 Task: Find connections with filter location Maghull with filter topic #communitywith filter profile language Potuguese with filter current company Pharma & Life Sciences Jobs with filter school Thiruvalluvar University, Vellore with filter industry Beverage Manufacturing with filter service category Life Insurance with filter keywords title Director of Maintenance
Action: Mouse moved to (602, 91)
Screenshot: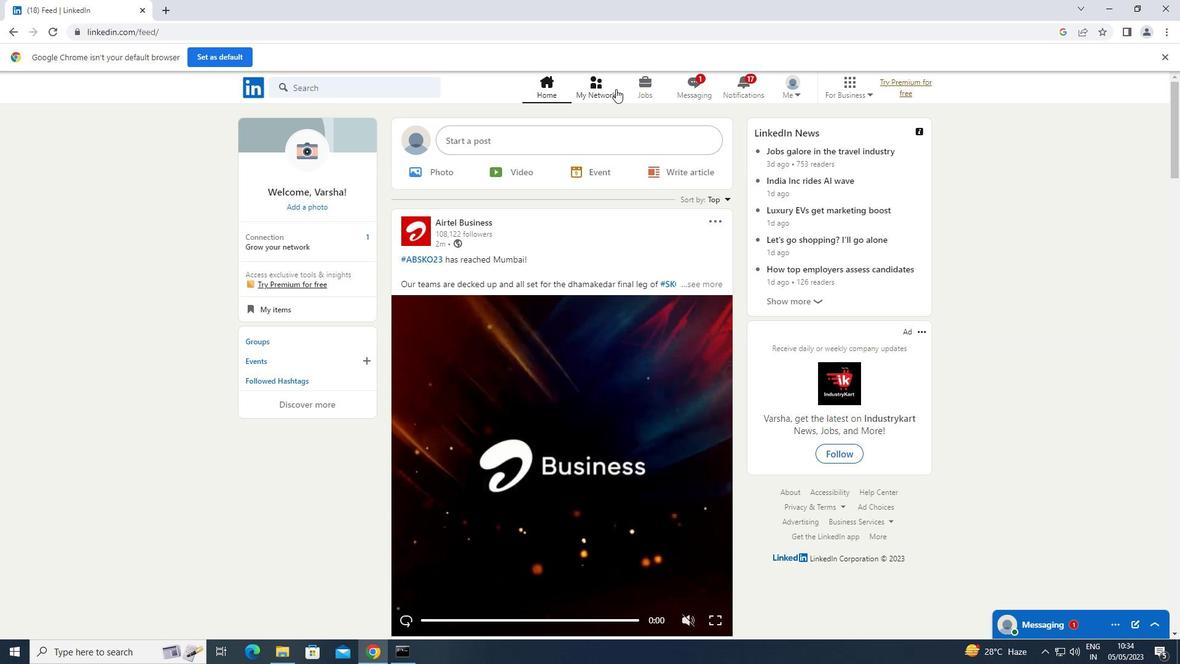 
Action: Mouse pressed left at (602, 91)
Screenshot: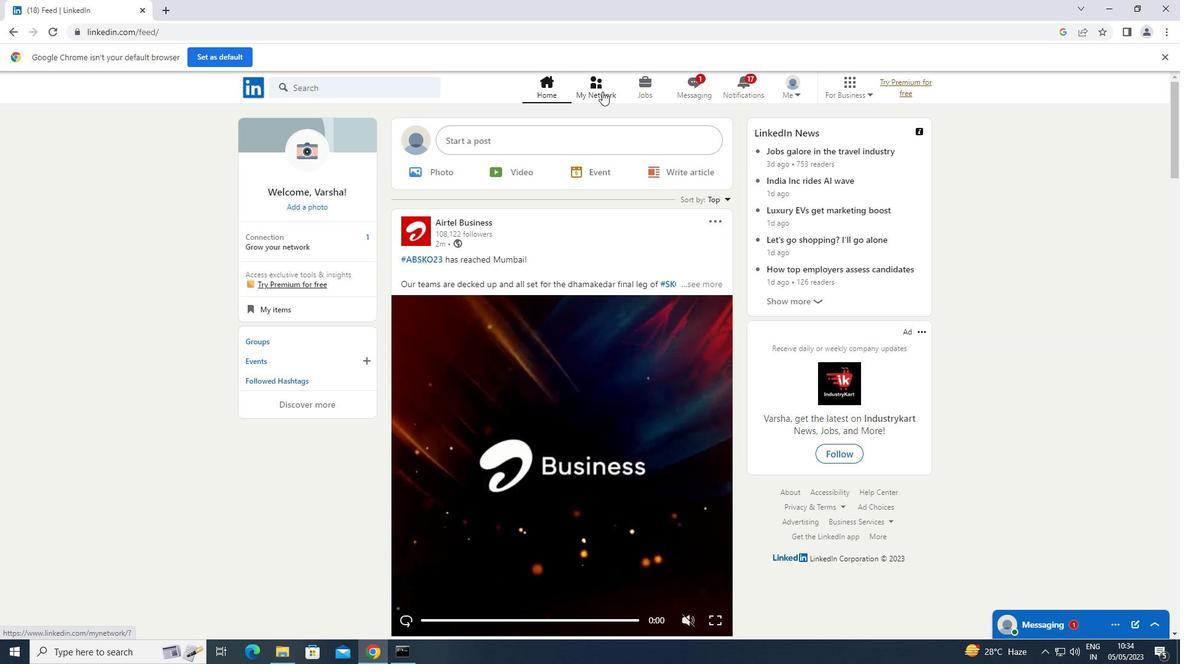 
Action: Mouse moved to (287, 144)
Screenshot: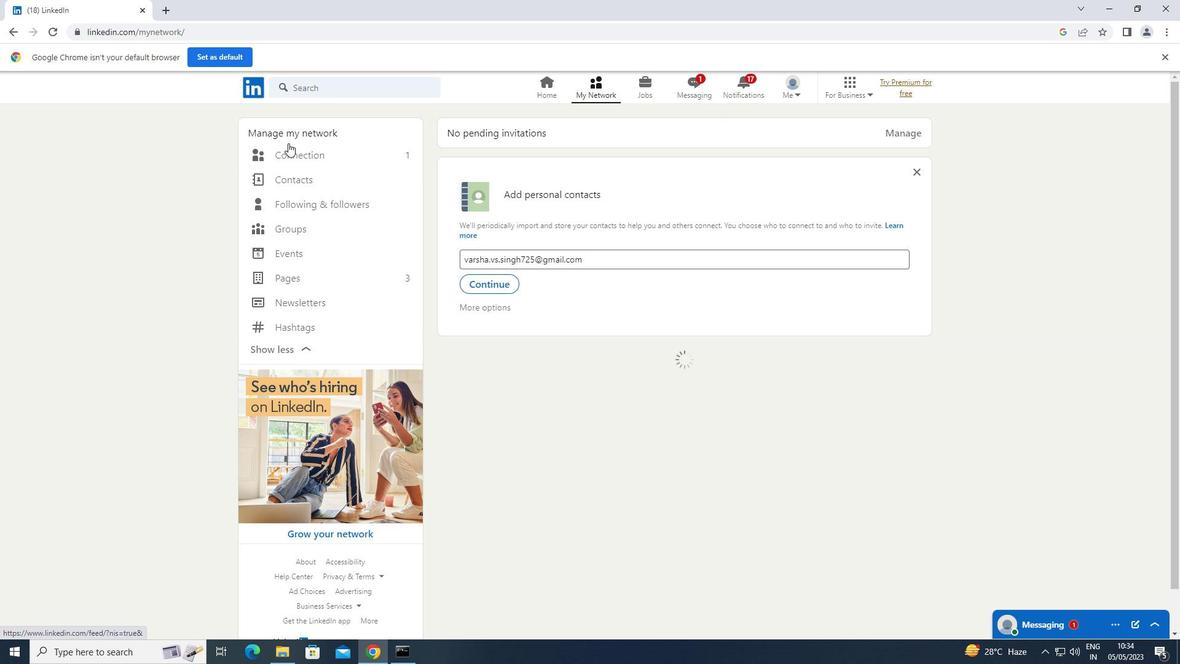 
Action: Mouse pressed left at (287, 144)
Screenshot: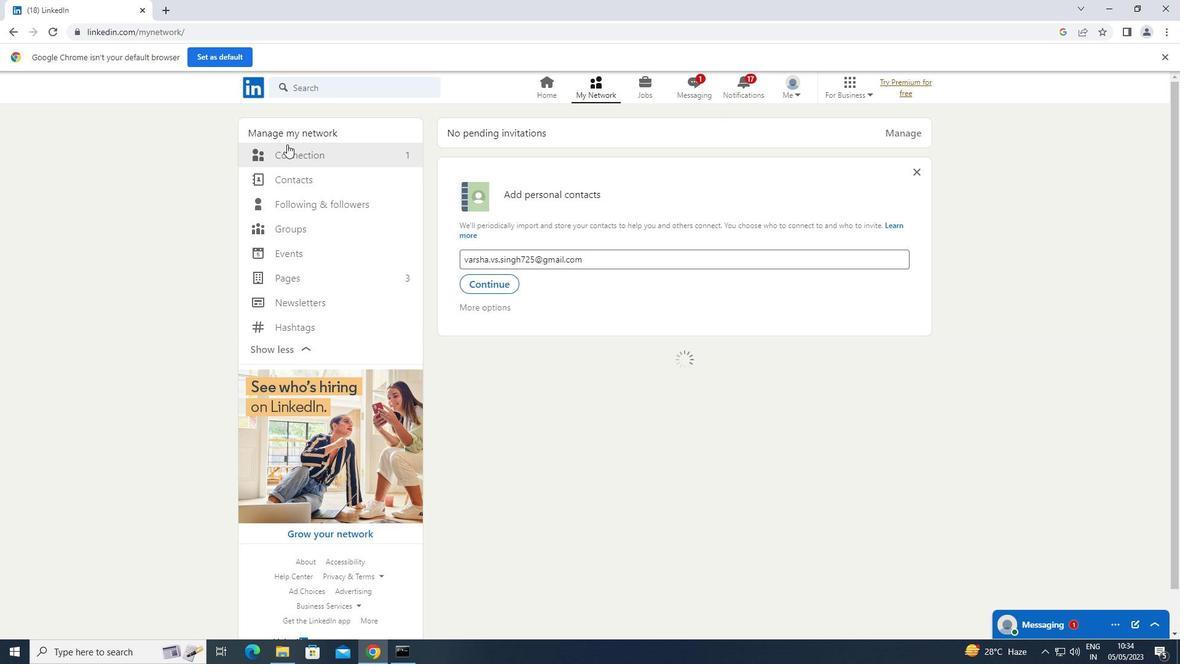 
Action: Mouse moved to (287, 150)
Screenshot: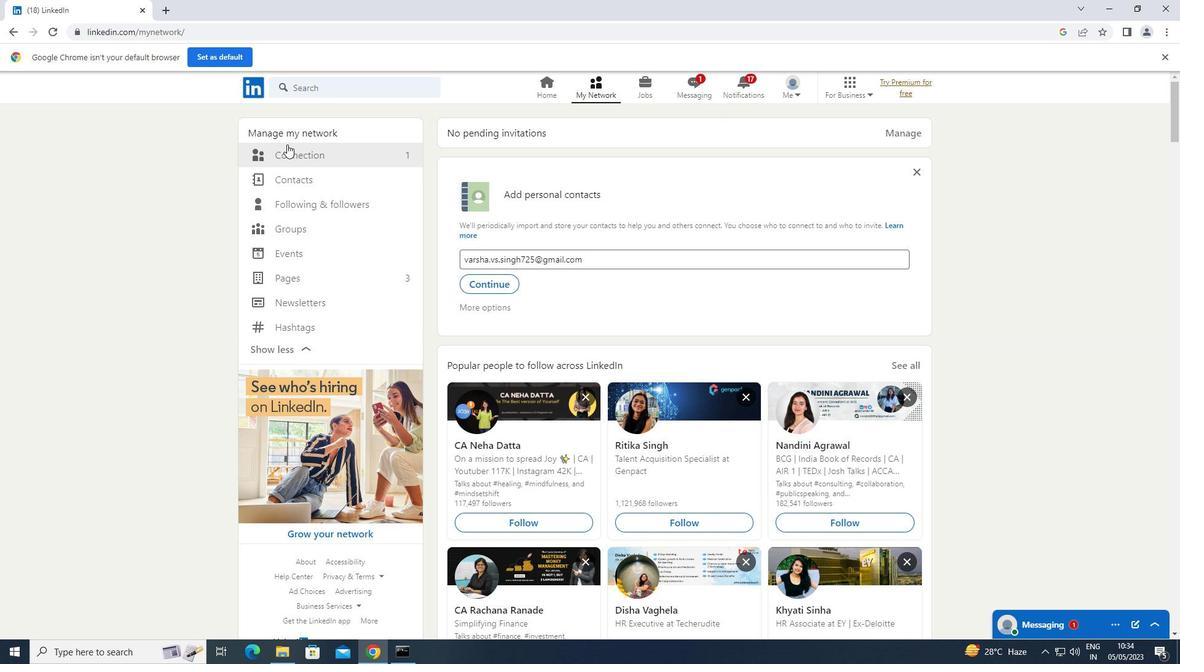 
Action: Mouse pressed left at (287, 150)
Screenshot: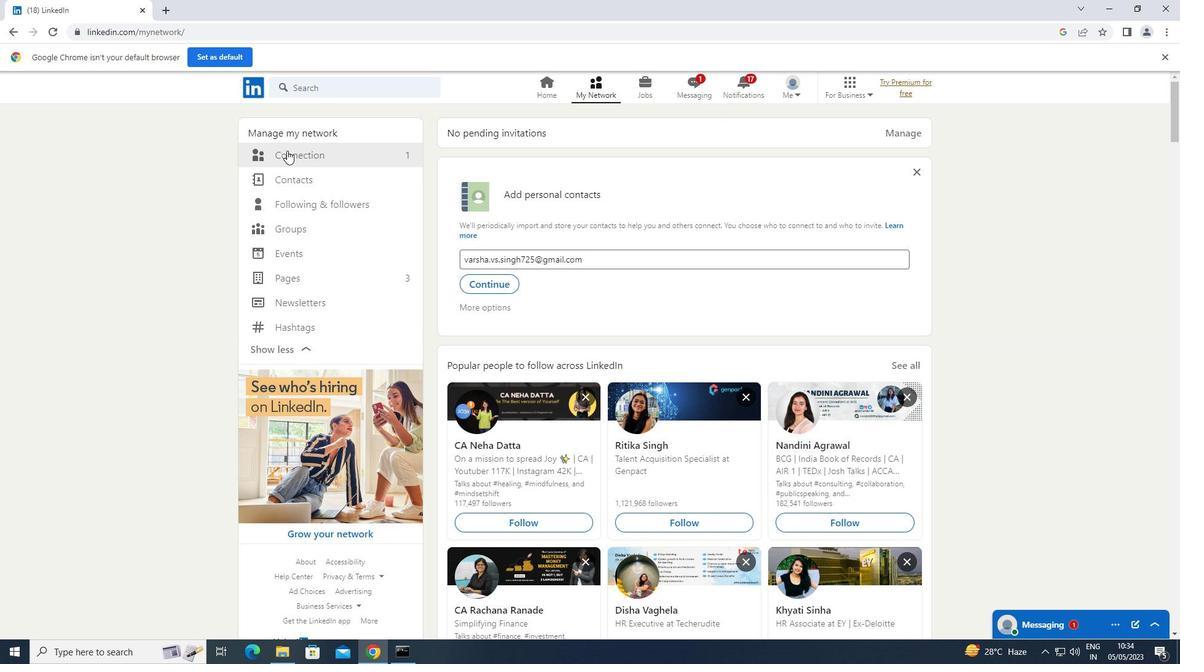 
Action: Mouse moved to (711, 159)
Screenshot: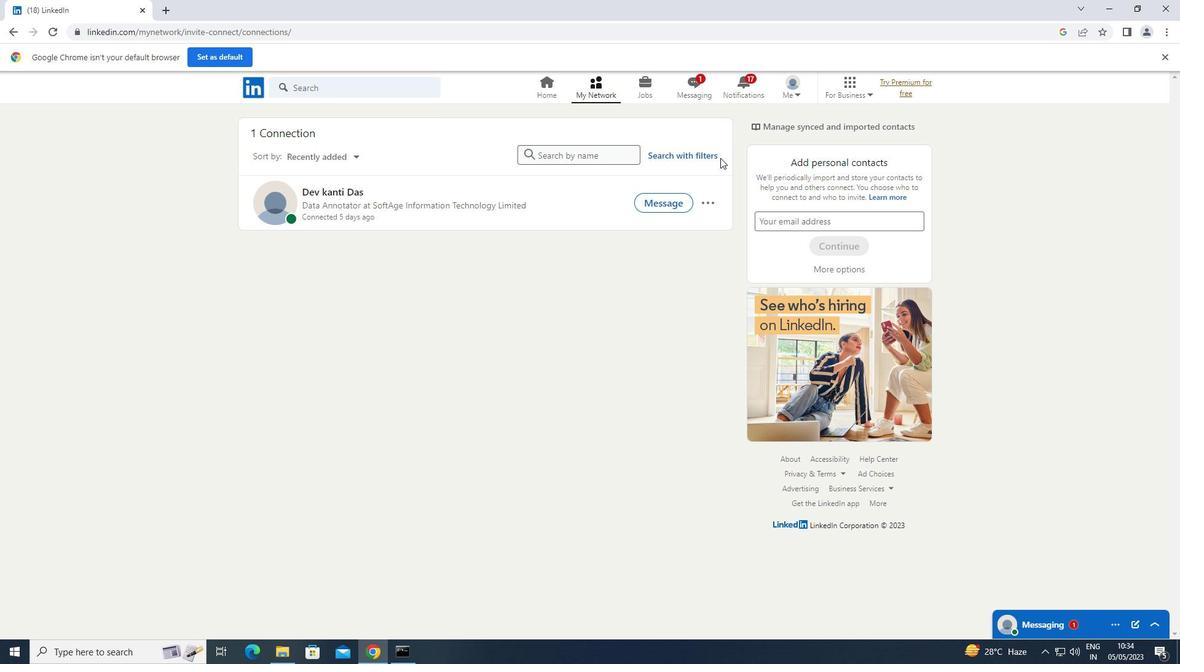 
Action: Mouse pressed left at (711, 159)
Screenshot: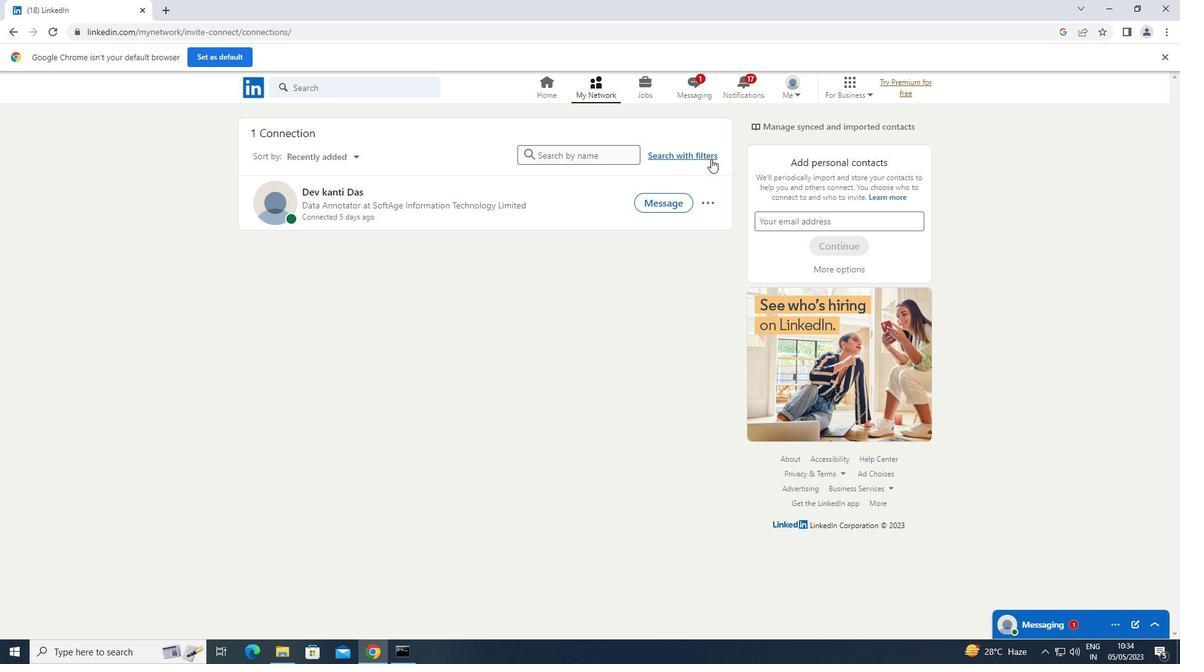 
Action: Mouse moved to (632, 127)
Screenshot: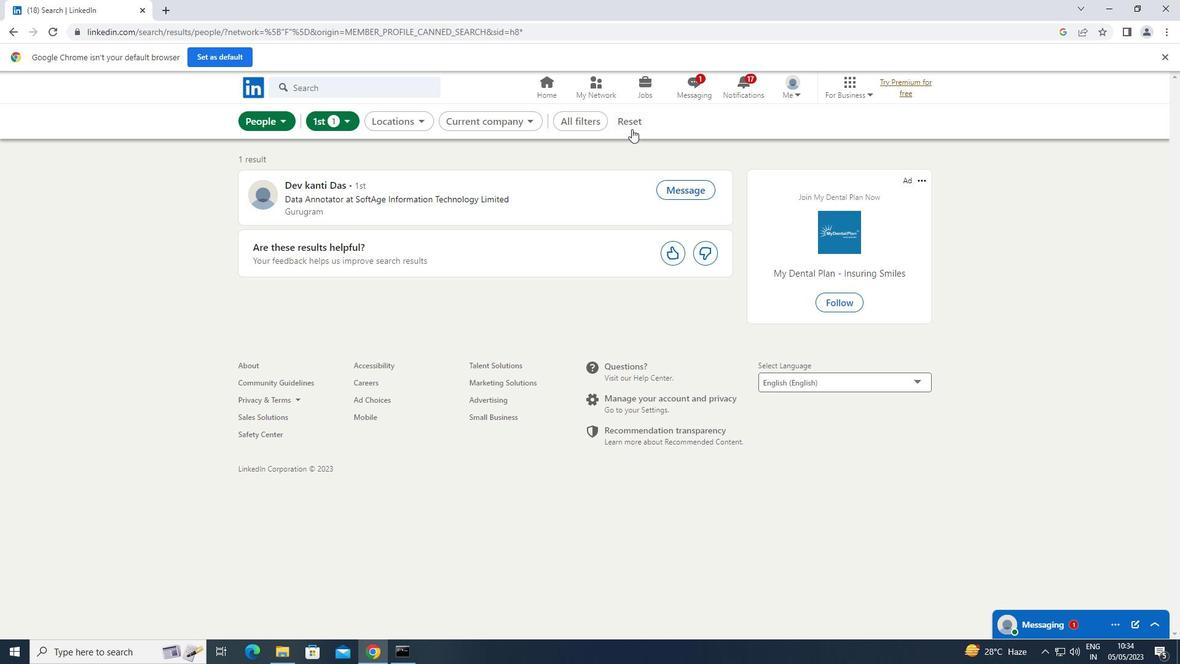
Action: Mouse pressed left at (632, 127)
Screenshot: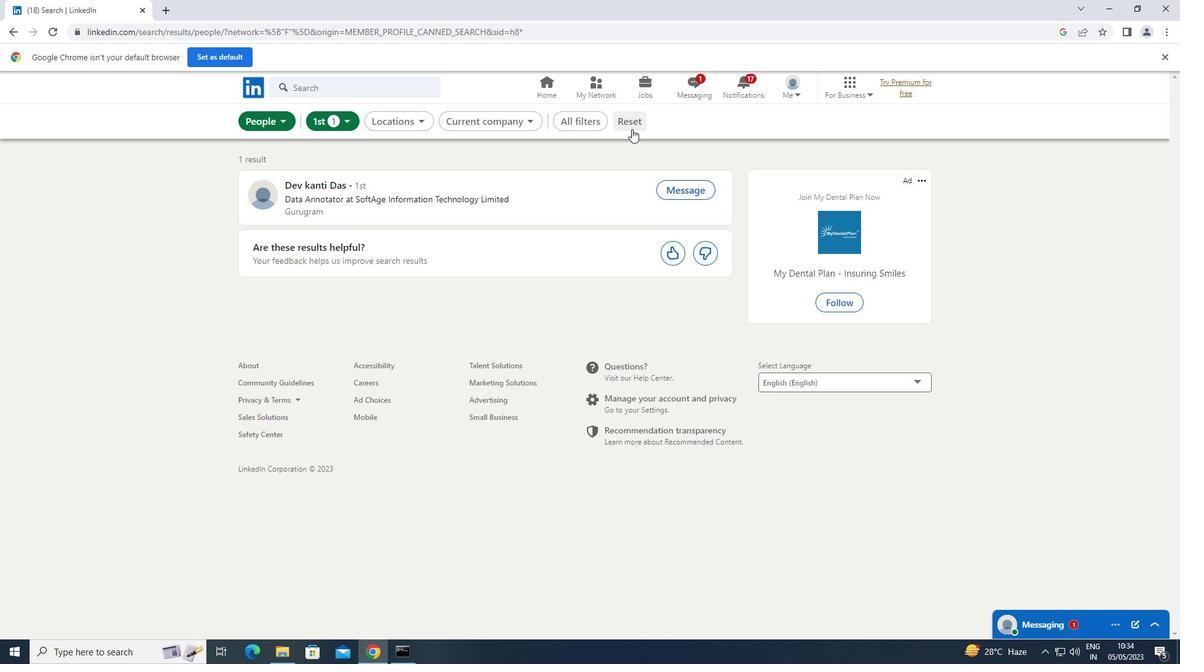 
Action: Mouse moved to (606, 121)
Screenshot: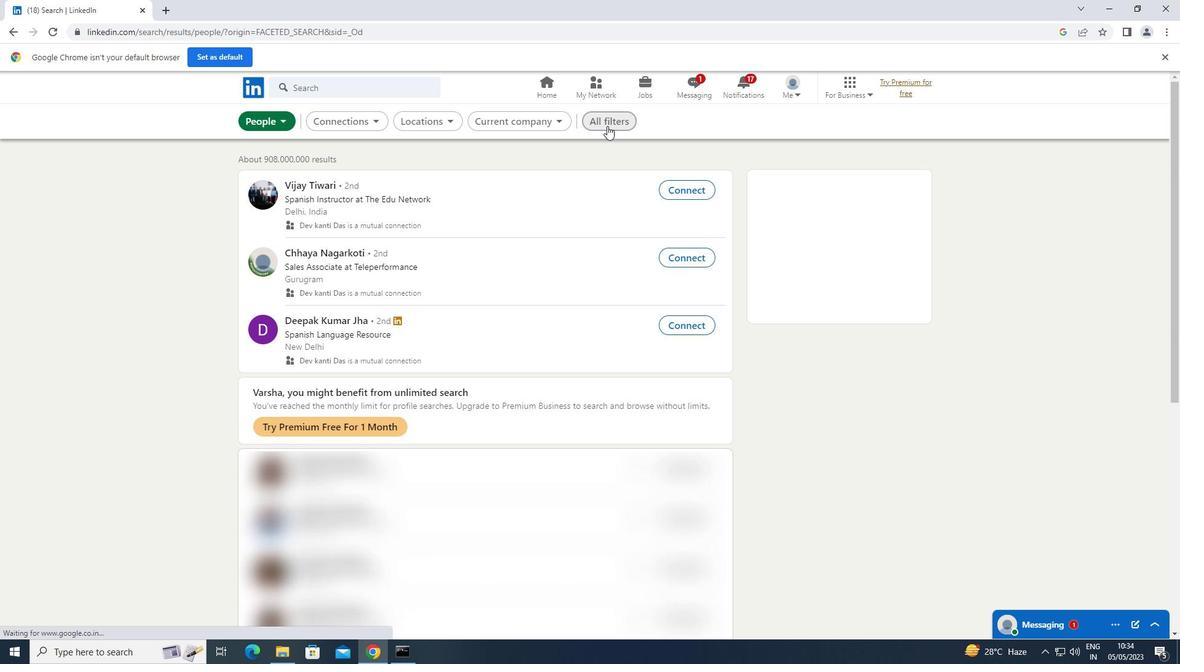 
Action: Mouse pressed left at (606, 121)
Screenshot: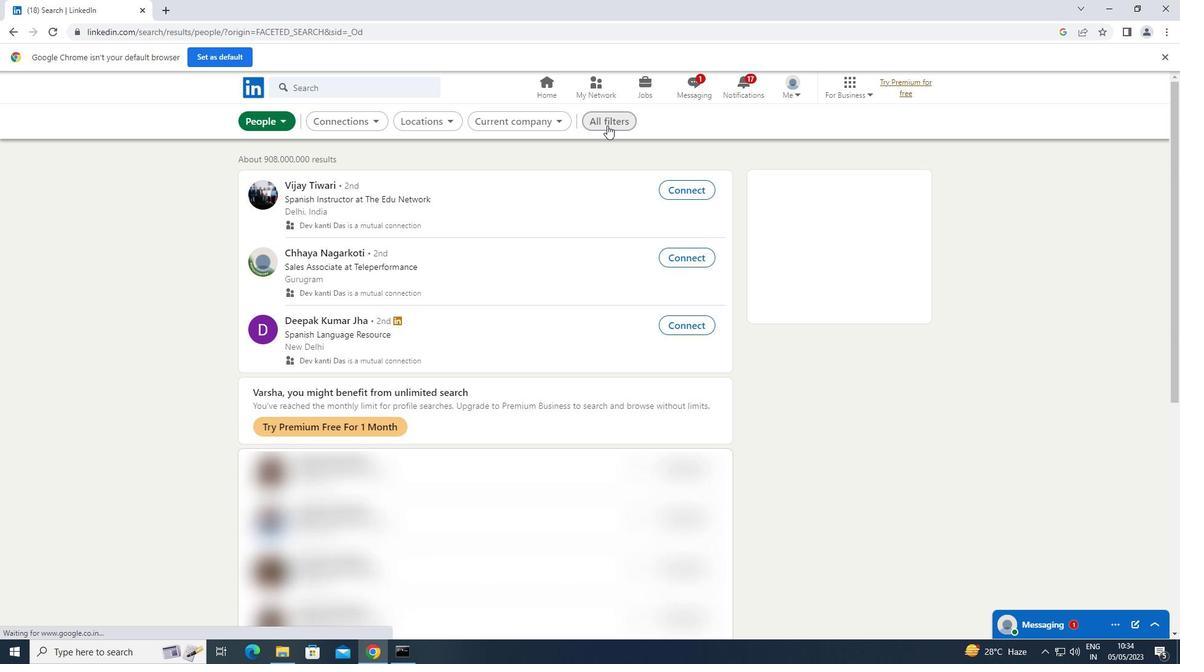 
Action: Mouse moved to (925, 274)
Screenshot: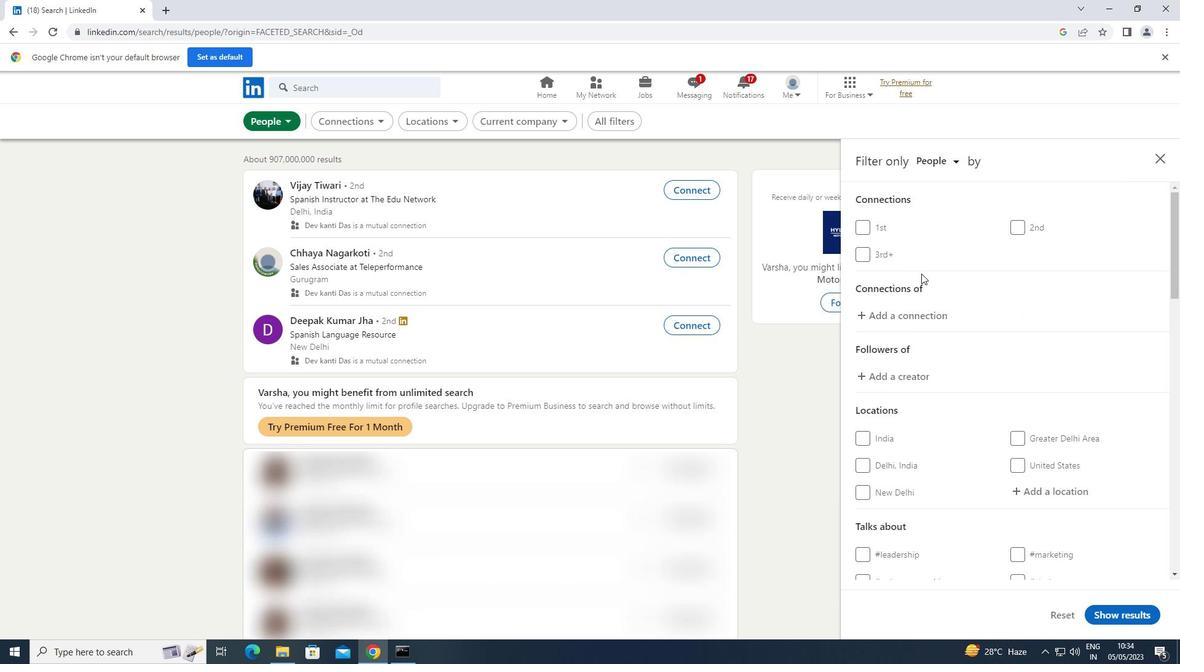 
Action: Mouse scrolled (925, 274) with delta (0, 0)
Screenshot: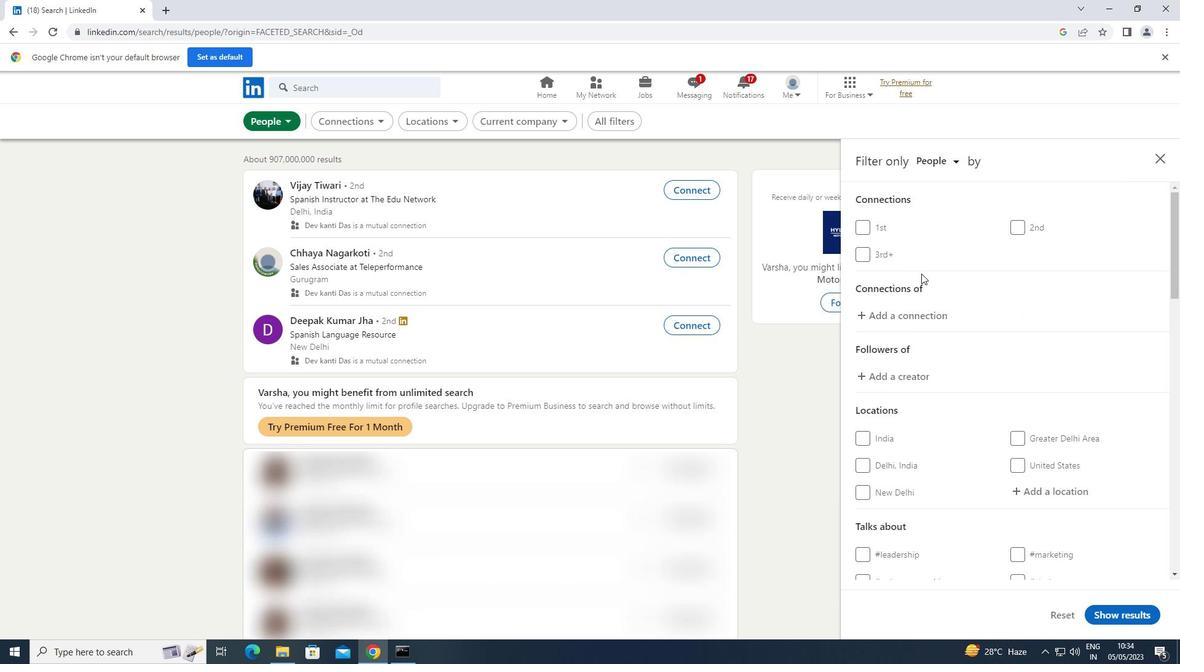 
Action: Mouse scrolled (925, 274) with delta (0, 0)
Screenshot: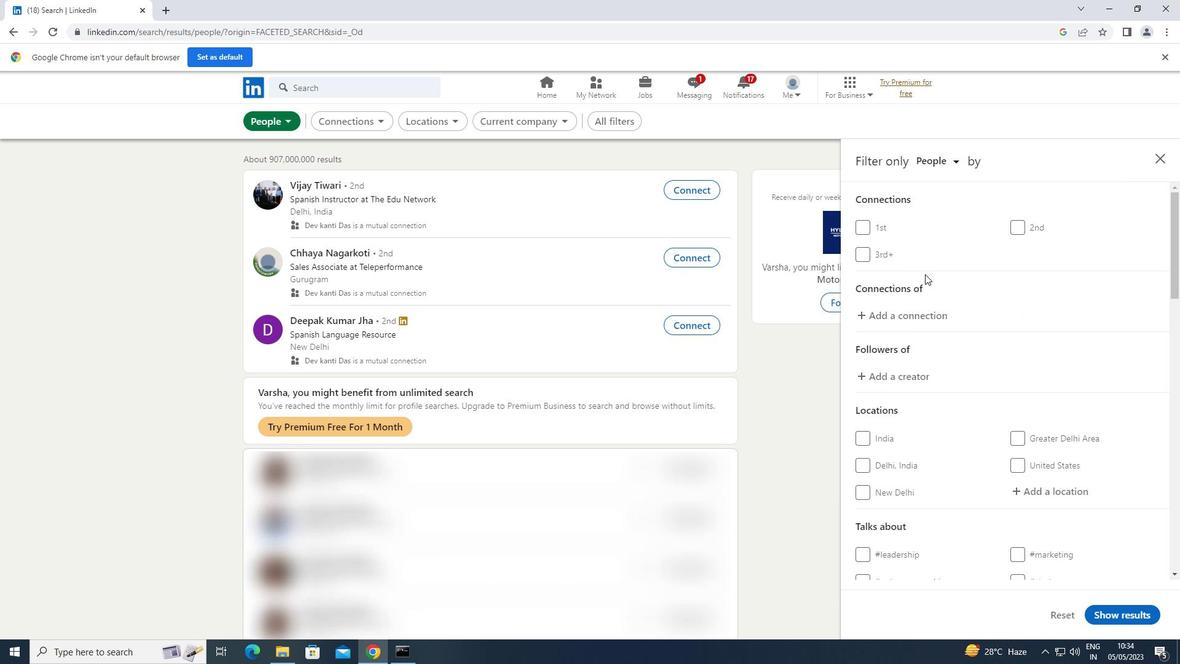 
Action: Mouse moved to (1021, 366)
Screenshot: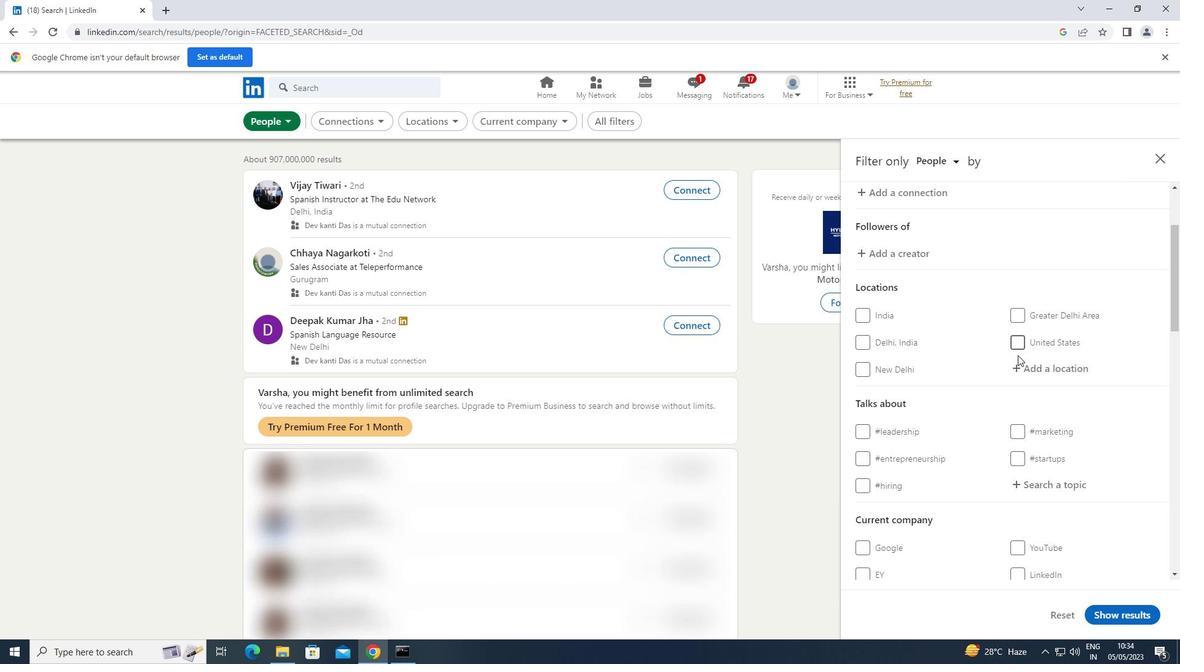 
Action: Mouse pressed left at (1021, 366)
Screenshot: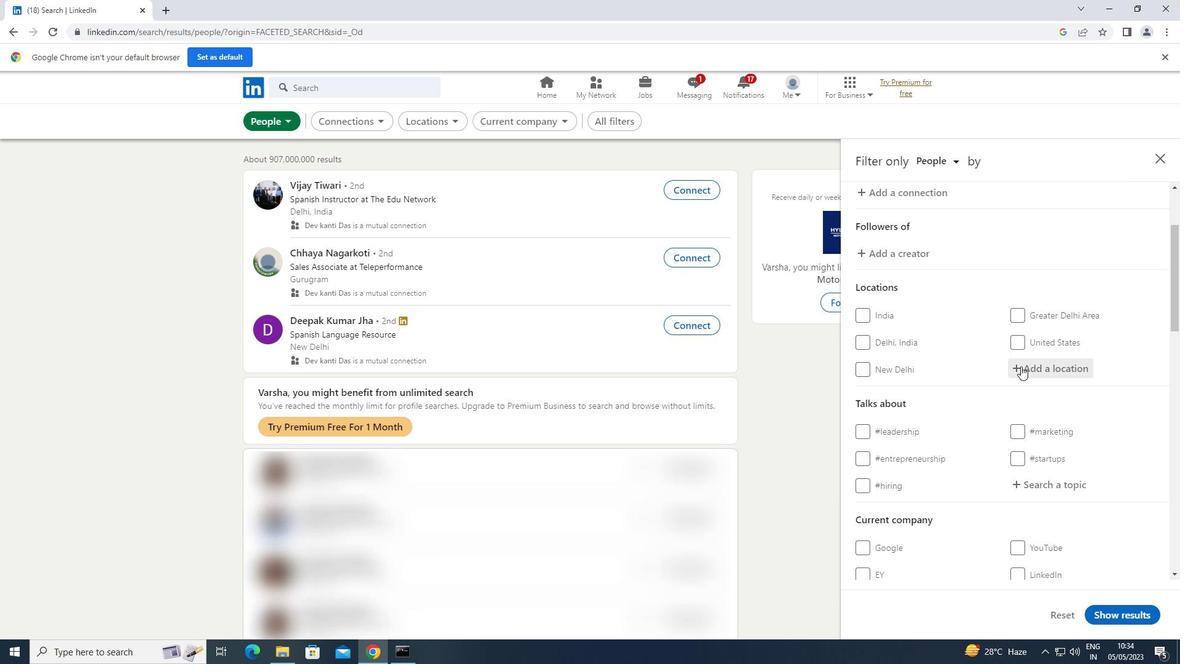 
Action: Key pressed <Key.shift>MAGHULL
Screenshot: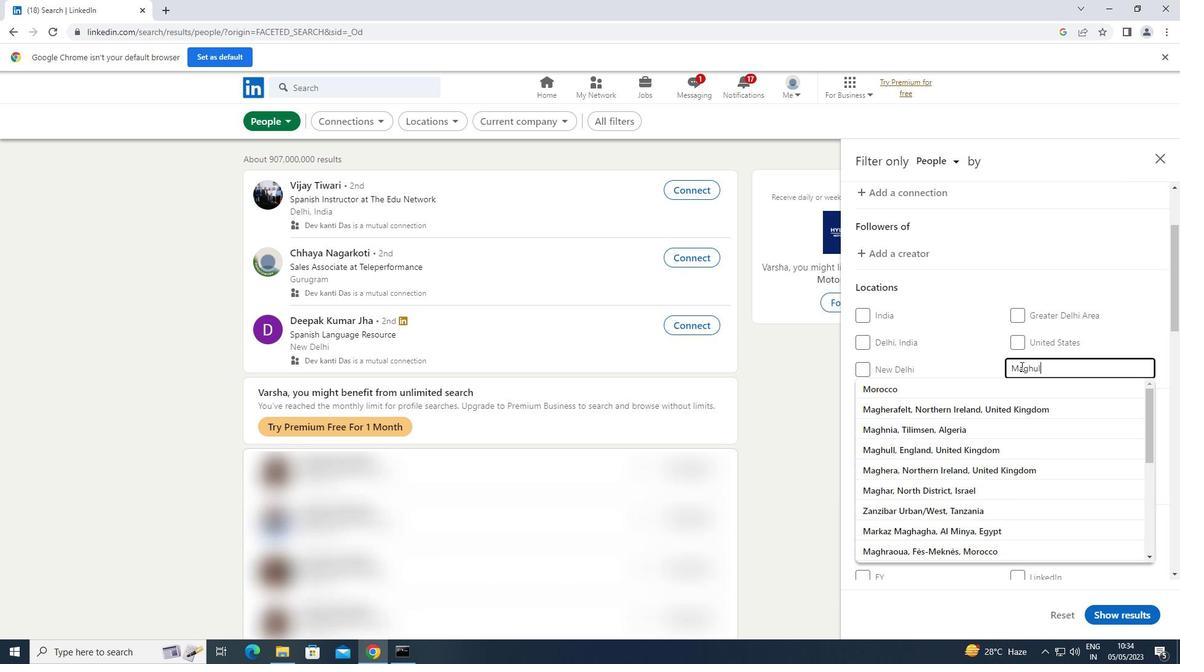 
Action: Mouse moved to (1048, 491)
Screenshot: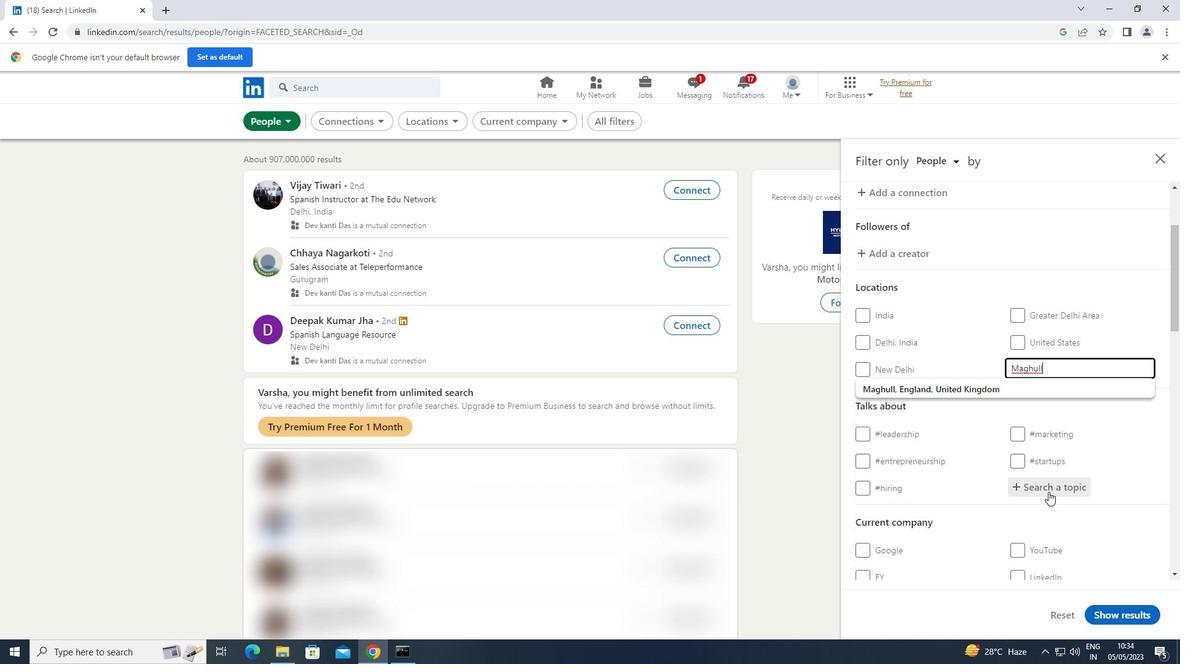 
Action: Mouse pressed left at (1048, 491)
Screenshot: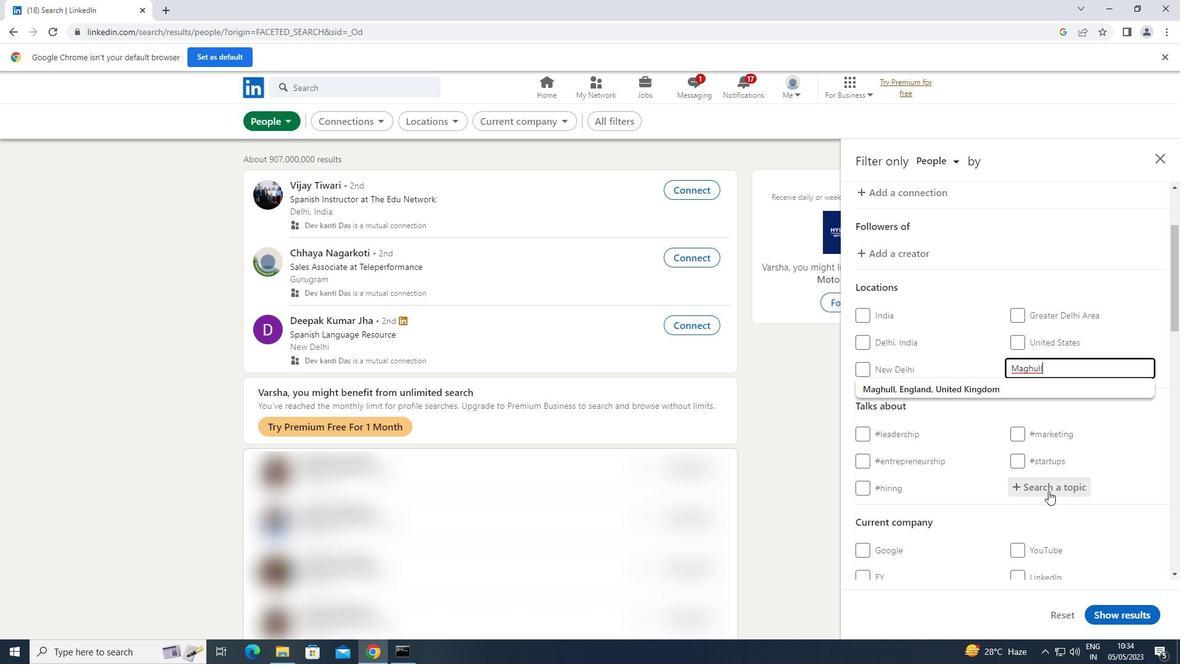 
Action: Key pressed COMMUNITY
Screenshot: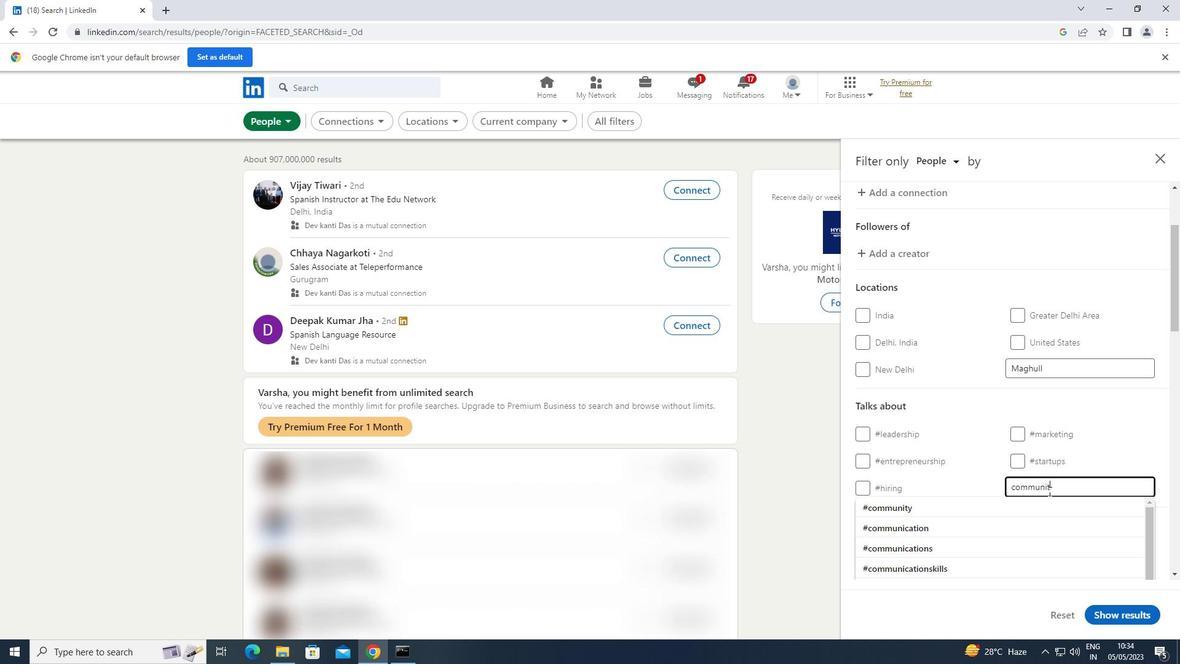 
Action: Mouse moved to (981, 515)
Screenshot: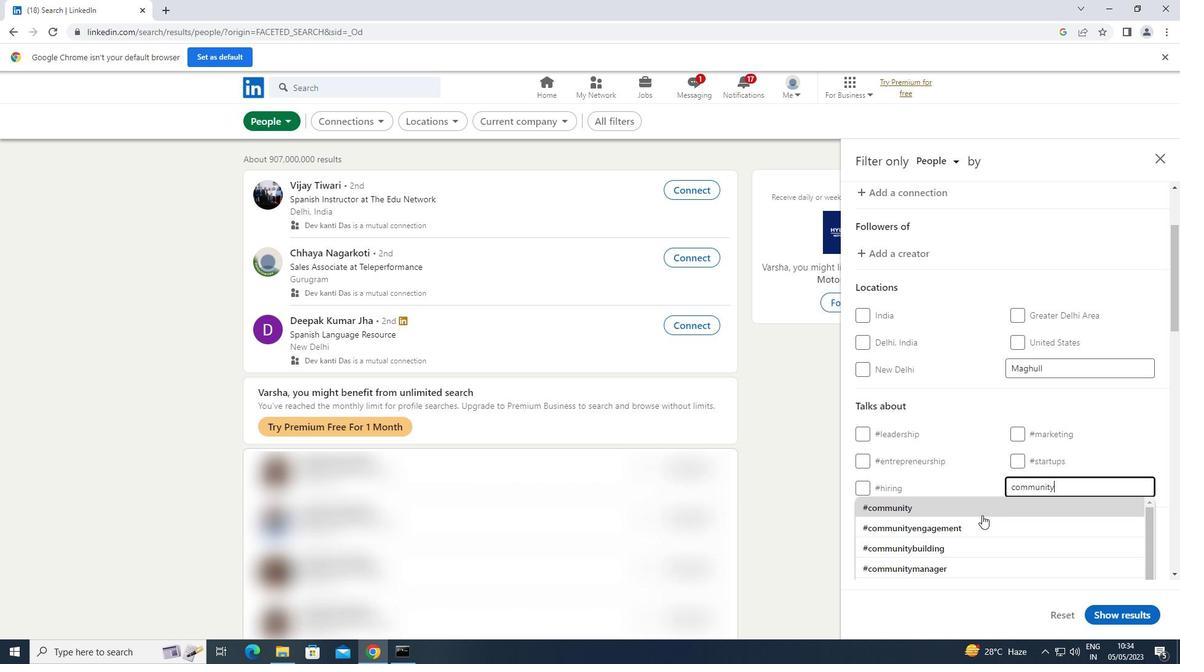 
Action: Mouse pressed left at (981, 515)
Screenshot: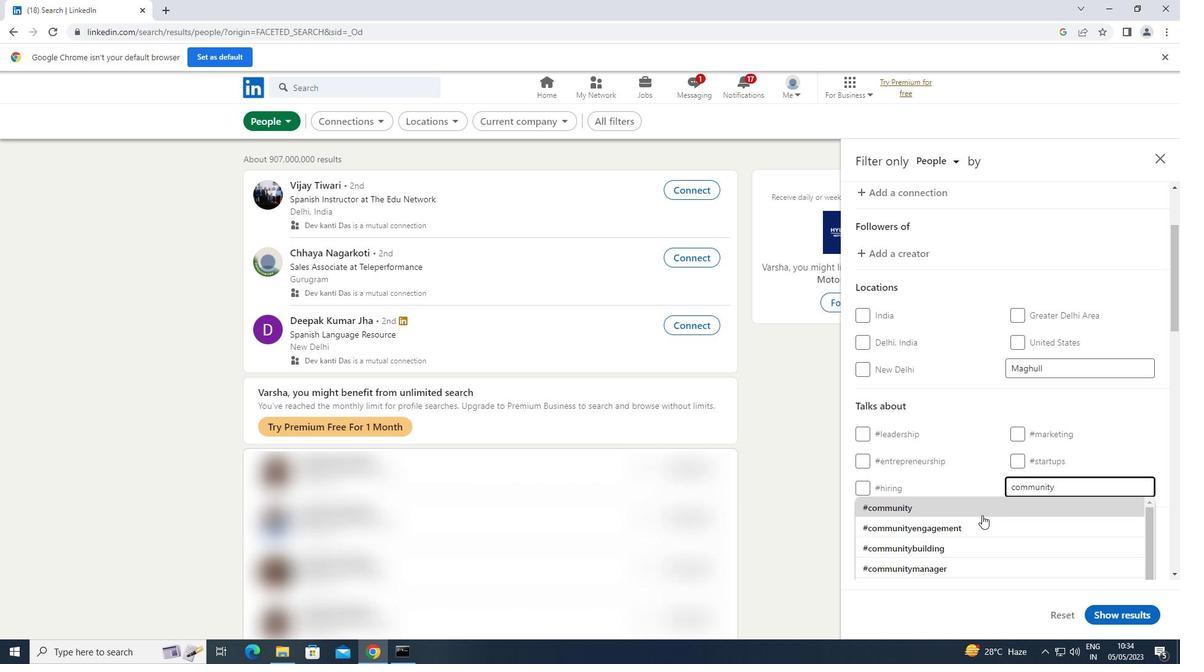 
Action: Mouse moved to (987, 505)
Screenshot: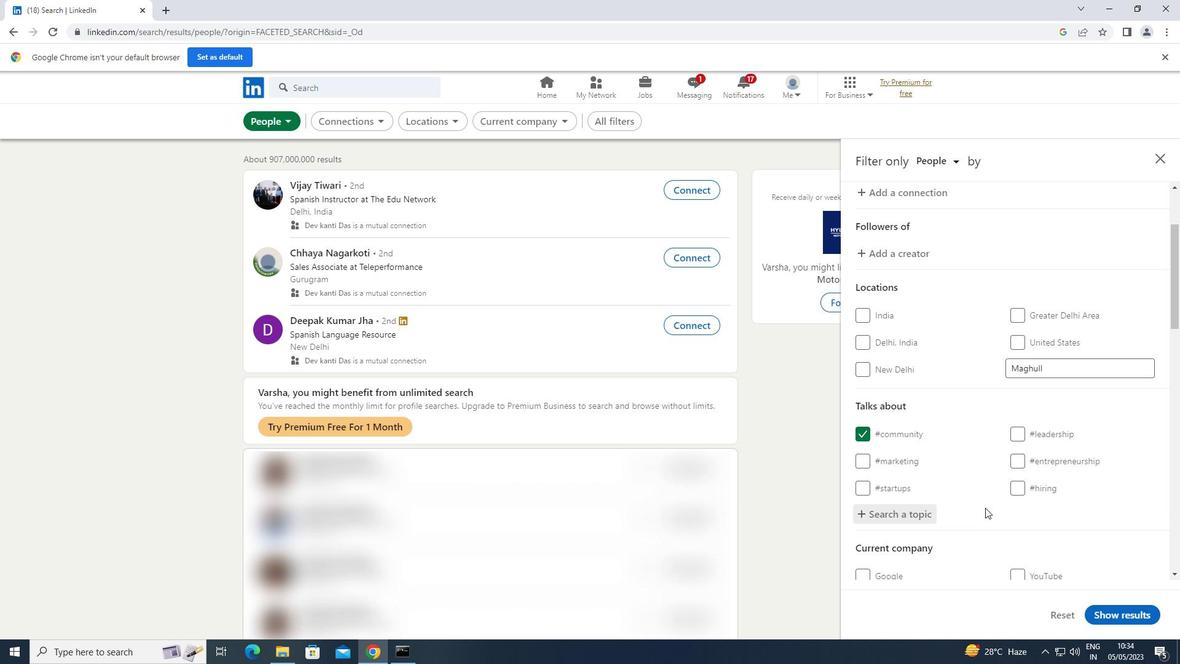 
Action: Mouse scrolled (987, 505) with delta (0, 0)
Screenshot: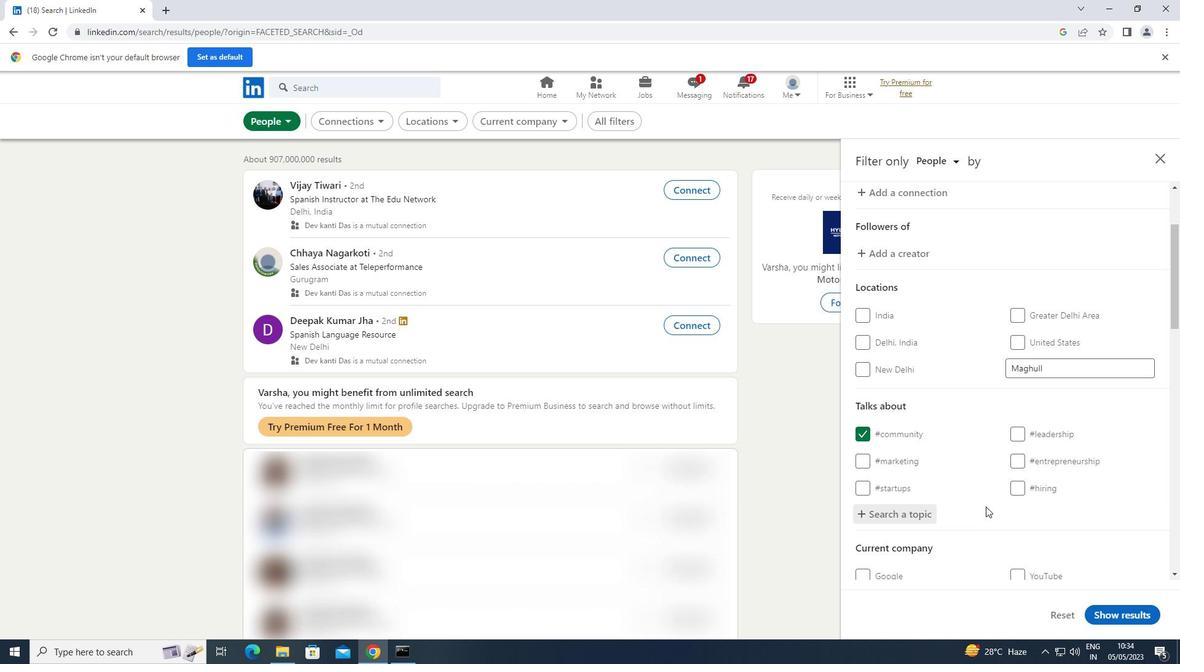 
Action: Mouse scrolled (987, 505) with delta (0, 0)
Screenshot: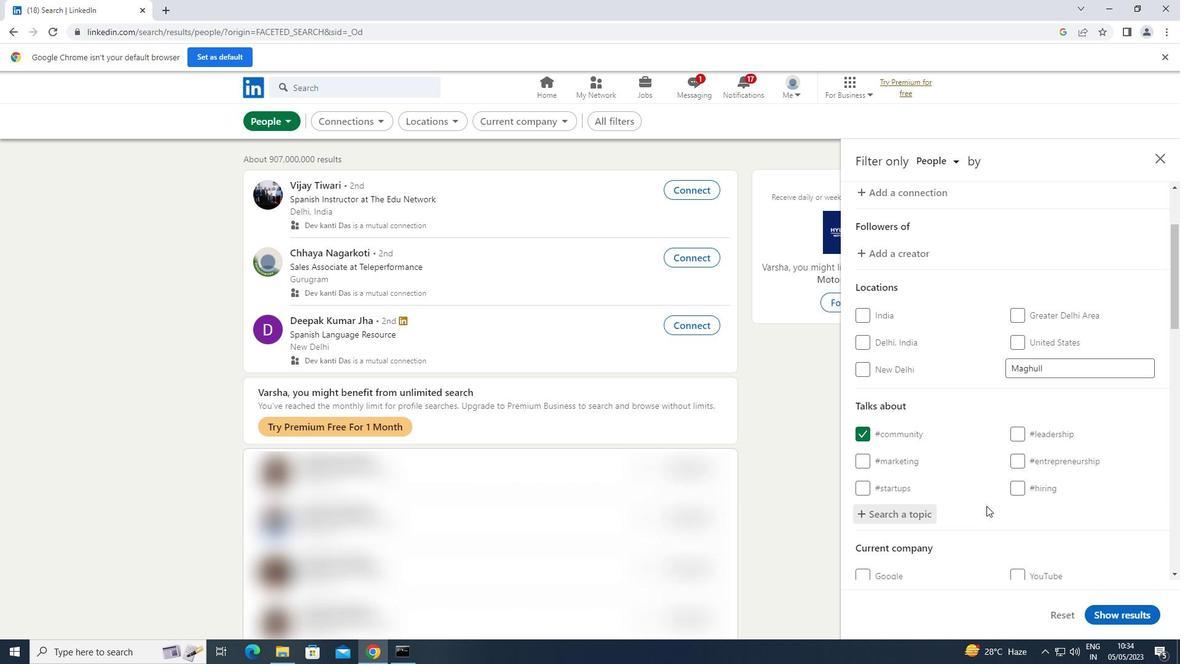 
Action: Mouse scrolled (987, 505) with delta (0, 0)
Screenshot: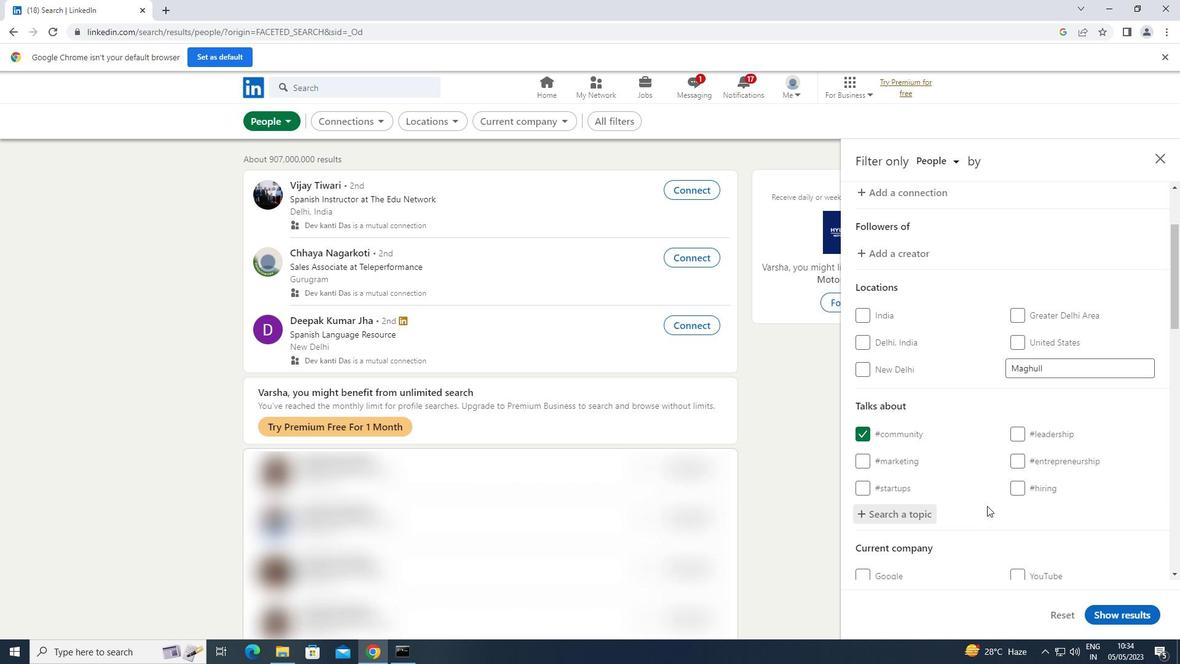 
Action: Mouse scrolled (987, 505) with delta (0, 0)
Screenshot: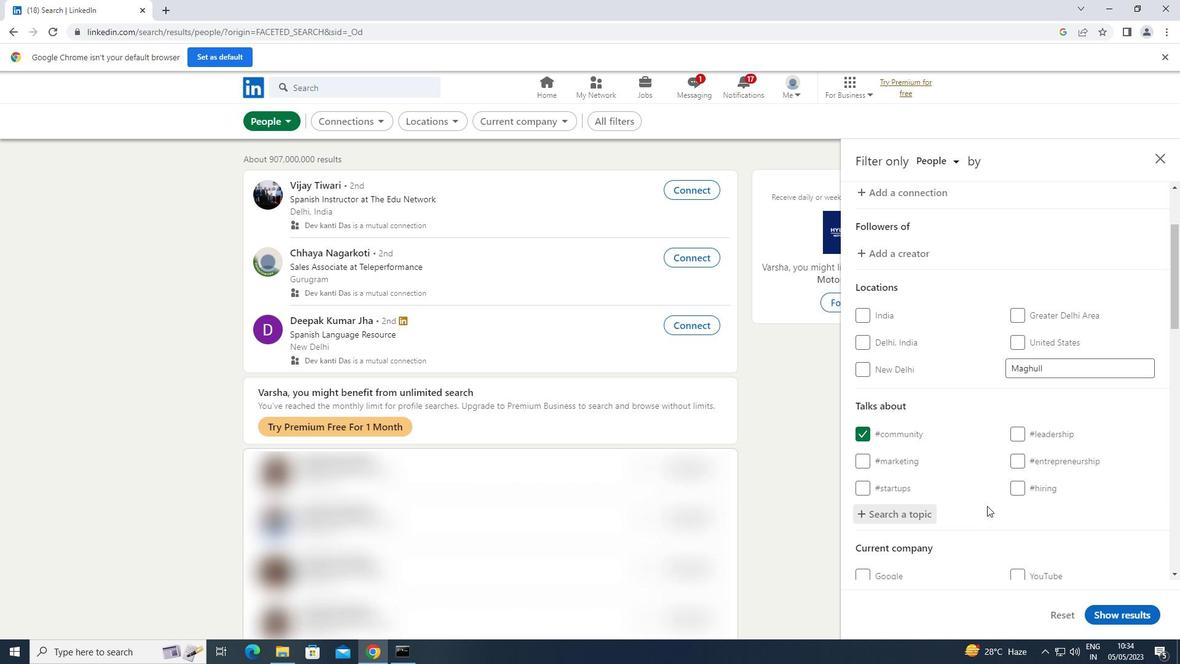 
Action: Mouse moved to (987, 505)
Screenshot: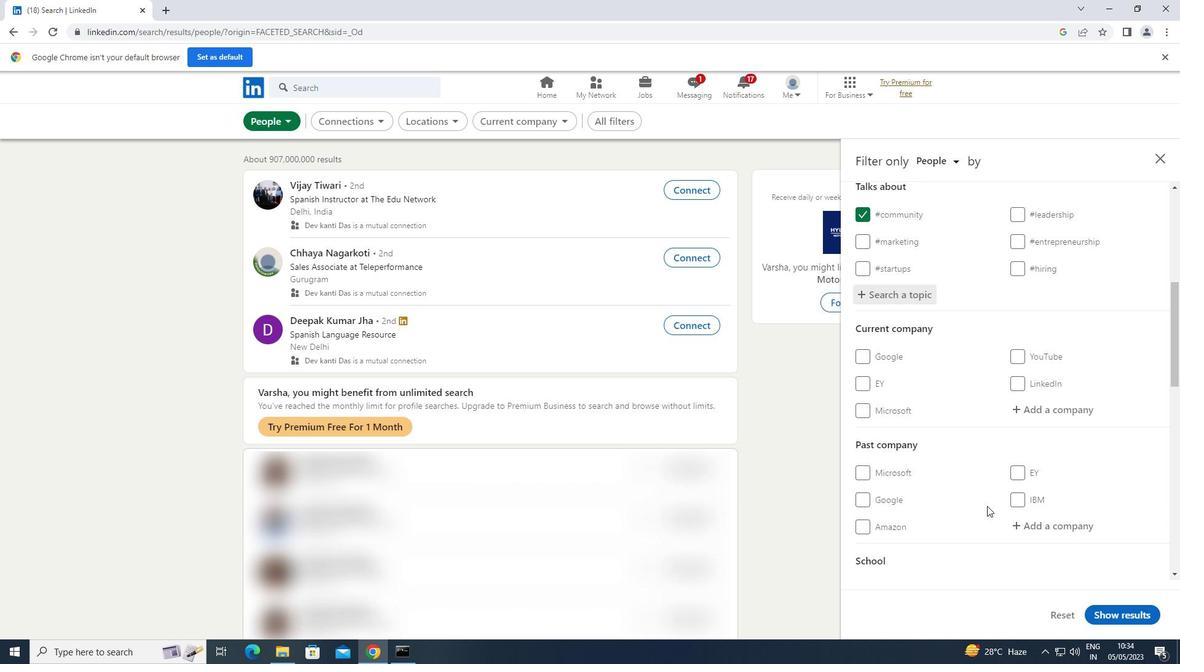 
Action: Mouse scrolled (987, 504) with delta (0, 0)
Screenshot: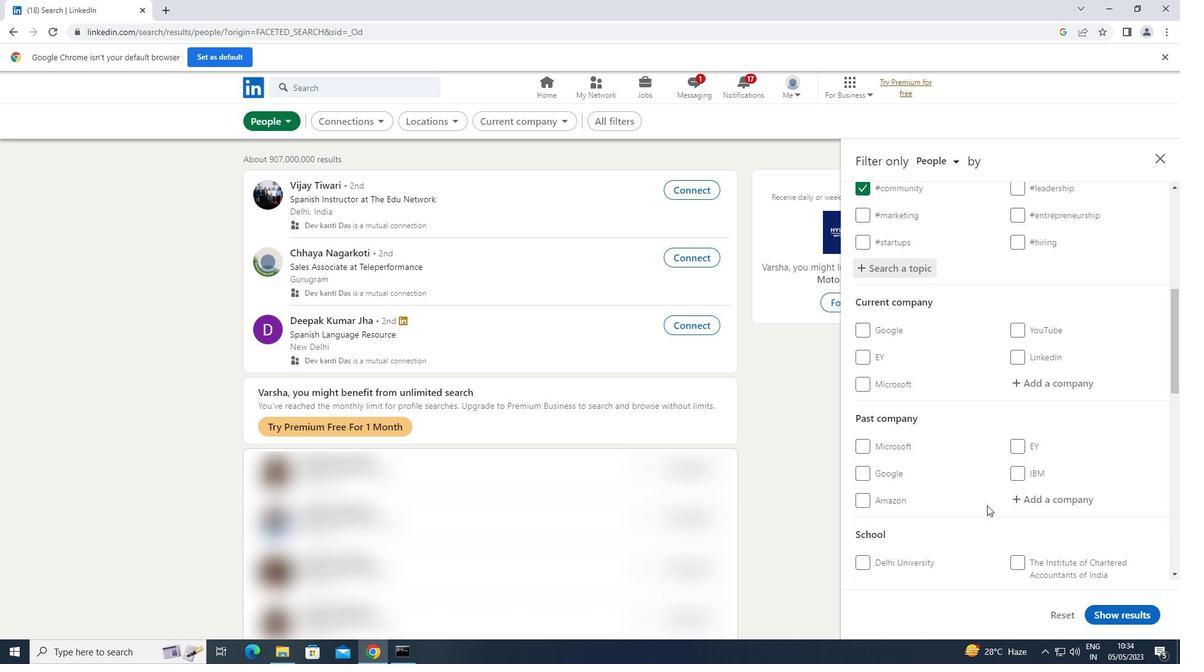 
Action: Mouse scrolled (987, 504) with delta (0, 0)
Screenshot: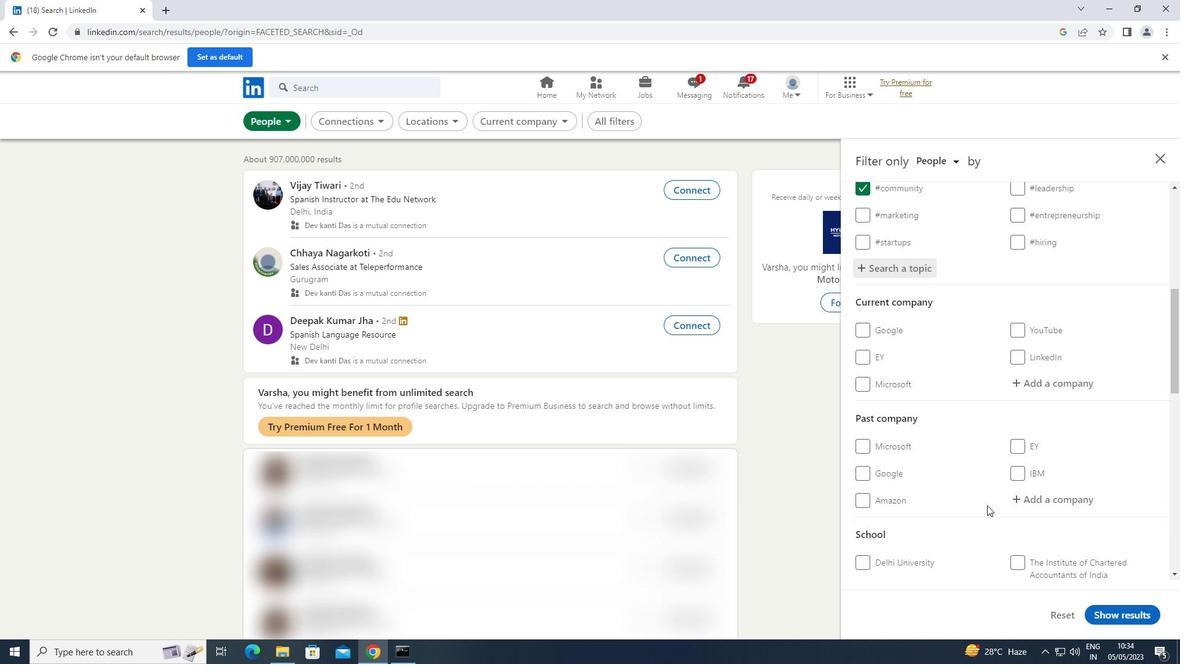 
Action: Mouse scrolled (987, 504) with delta (0, 0)
Screenshot: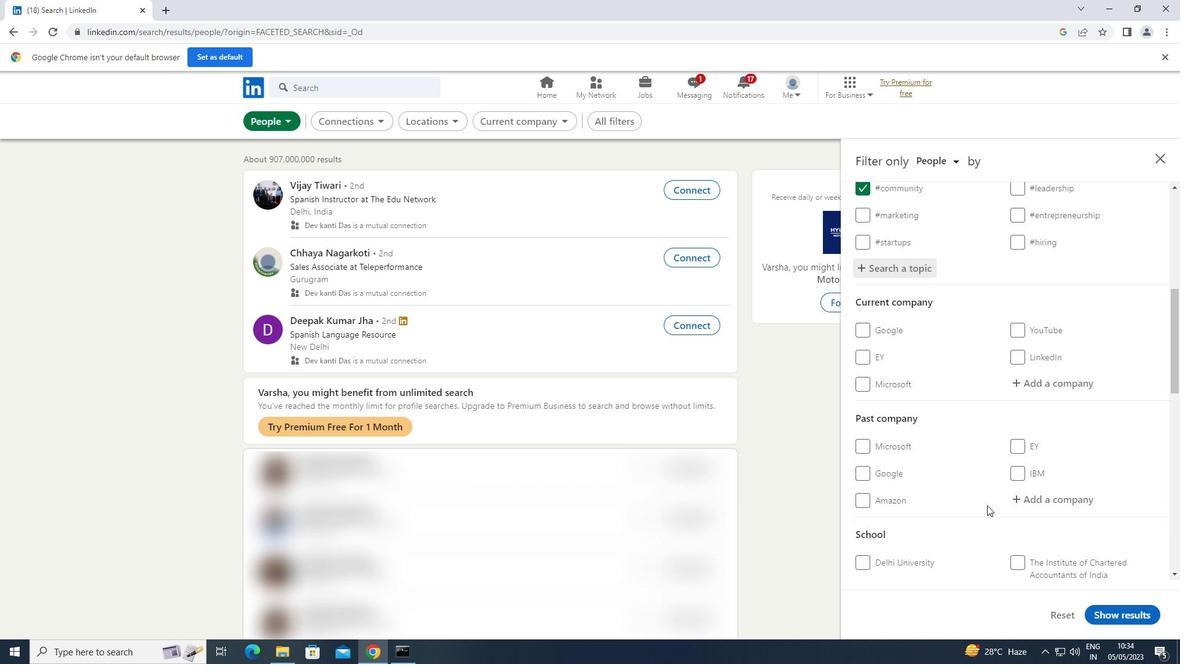 
Action: Mouse scrolled (987, 504) with delta (0, 0)
Screenshot: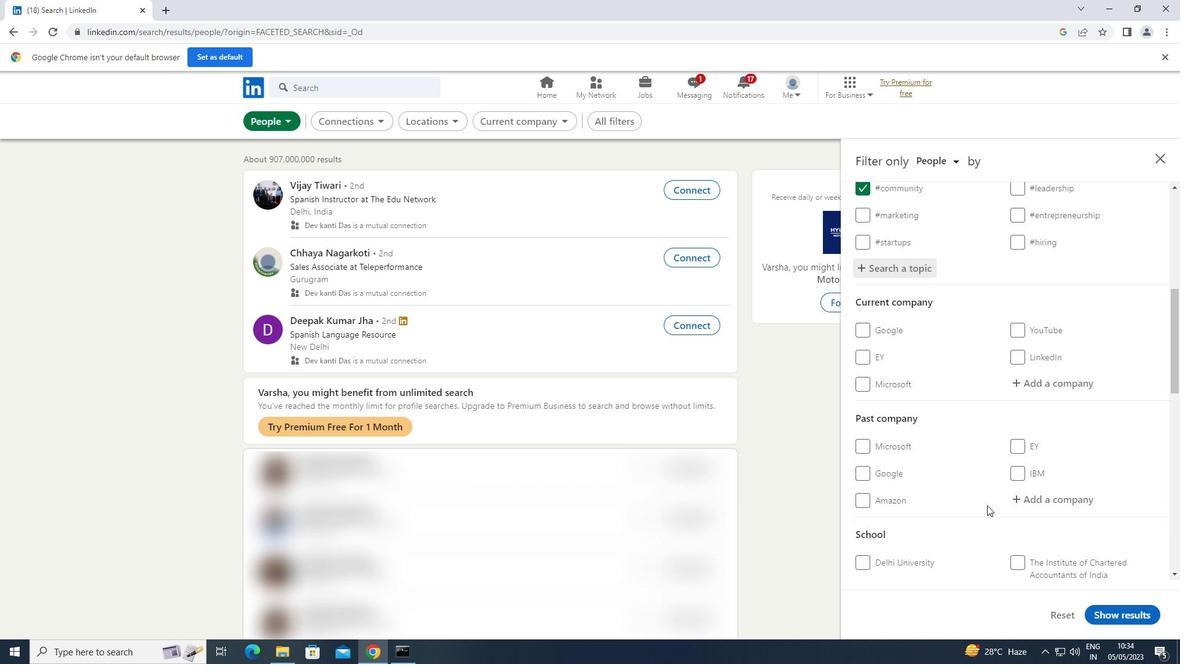
Action: Mouse moved to (989, 501)
Screenshot: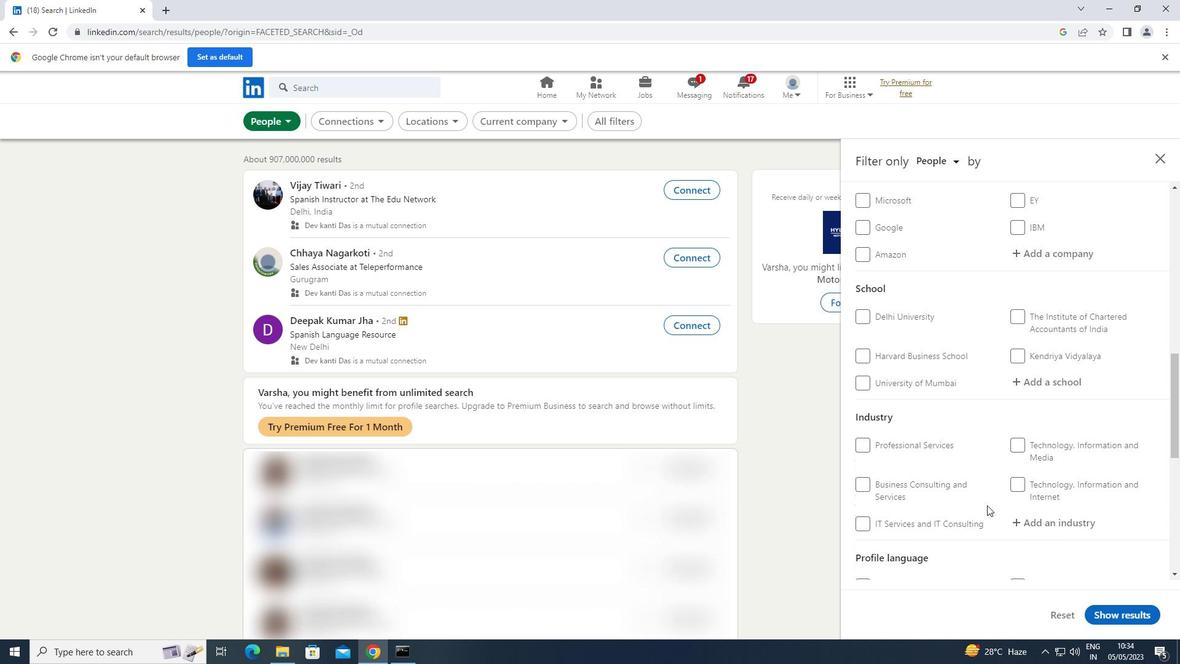 
Action: Mouse scrolled (989, 500) with delta (0, 0)
Screenshot: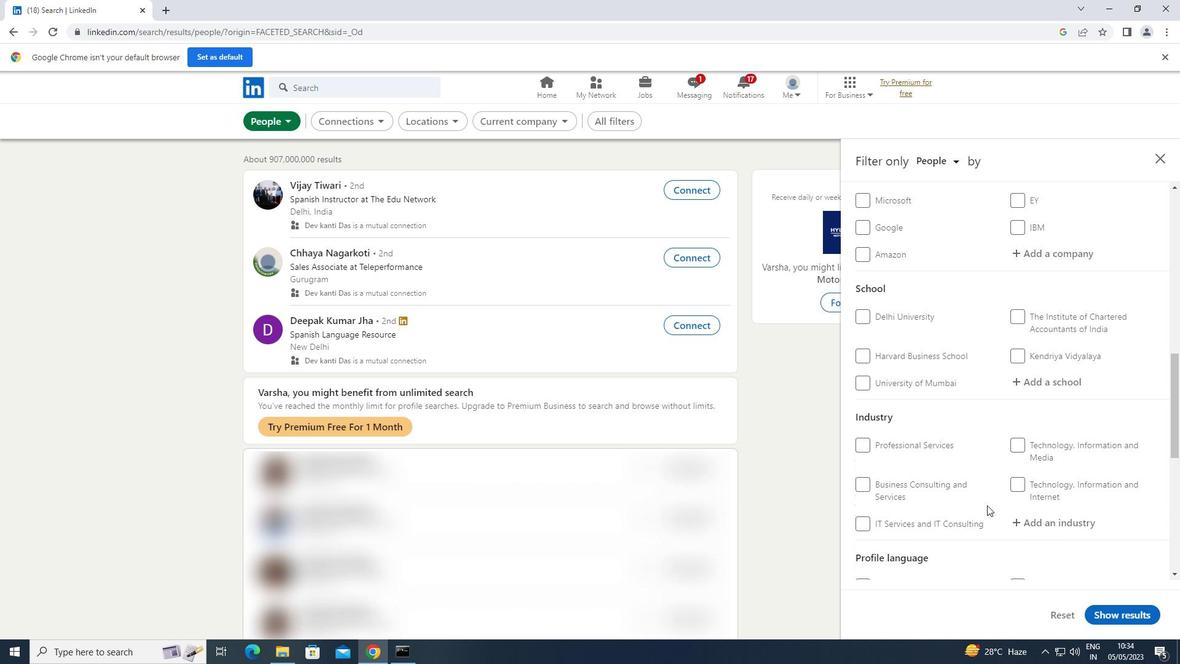 
Action: Mouse scrolled (989, 500) with delta (0, 0)
Screenshot: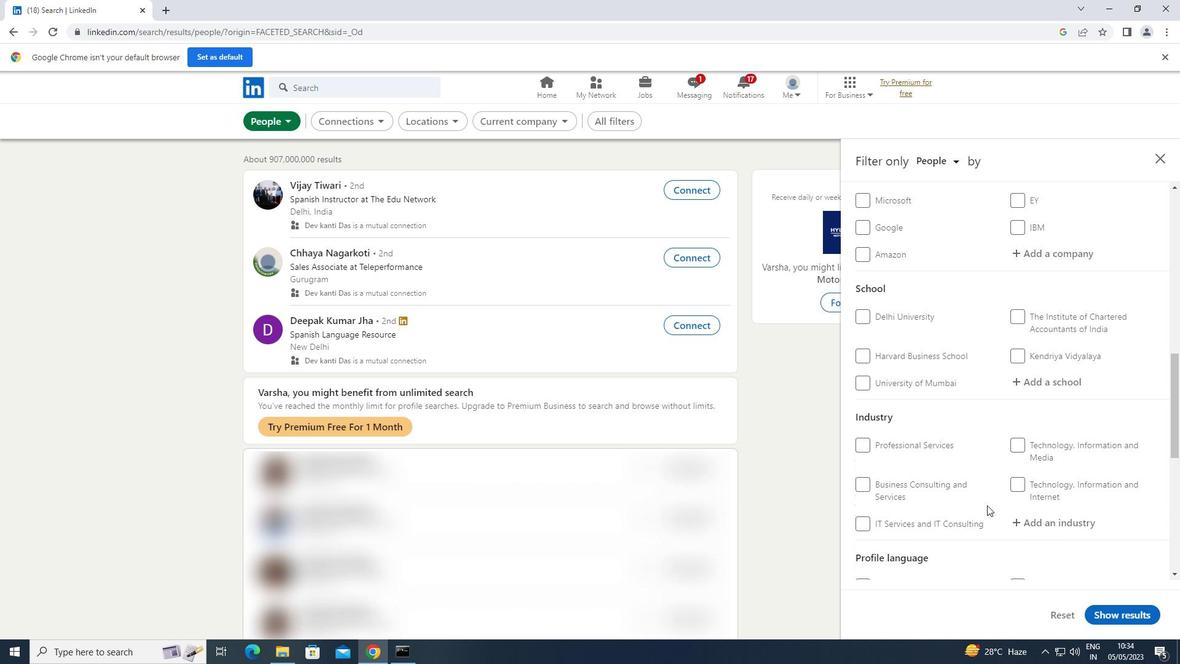 
Action: Mouse moved to (1021, 488)
Screenshot: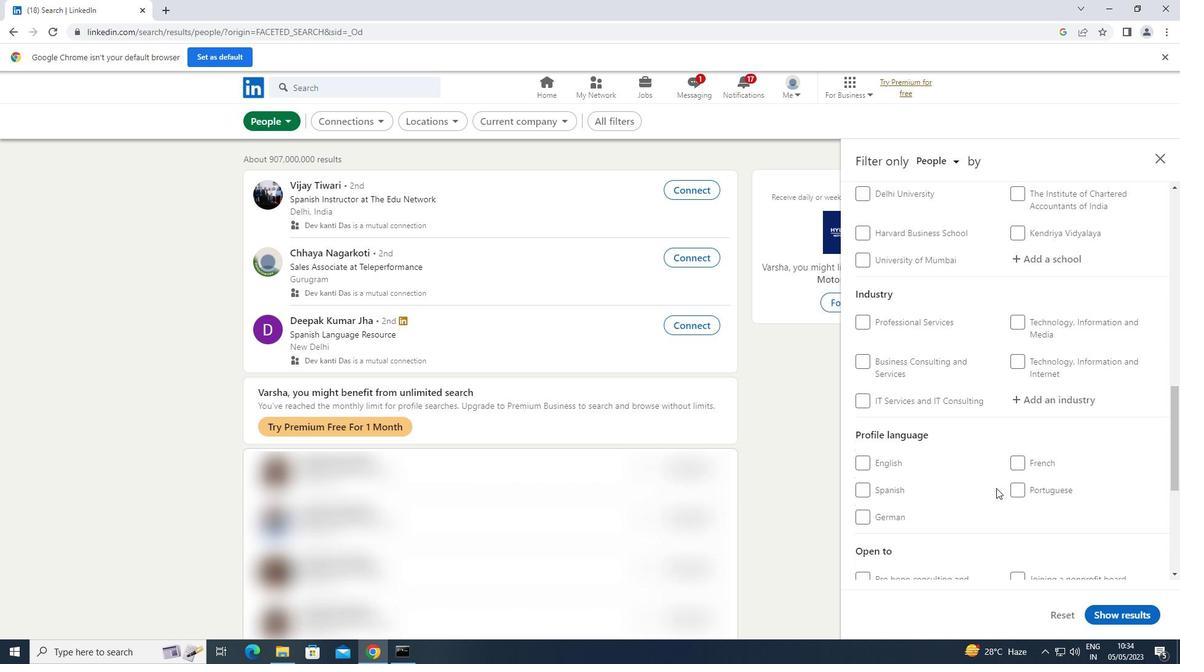 
Action: Mouse pressed left at (1021, 488)
Screenshot: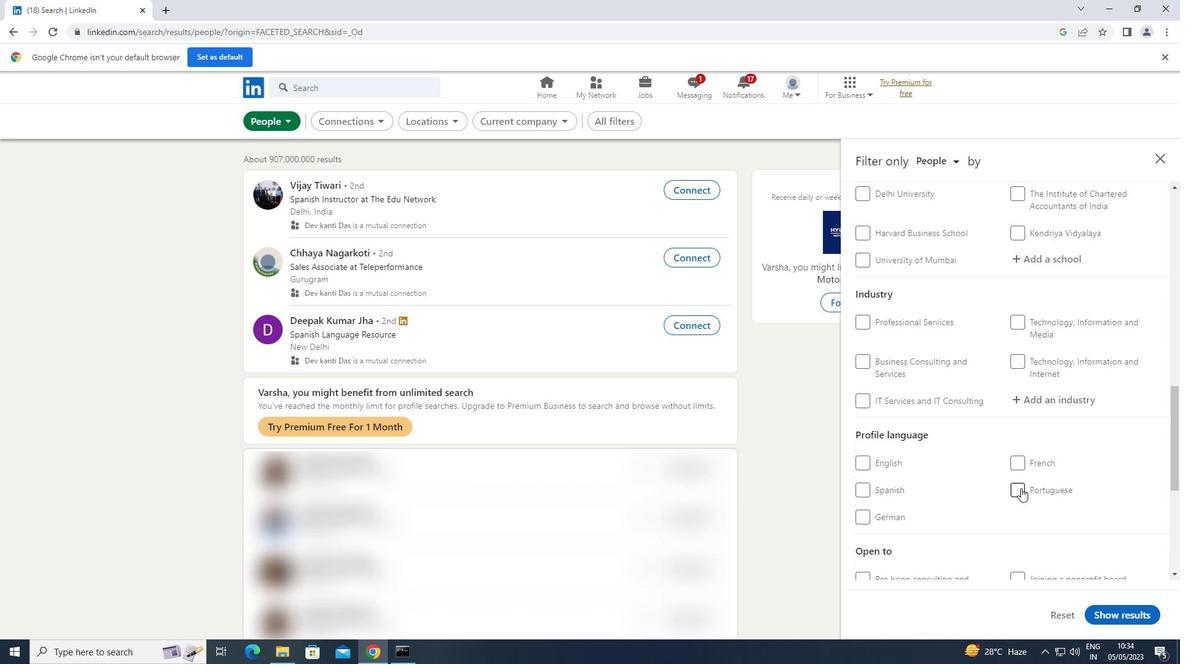 
Action: Mouse scrolled (1021, 488) with delta (0, 0)
Screenshot: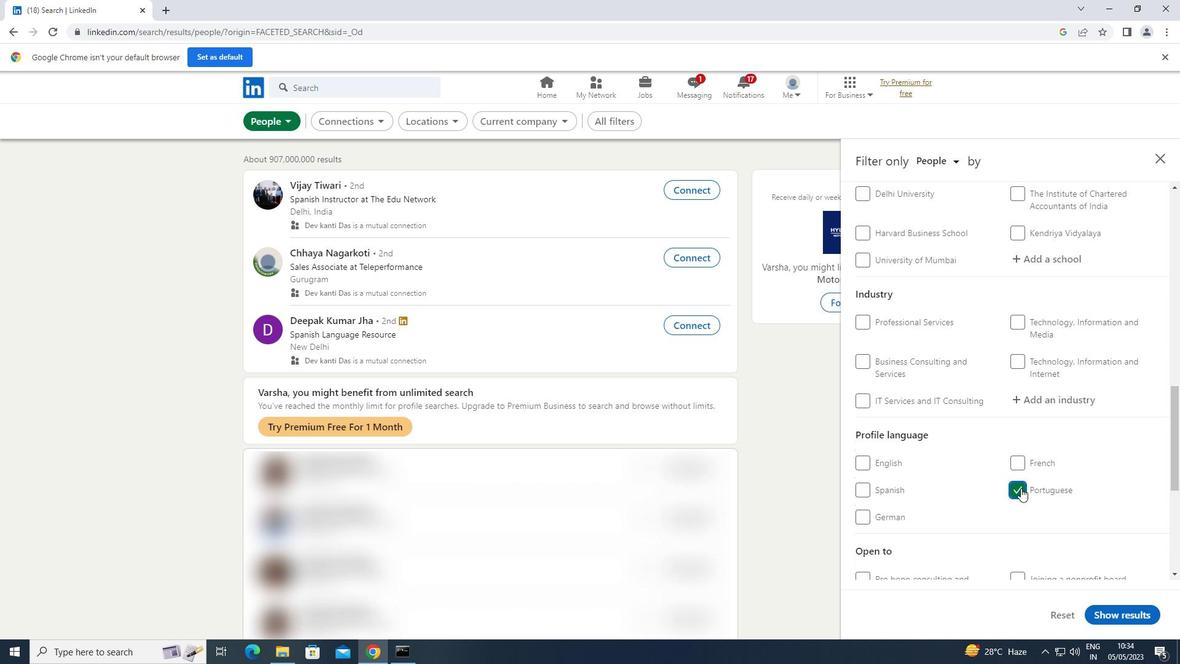 
Action: Mouse scrolled (1021, 488) with delta (0, 0)
Screenshot: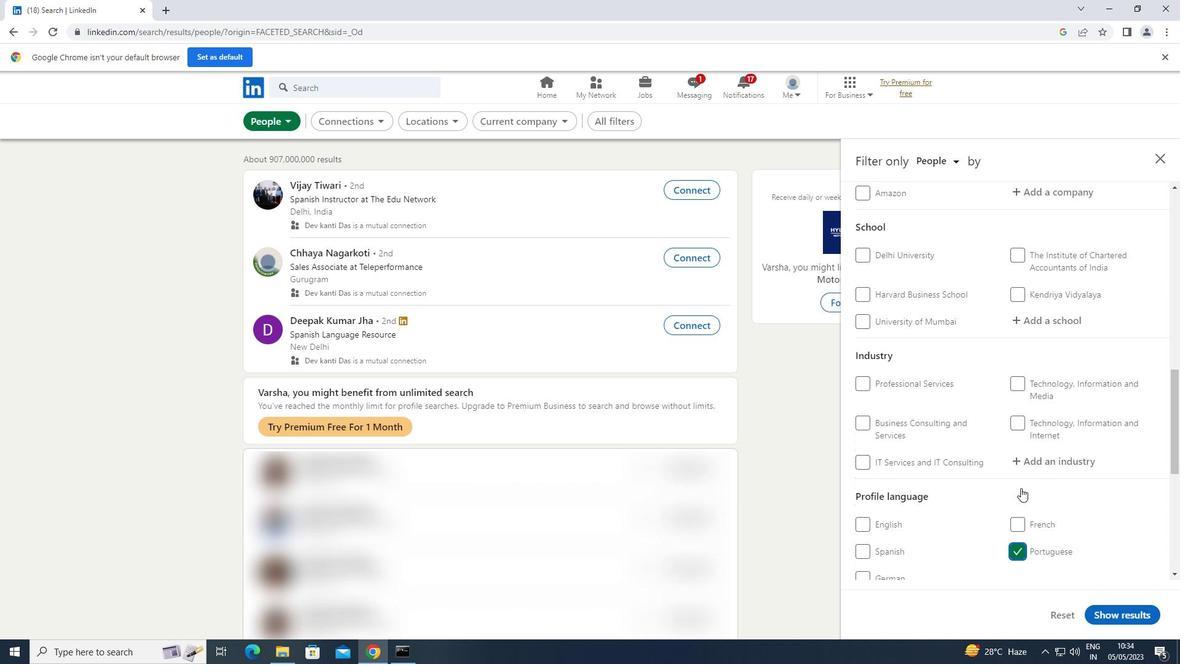 
Action: Mouse scrolled (1021, 488) with delta (0, 0)
Screenshot: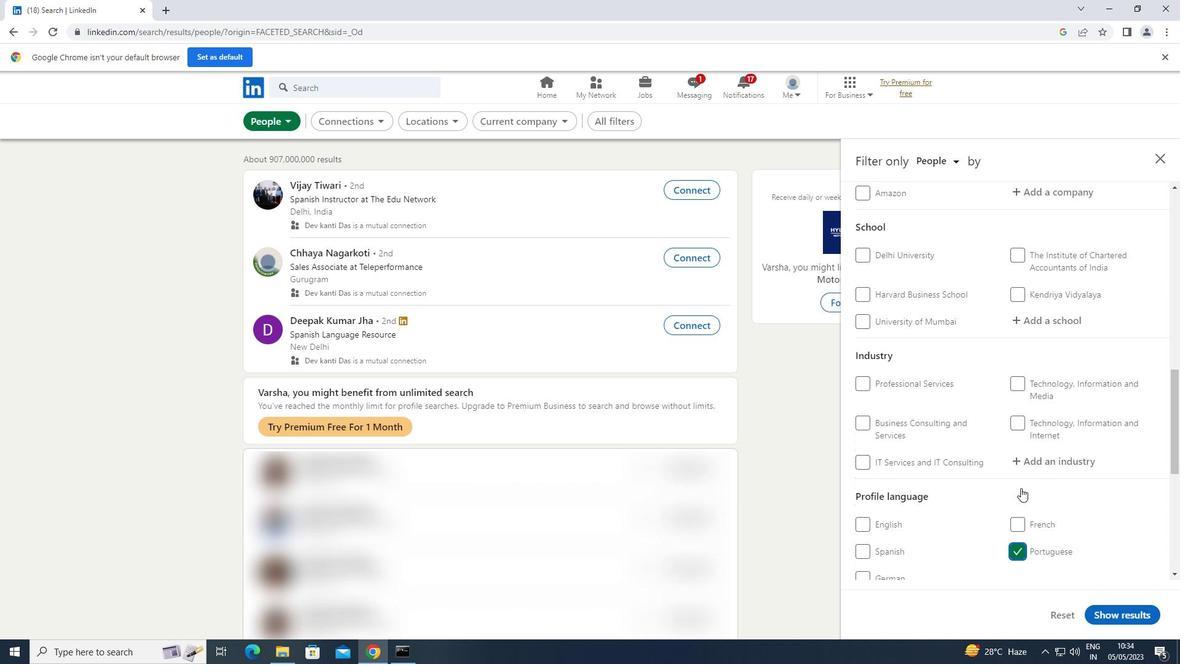 
Action: Mouse scrolled (1021, 488) with delta (0, 0)
Screenshot: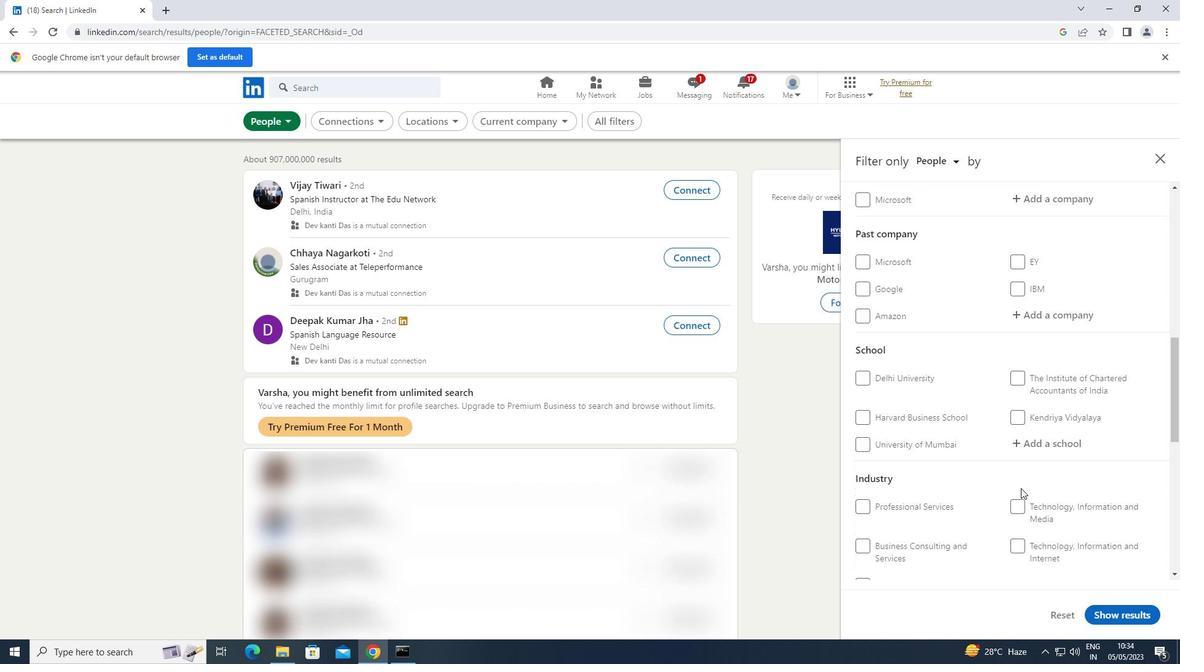 
Action: Mouse scrolled (1021, 488) with delta (0, 0)
Screenshot: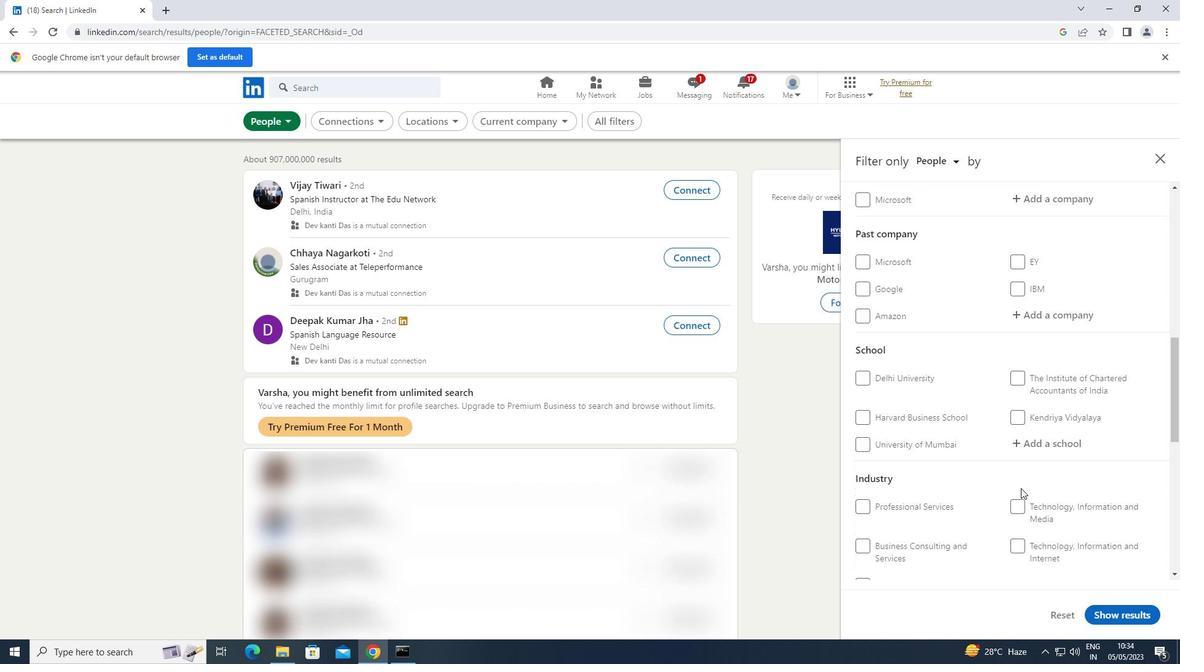 
Action: Mouse moved to (1072, 319)
Screenshot: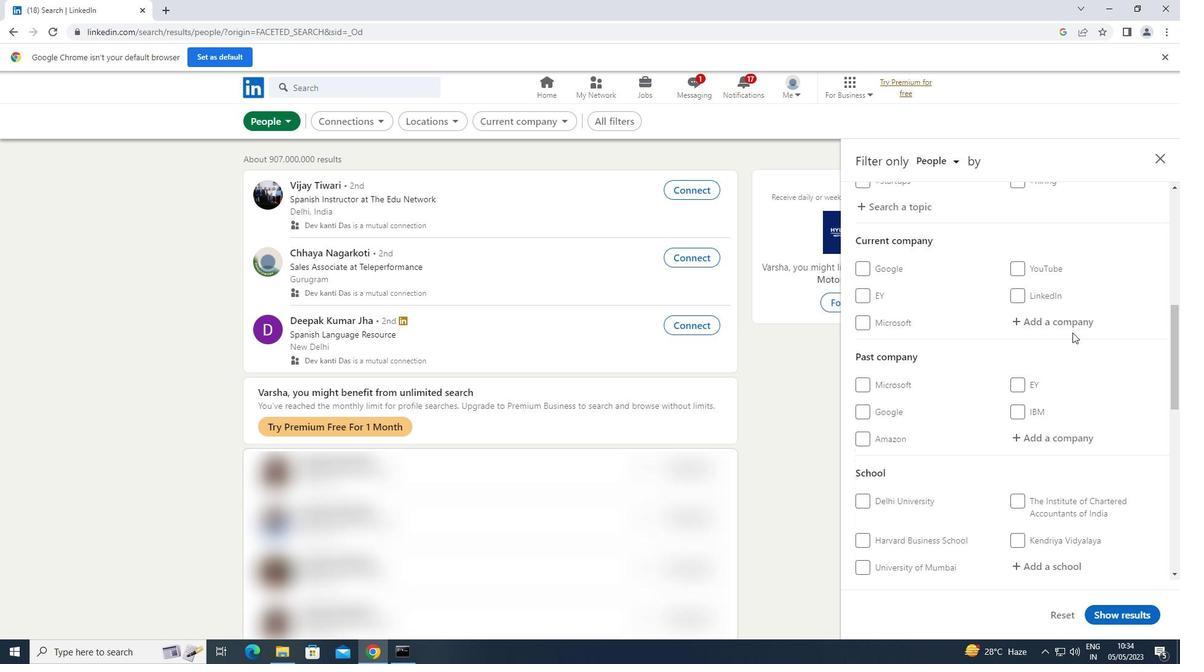 
Action: Mouse pressed left at (1072, 319)
Screenshot: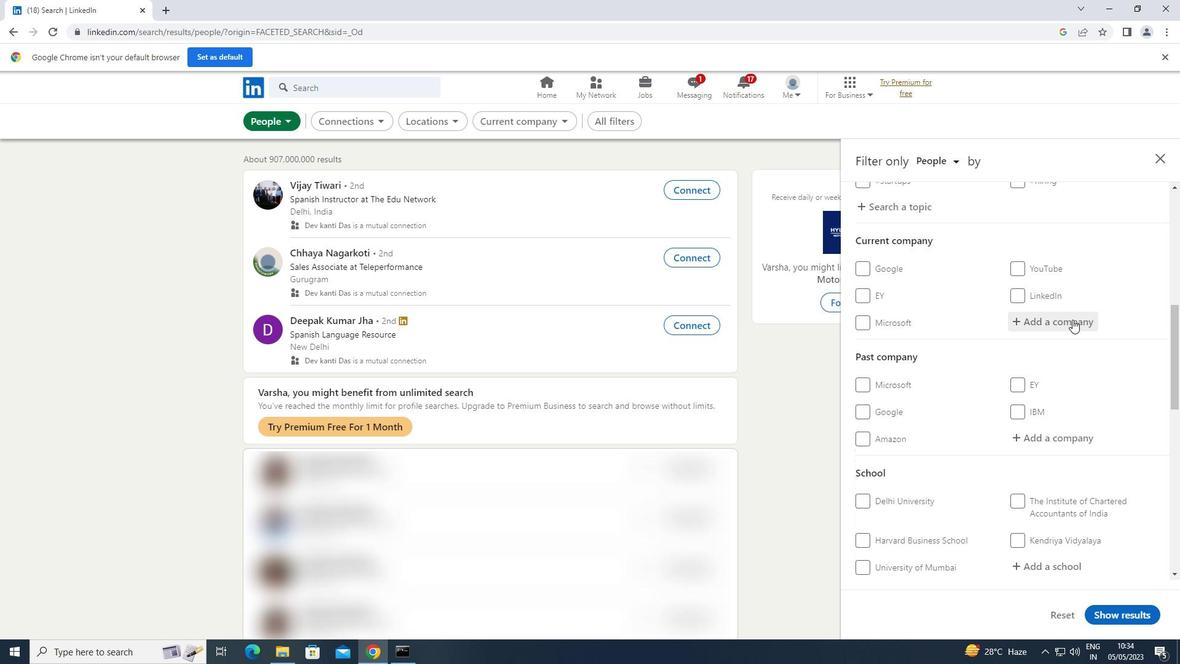 
Action: Key pressed <Key.shift>PHARMA<Key.space><Key.shift>&<Key.space><Key.shift>LIFE<Key.space>
Screenshot: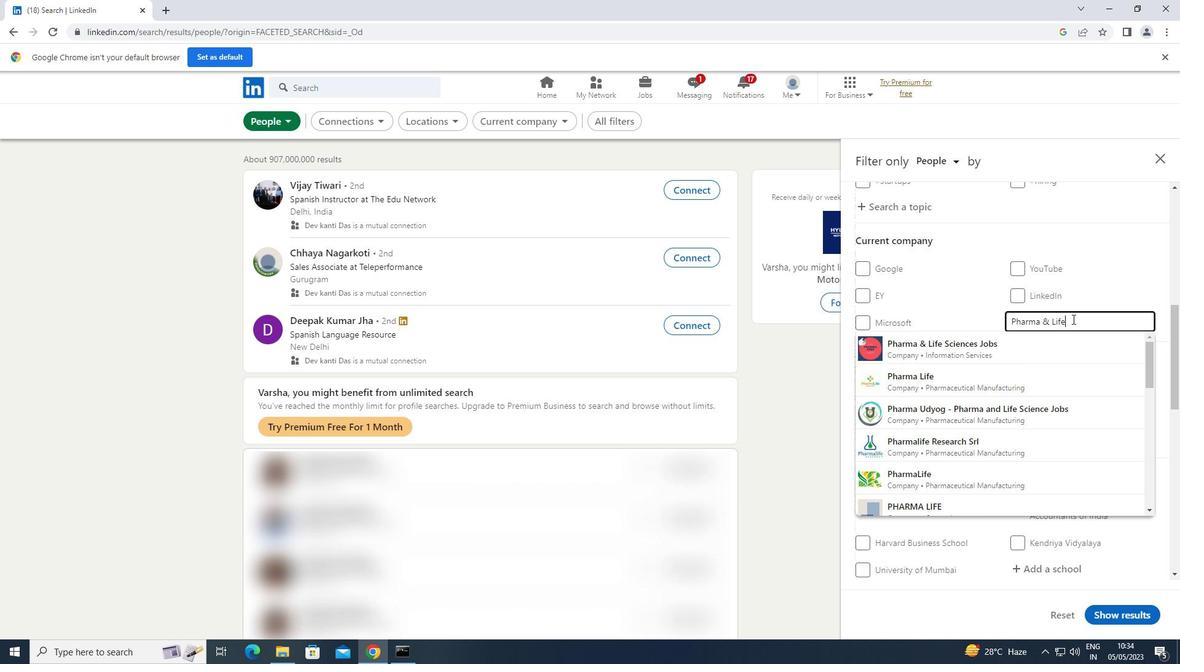 
Action: Mouse moved to (1019, 347)
Screenshot: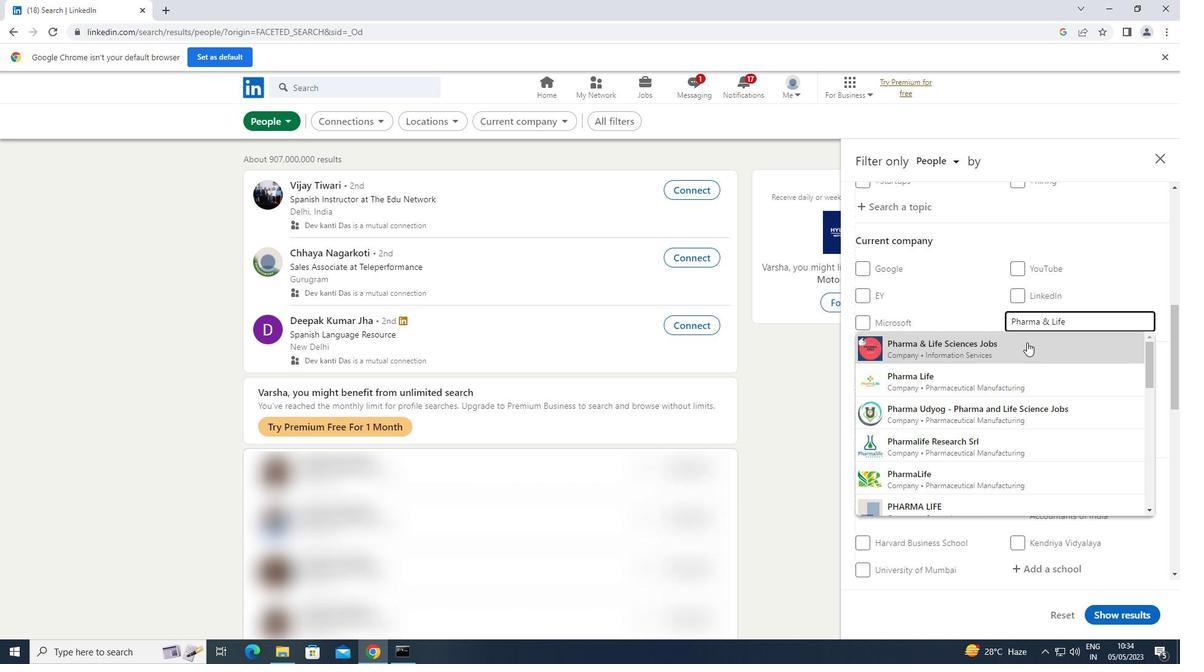 
Action: Mouse pressed left at (1019, 347)
Screenshot: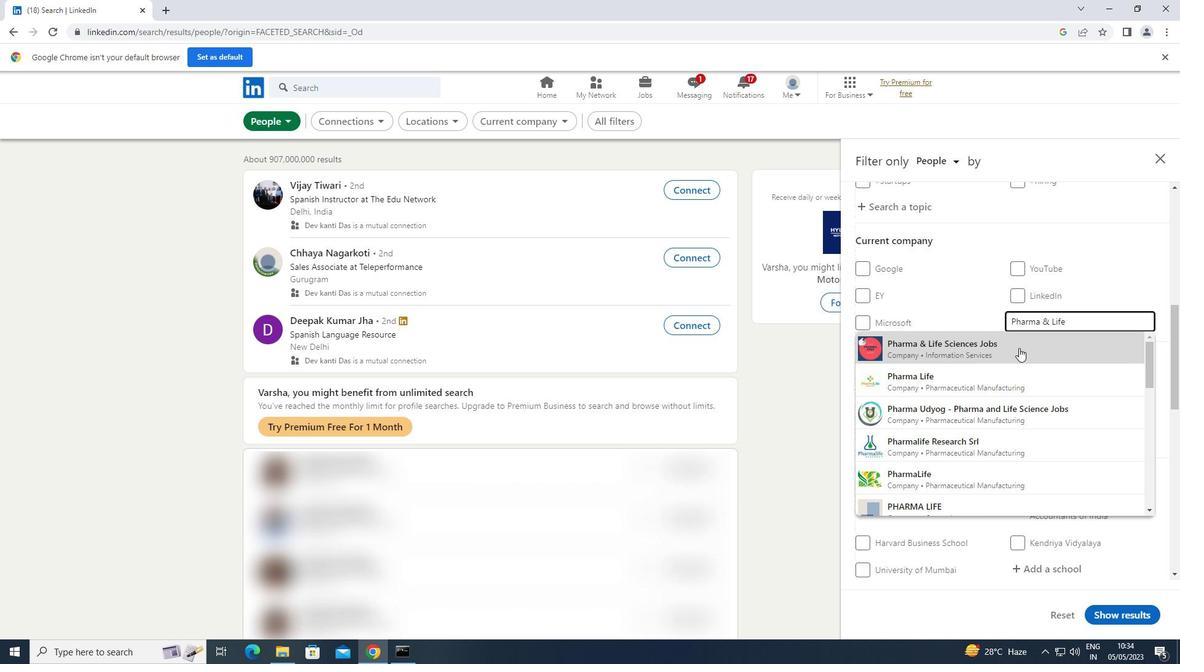 
Action: Mouse scrolled (1019, 347) with delta (0, 0)
Screenshot: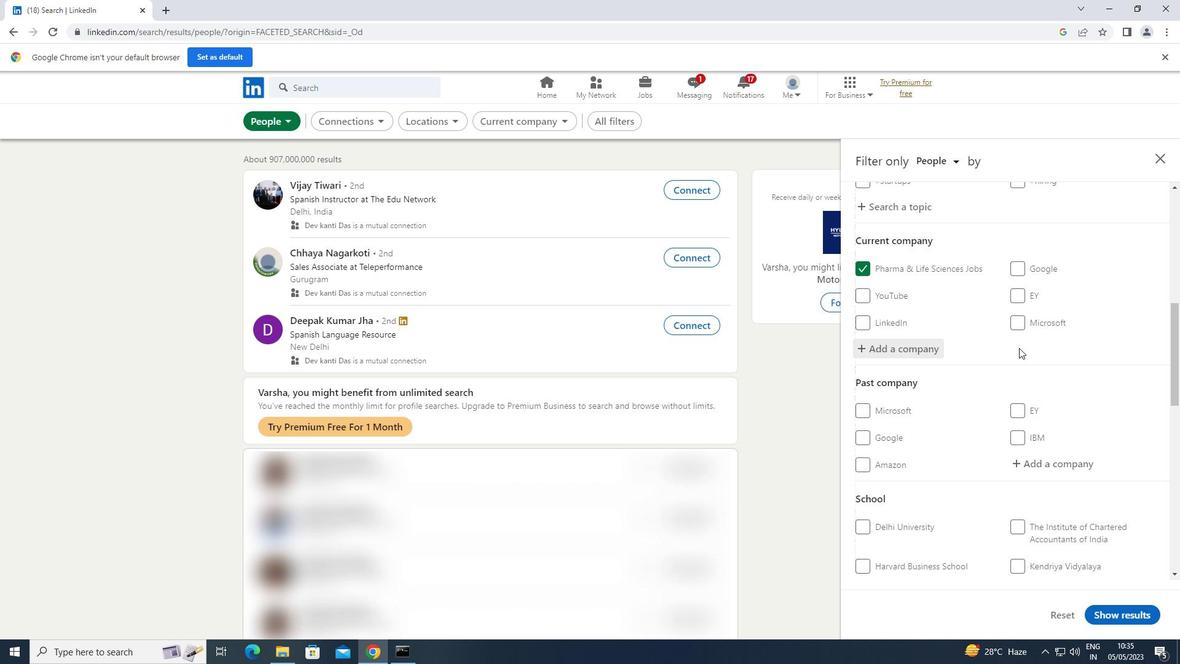 
Action: Mouse scrolled (1019, 347) with delta (0, 0)
Screenshot: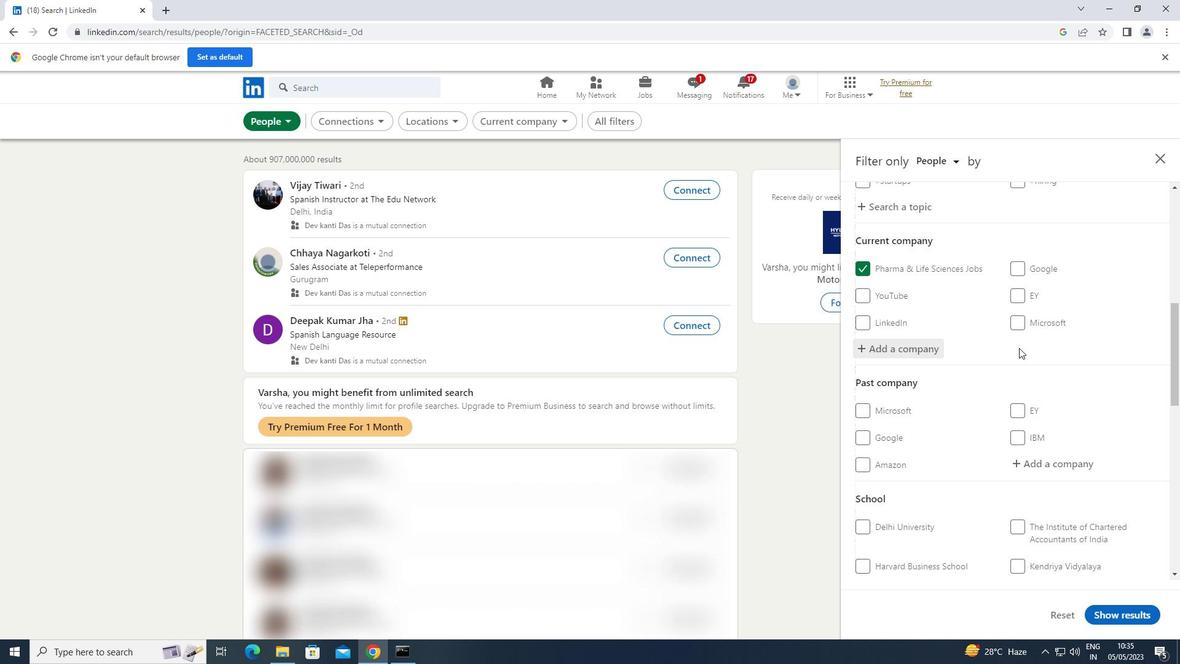 
Action: Mouse scrolled (1019, 347) with delta (0, 0)
Screenshot: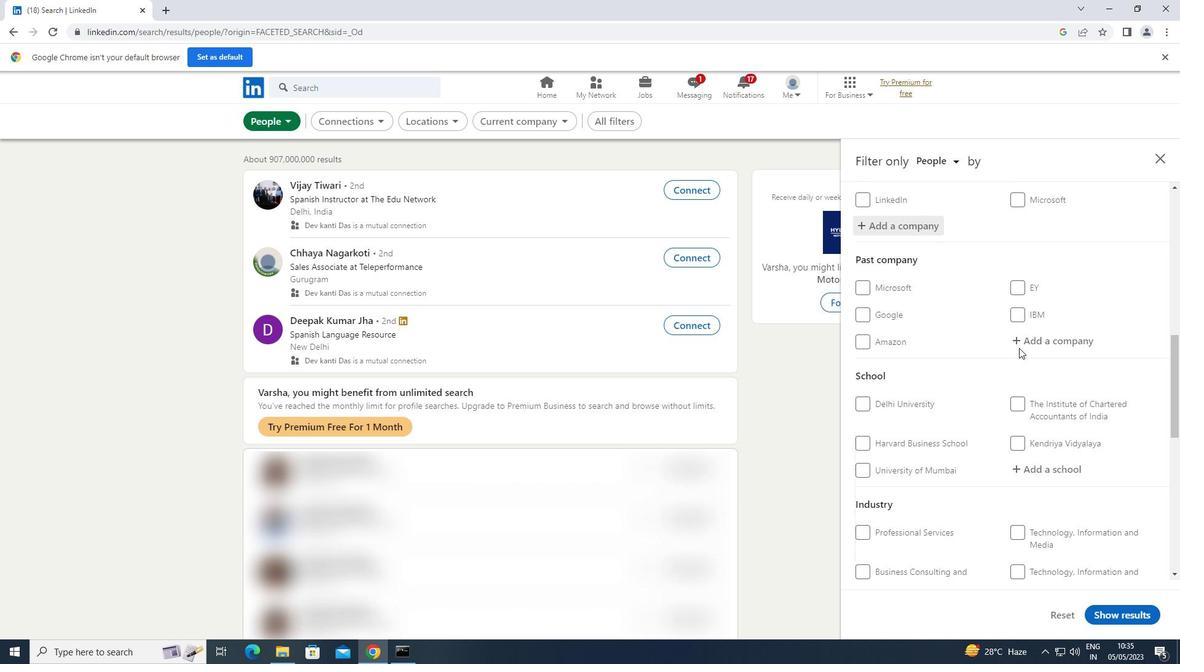 
Action: Mouse scrolled (1019, 347) with delta (0, 0)
Screenshot: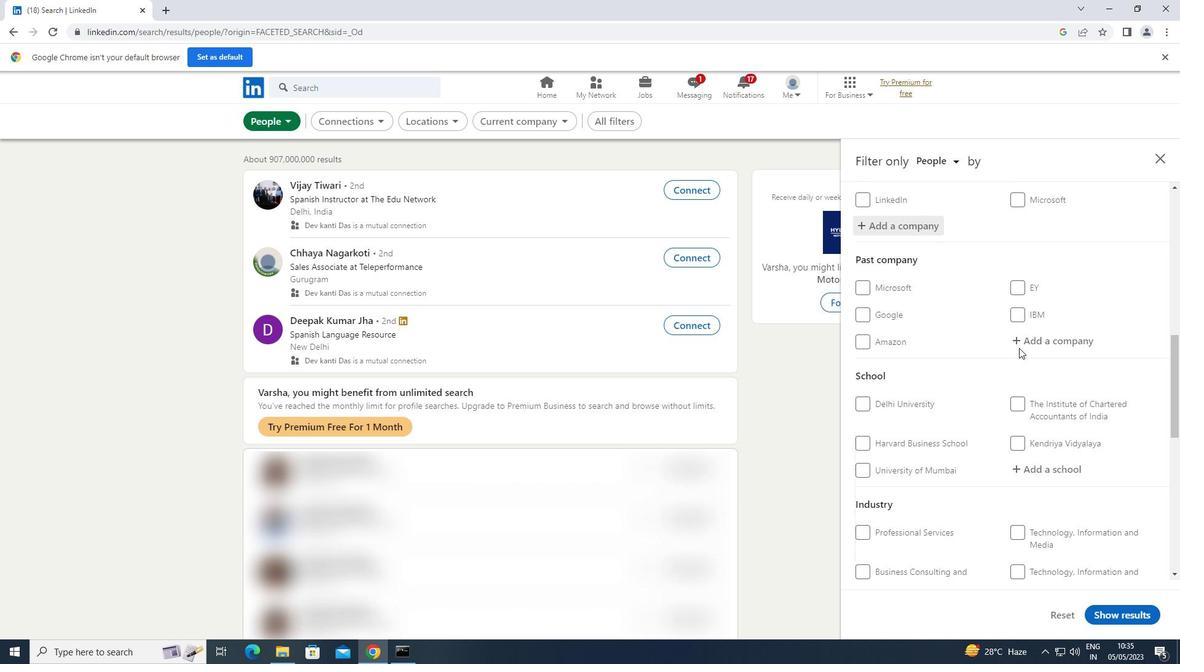 
Action: Mouse moved to (1034, 342)
Screenshot: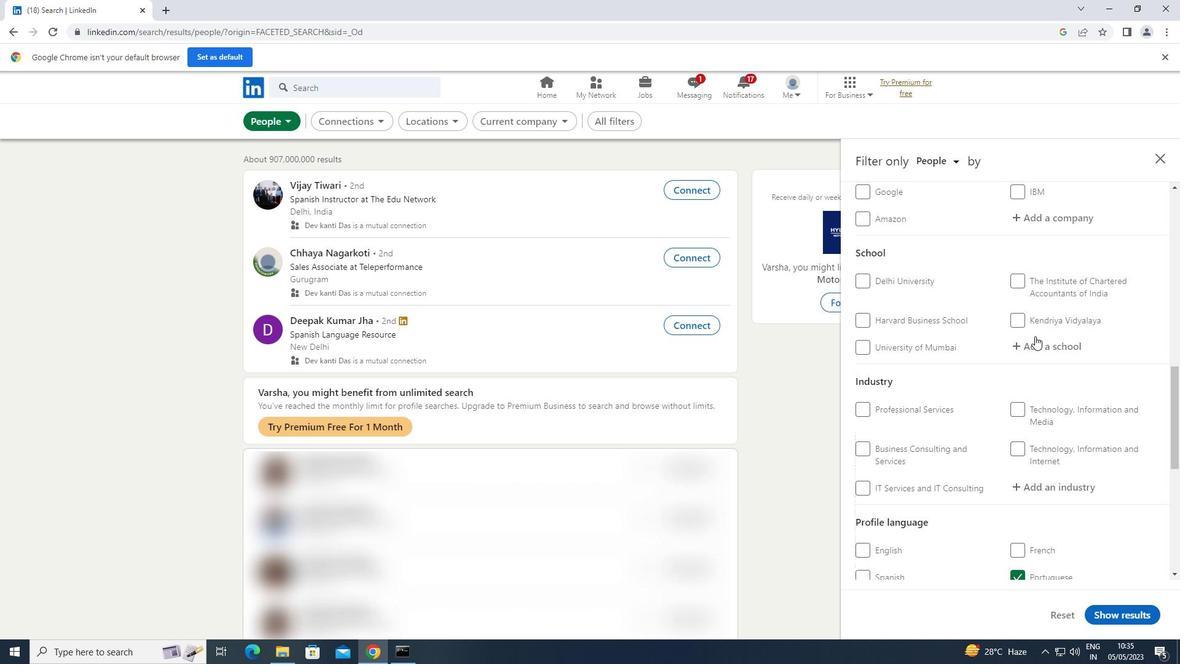 
Action: Mouse pressed left at (1034, 342)
Screenshot: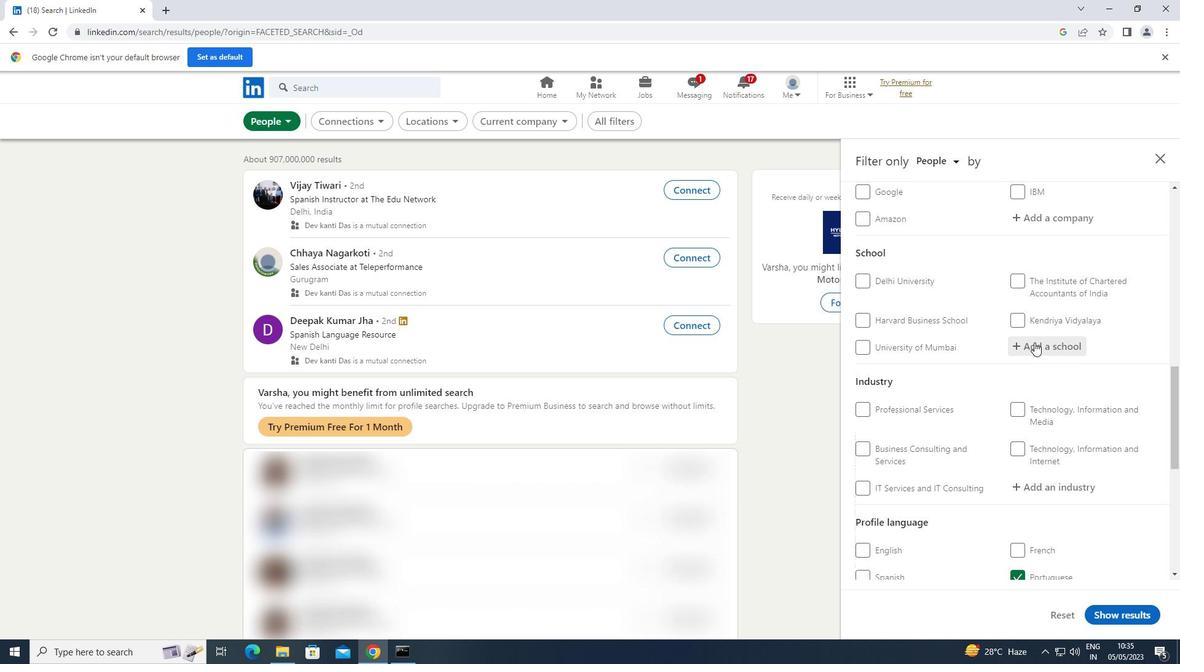 
Action: Key pressed <Key.shift>THIRUVALLUVAR
Screenshot: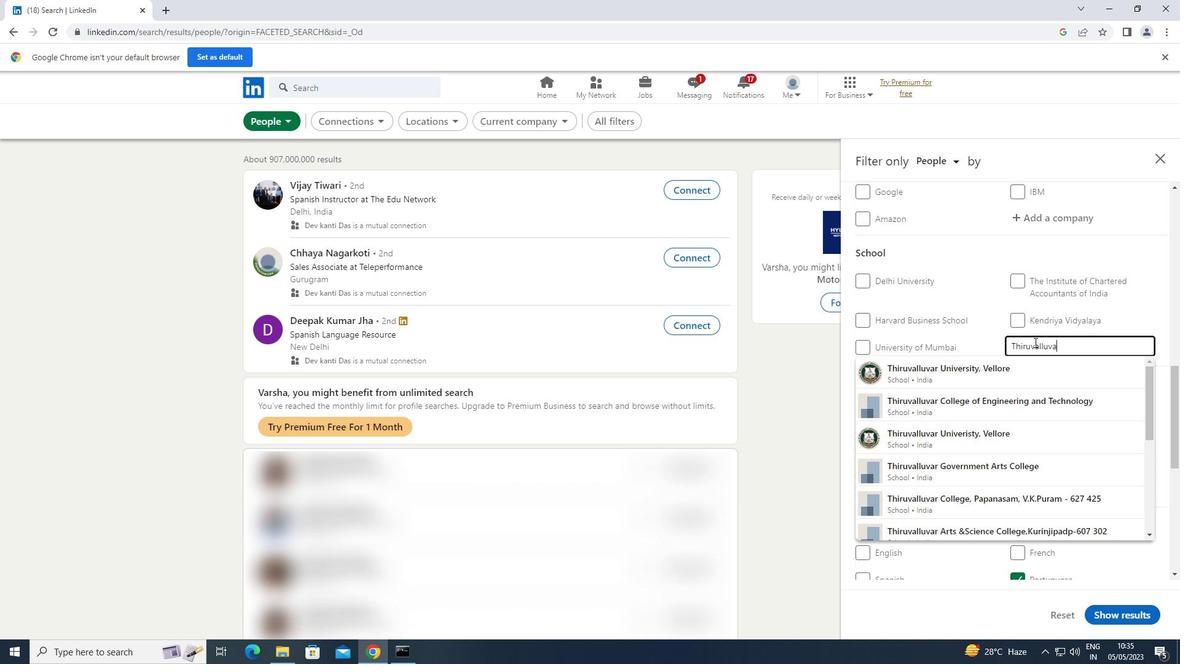 
Action: Mouse moved to (1011, 364)
Screenshot: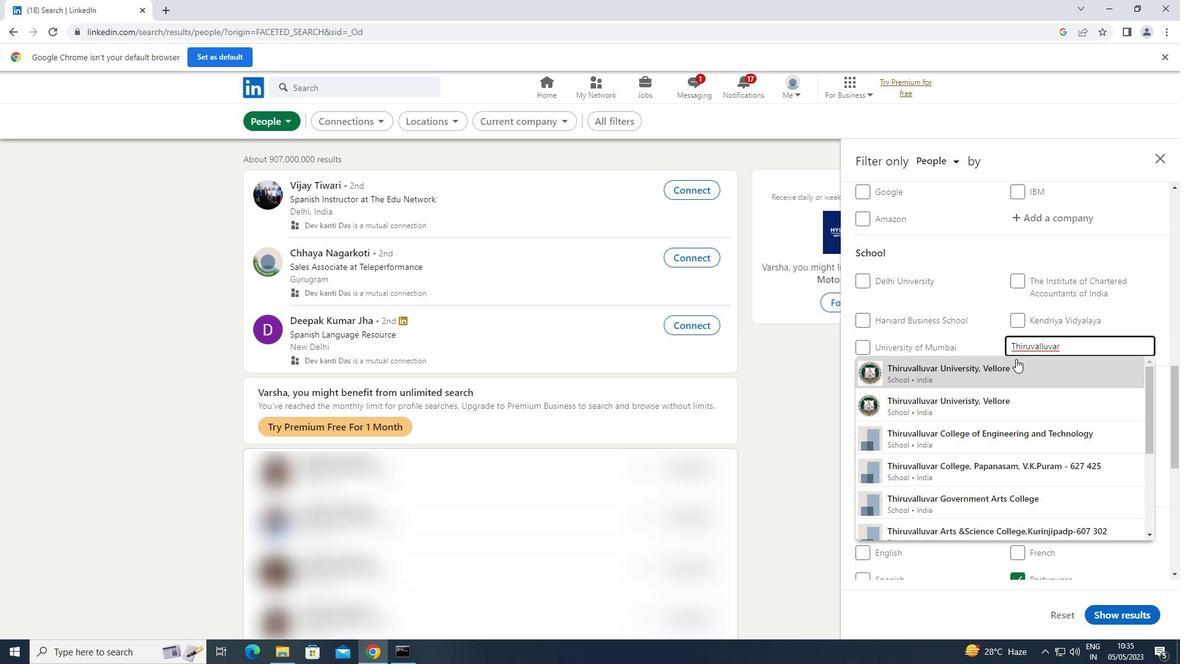 
Action: Mouse pressed left at (1011, 364)
Screenshot: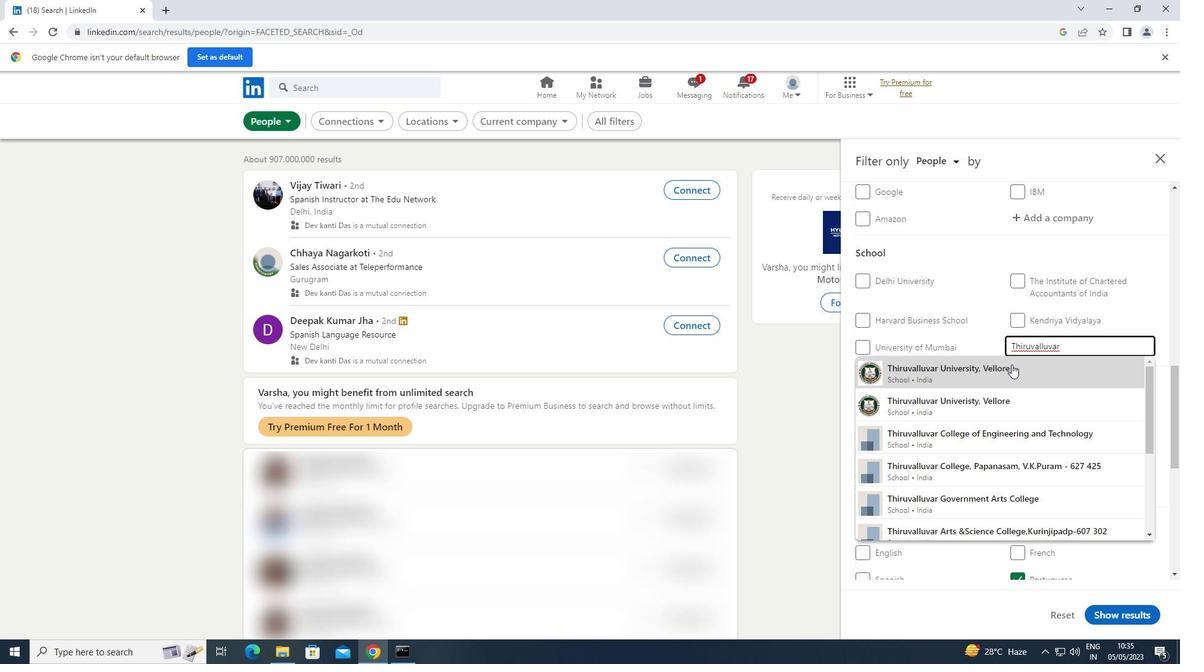 
Action: Mouse scrolled (1011, 363) with delta (0, 0)
Screenshot: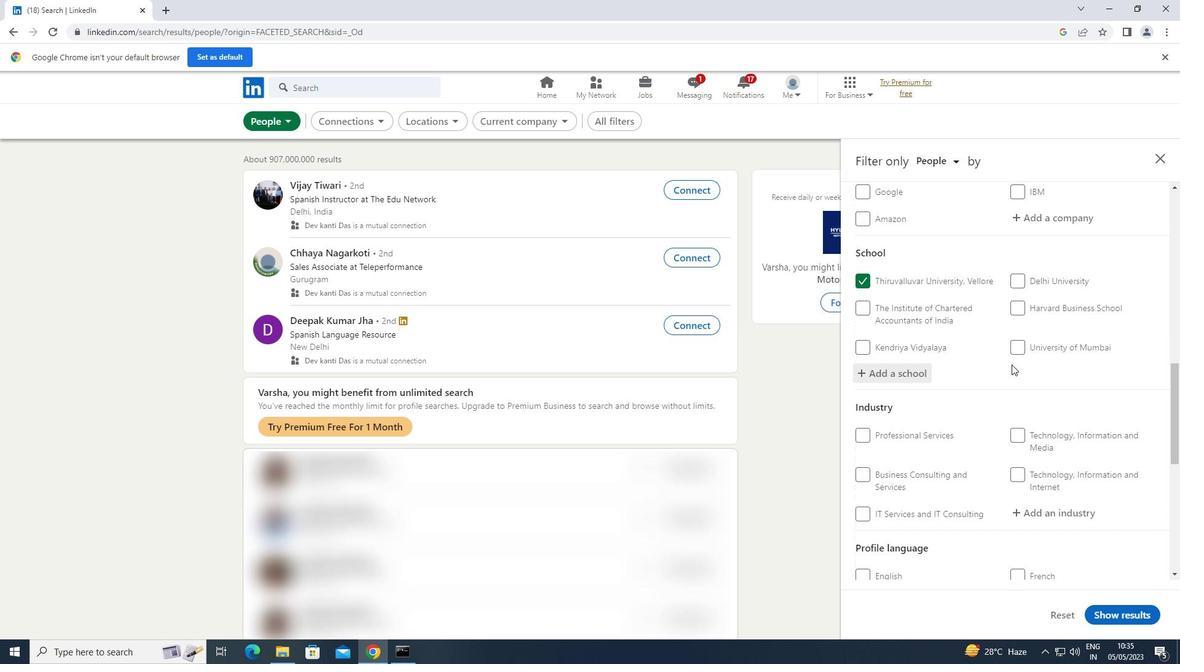 
Action: Mouse scrolled (1011, 363) with delta (0, 0)
Screenshot: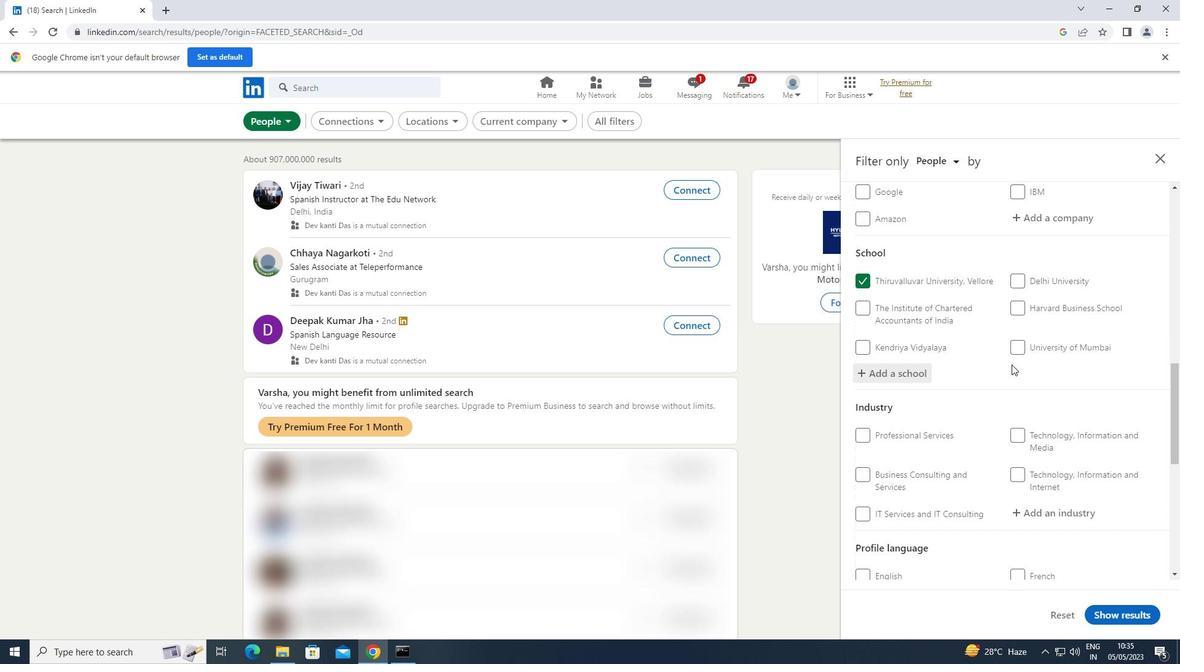 
Action: Mouse scrolled (1011, 363) with delta (0, 0)
Screenshot: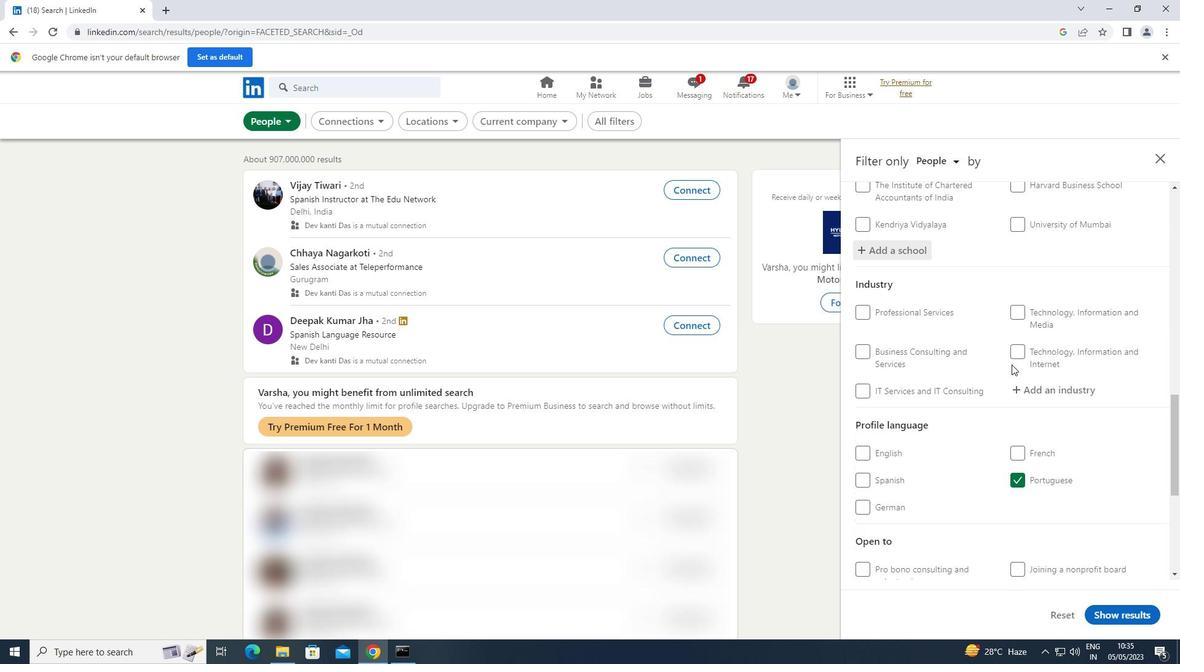 
Action: Mouse scrolled (1011, 363) with delta (0, 0)
Screenshot: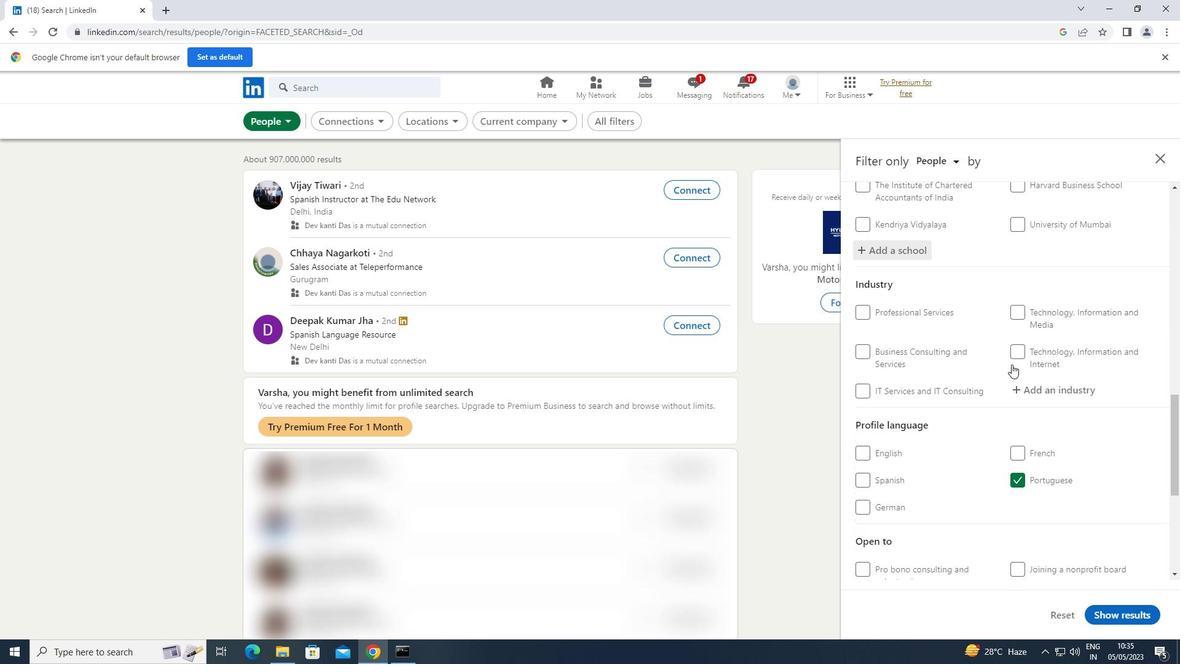 
Action: Mouse scrolled (1011, 365) with delta (0, 0)
Screenshot: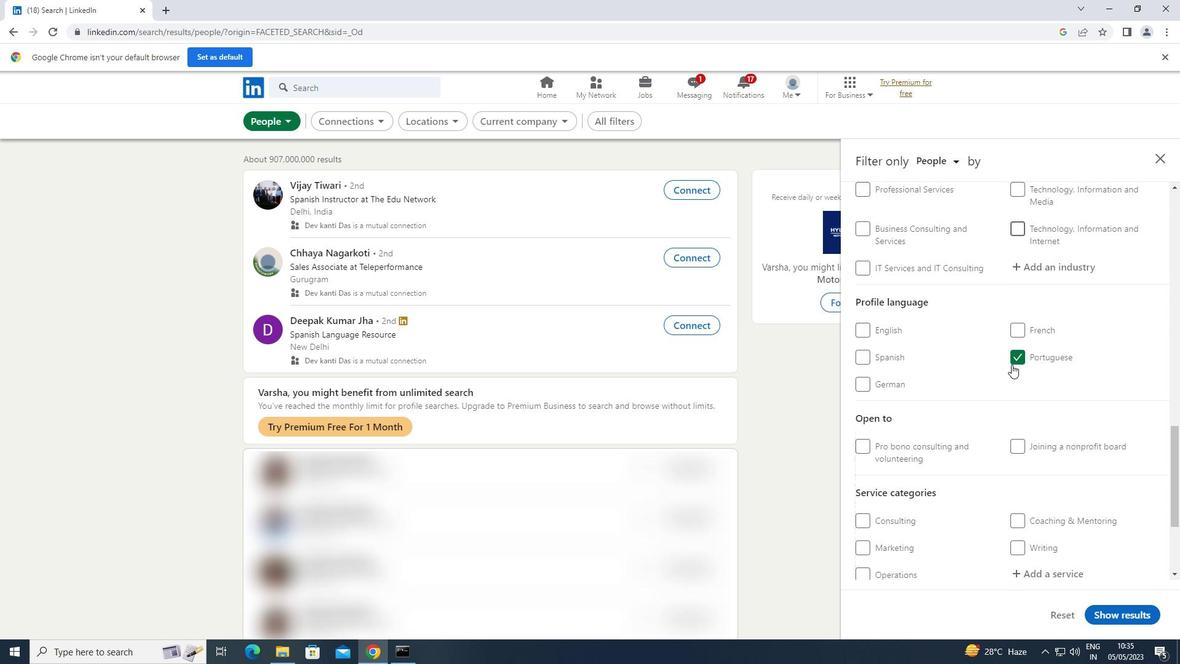 
Action: Mouse scrolled (1011, 365) with delta (0, 0)
Screenshot: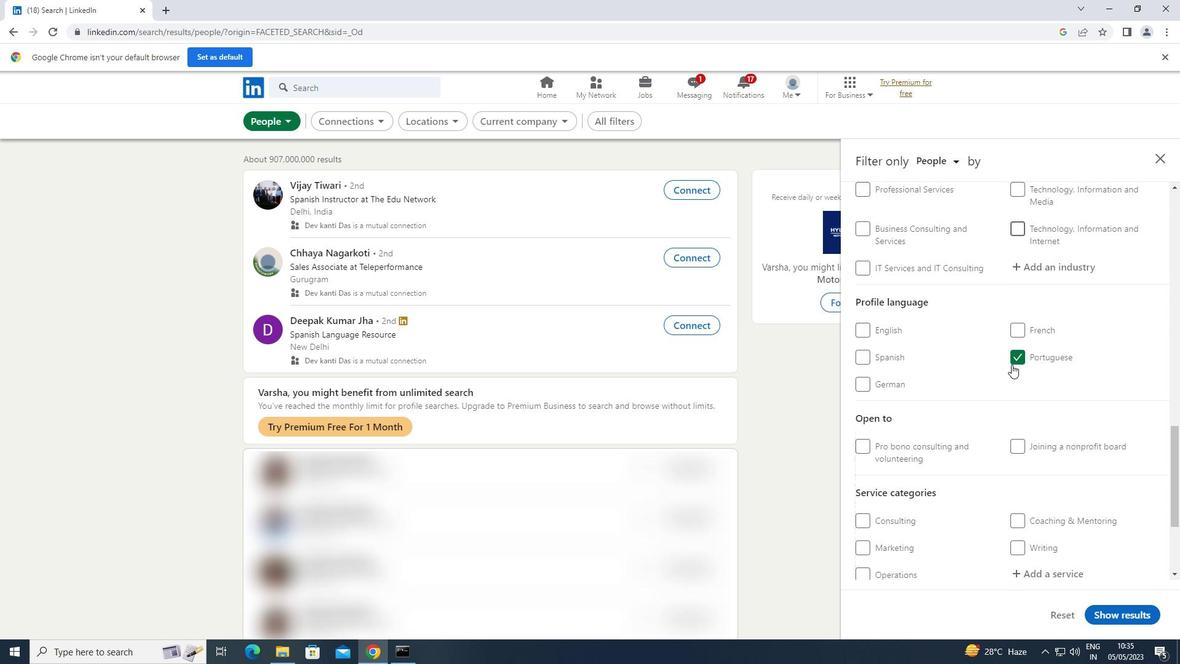 
Action: Mouse moved to (1051, 391)
Screenshot: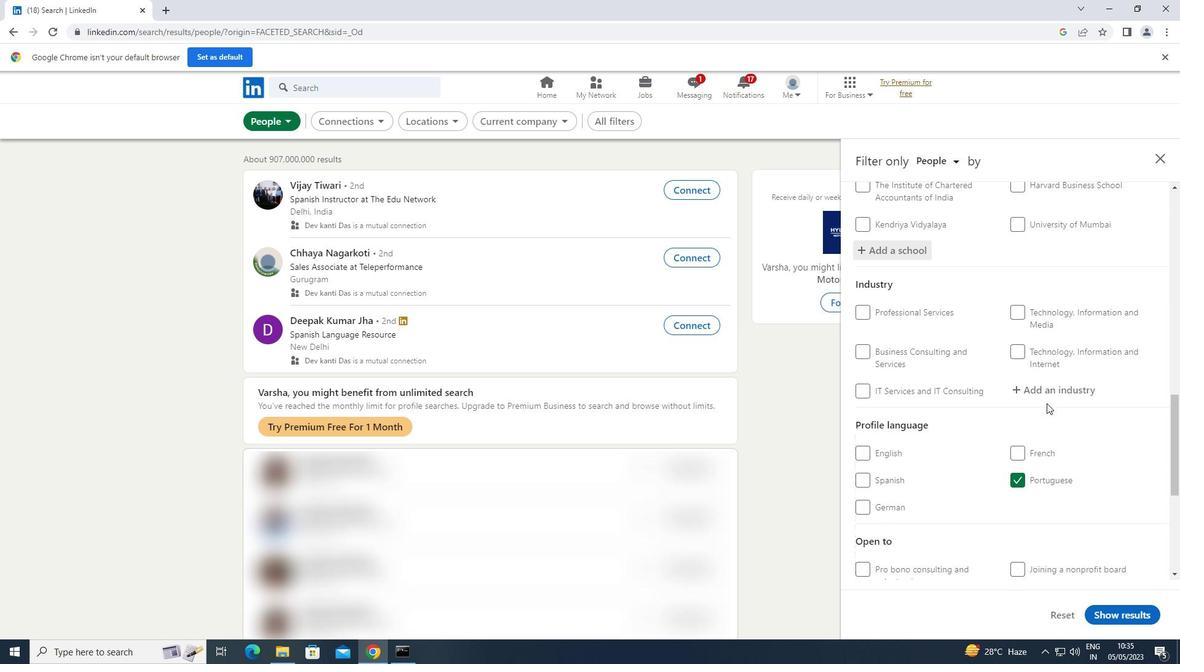 
Action: Mouse pressed left at (1051, 391)
Screenshot: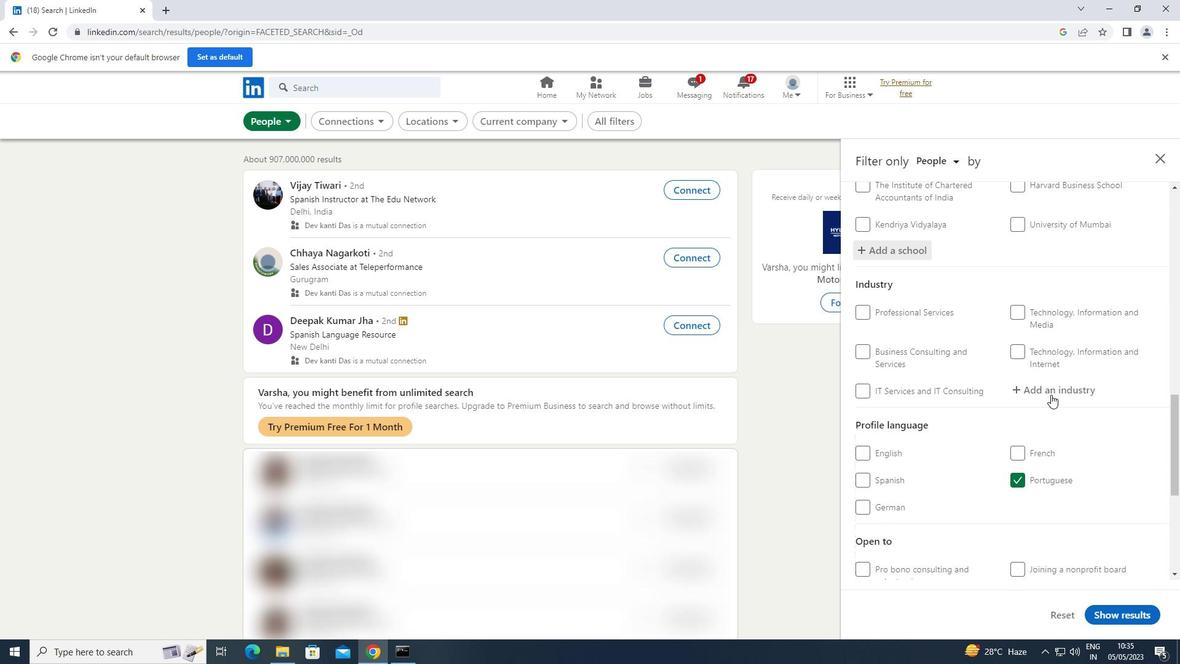 
Action: Key pressed <Key.shift>BEVERAGE<Key.space>AM<Key.backspace><Key.backspace><Key.shift>MANU
Screenshot: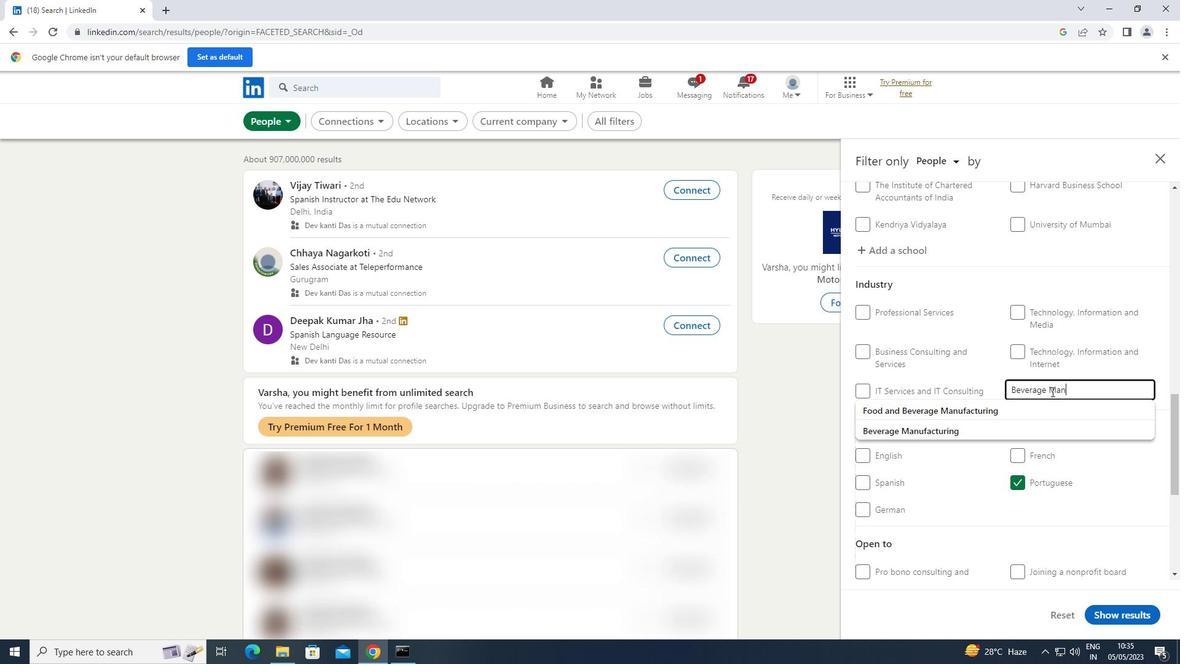 
Action: Mouse moved to (979, 432)
Screenshot: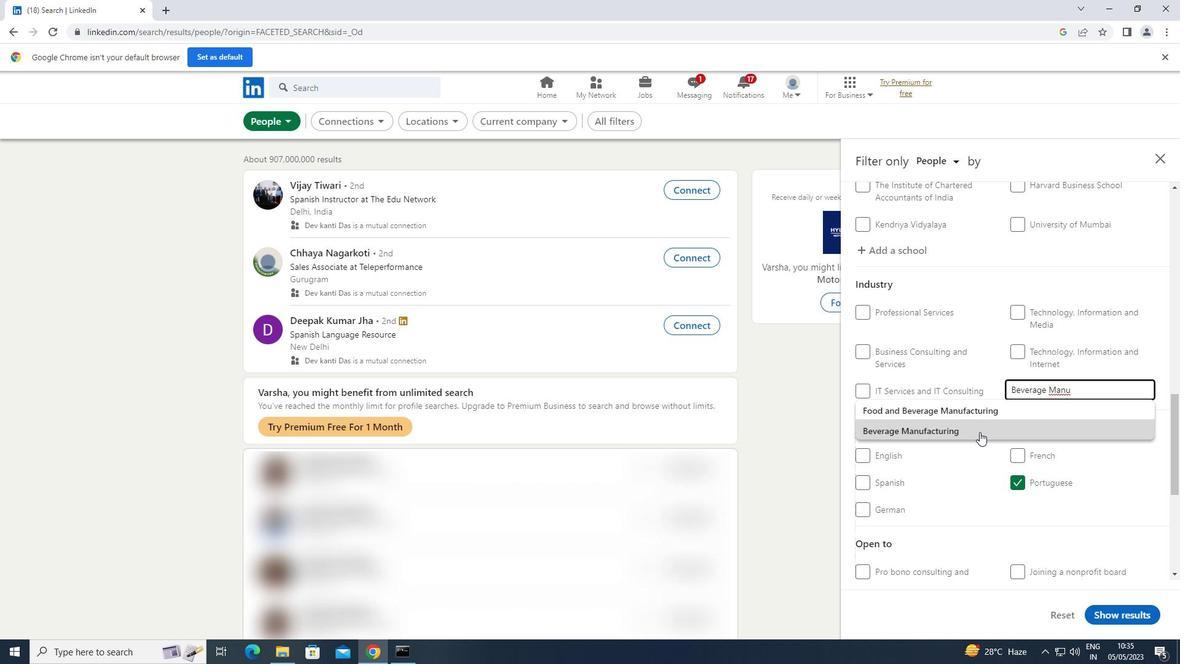 
Action: Mouse pressed left at (979, 432)
Screenshot: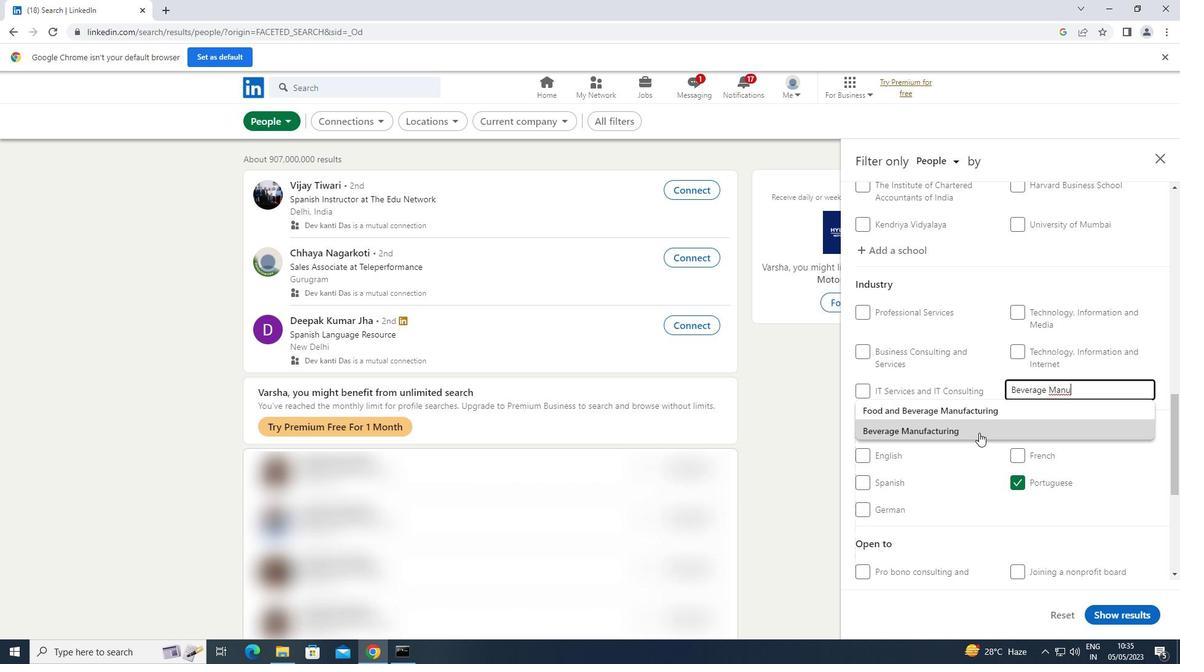 
Action: Mouse scrolled (979, 432) with delta (0, 0)
Screenshot: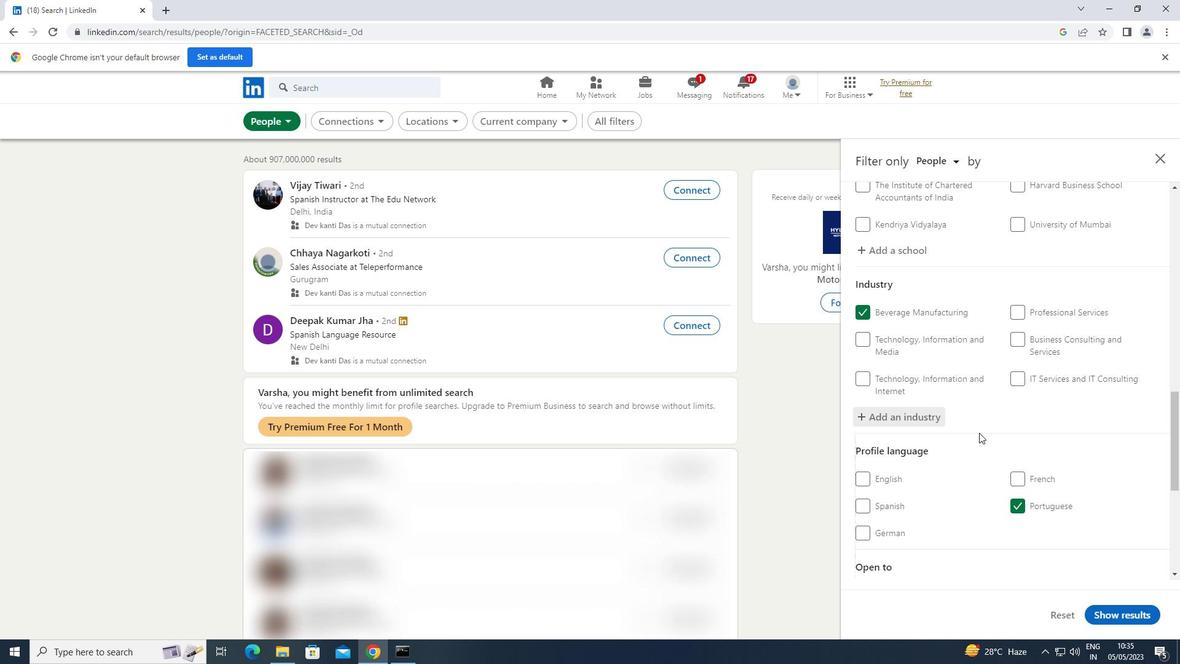 
Action: Mouse scrolled (979, 432) with delta (0, 0)
Screenshot: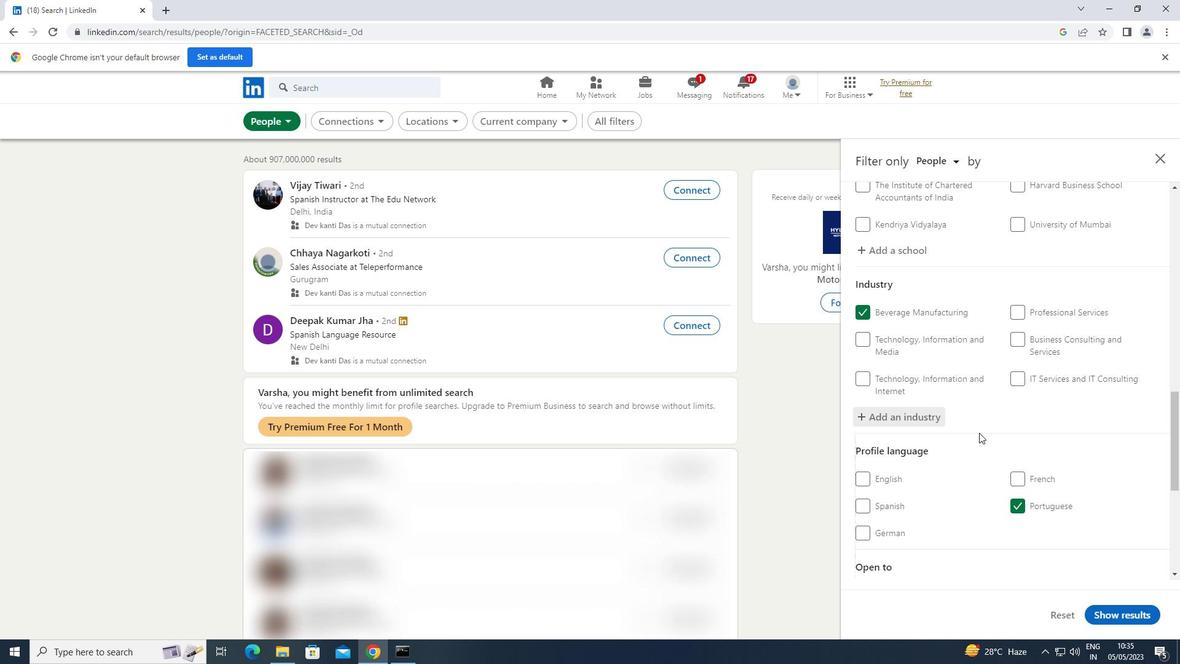 
Action: Mouse scrolled (979, 432) with delta (0, 0)
Screenshot: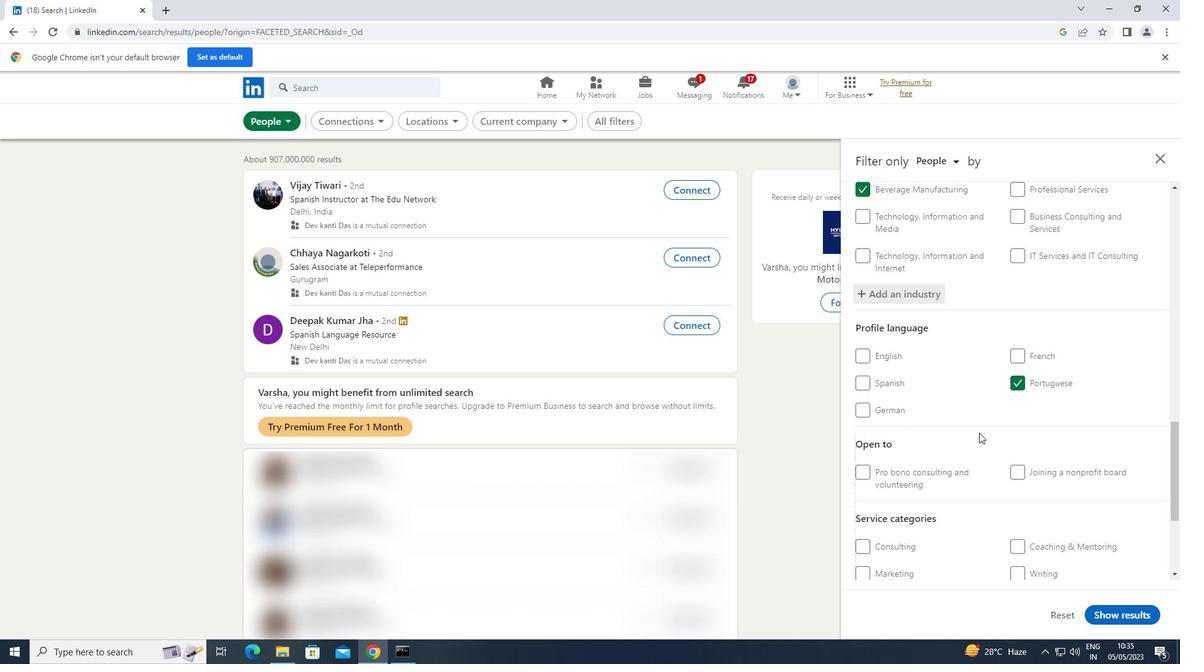 
Action: Mouse scrolled (979, 432) with delta (0, 0)
Screenshot: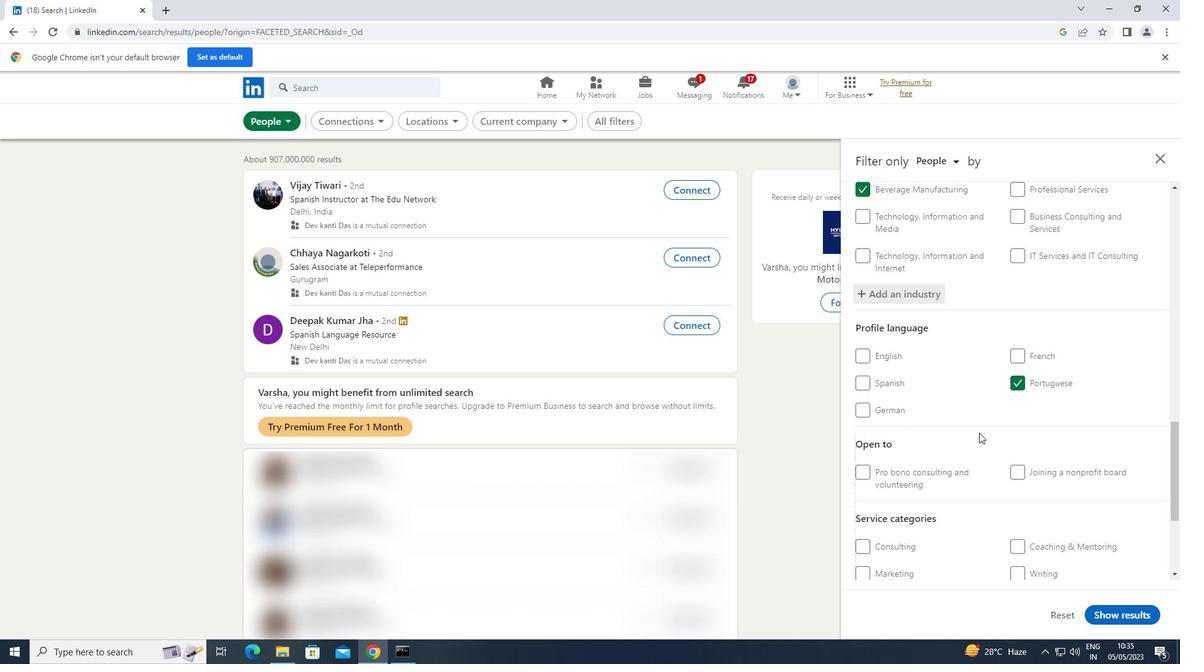 
Action: Mouse scrolled (979, 432) with delta (0, 0)
Screenshot: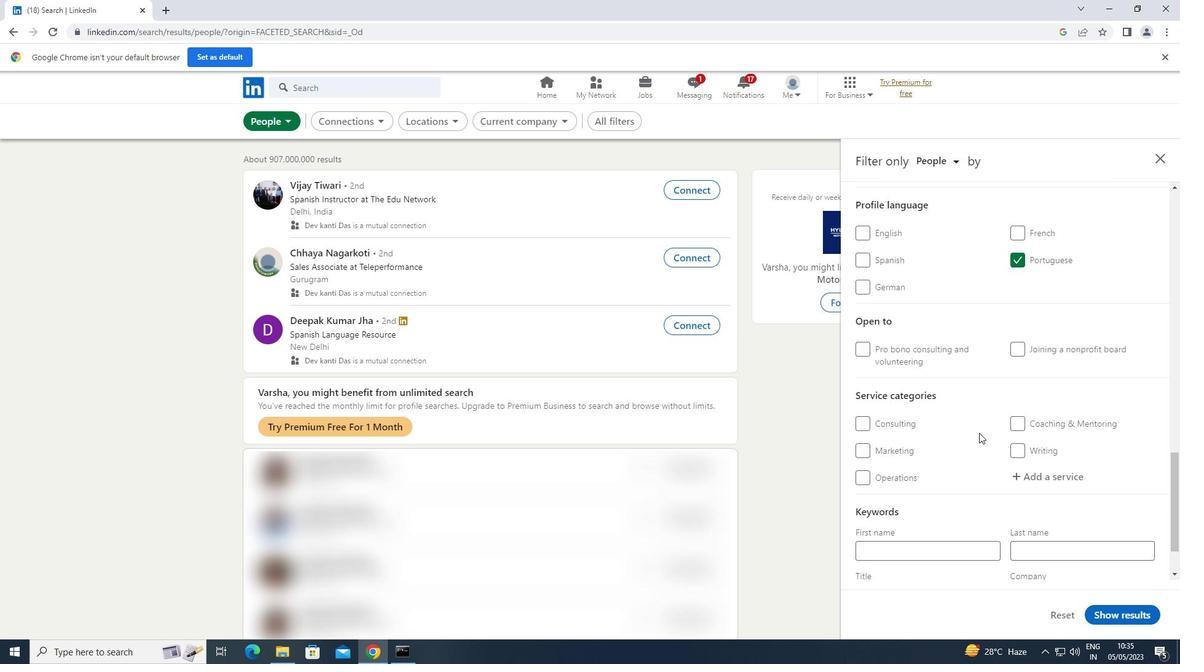 
Action: Mouse moved to (1058, 408)
Screenshot: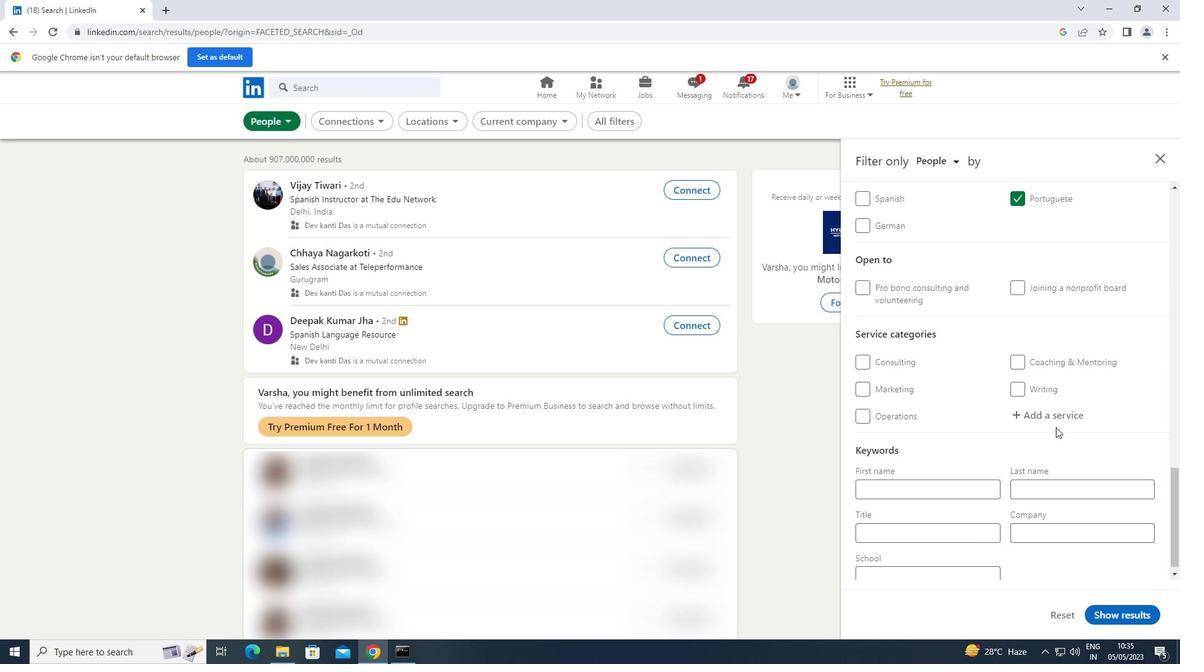 
Action: Mouse pressed left at (1058, 408)
Screenshot: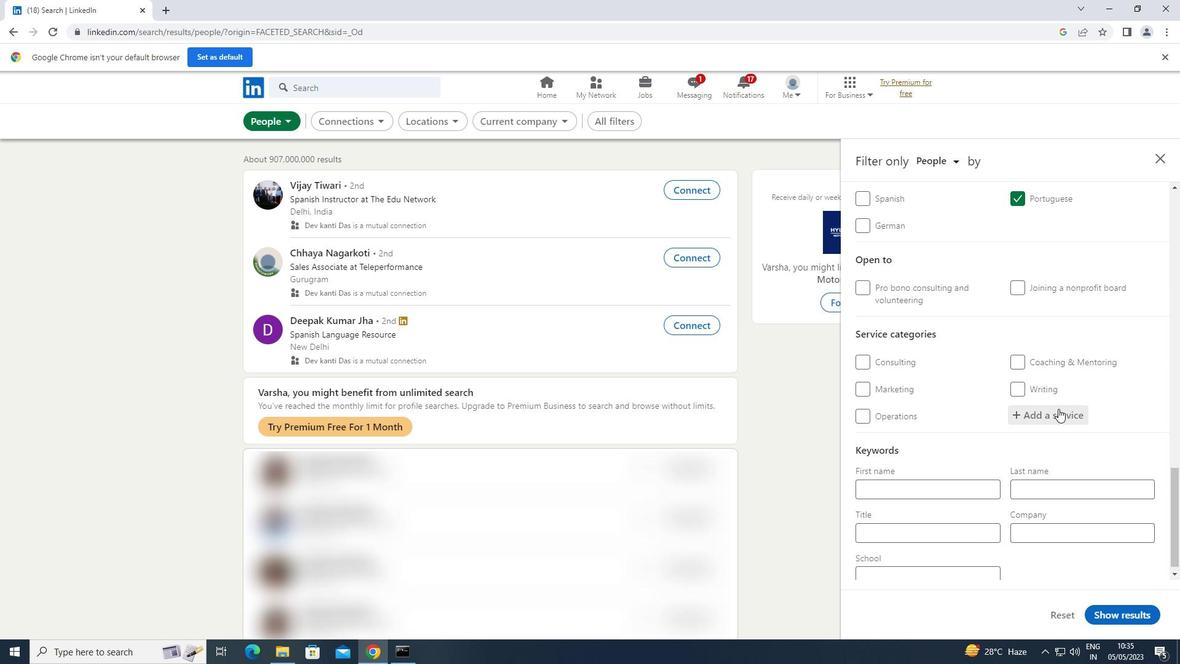 
Action: Key pressed <Key.shift>LIFE<Key.space>
Screenshot: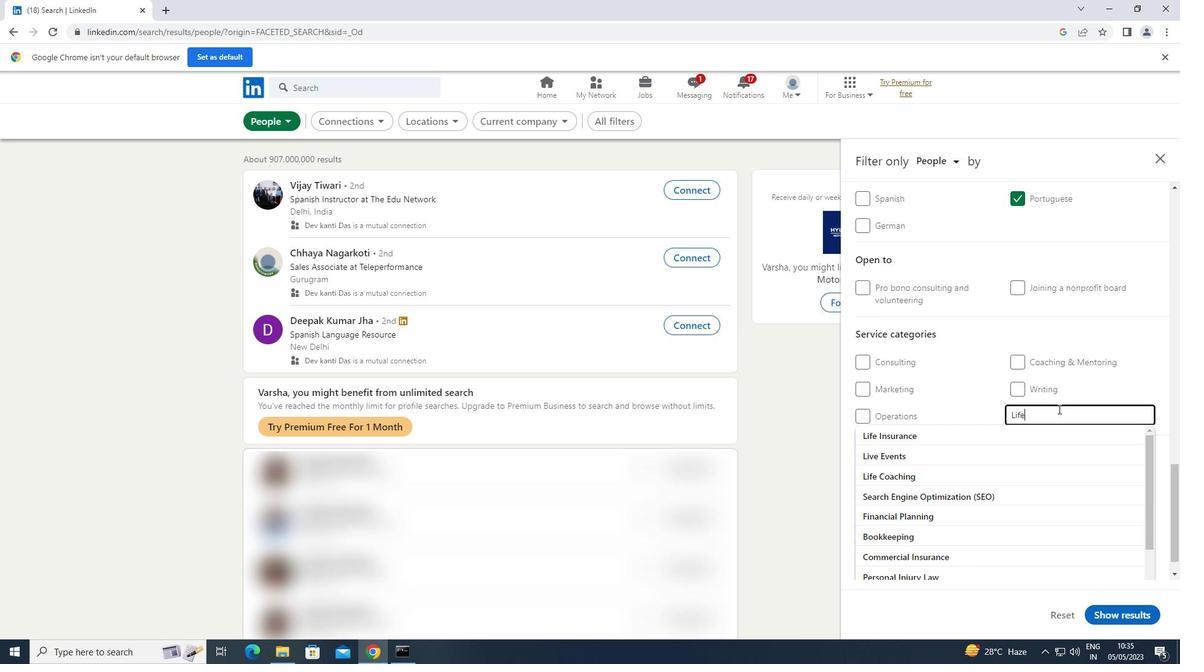 
Action: Mouse moved to (1001, 426)
Screenshot: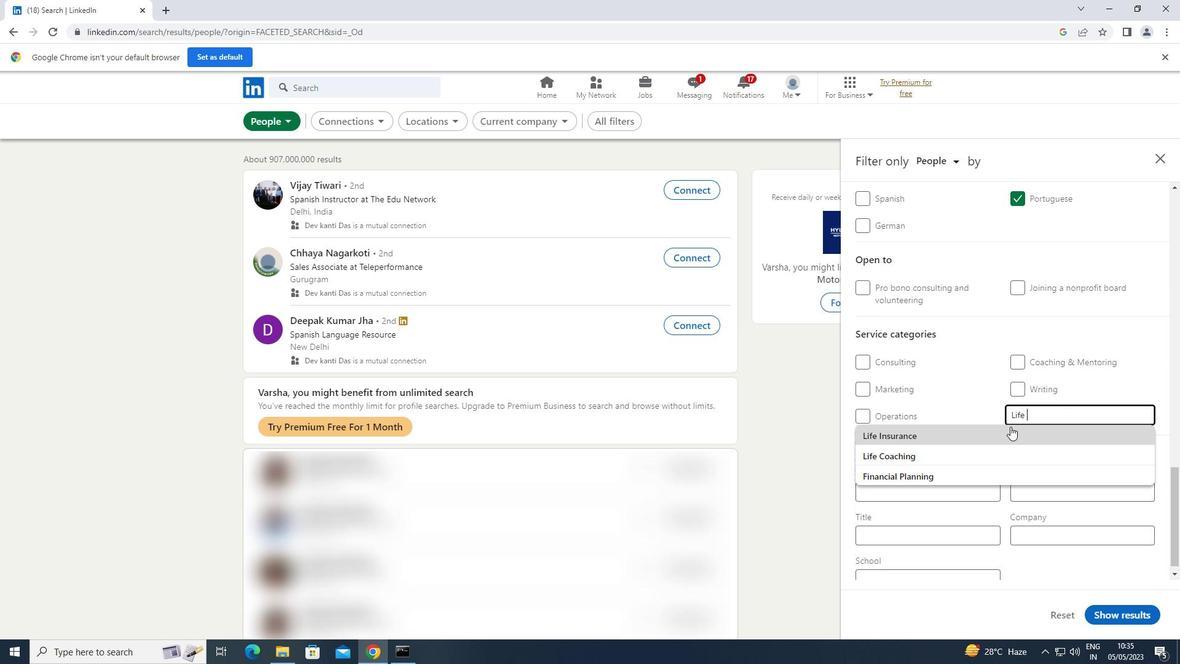 
Action: Mouse pressed left at (1001, 426)
Screenshot: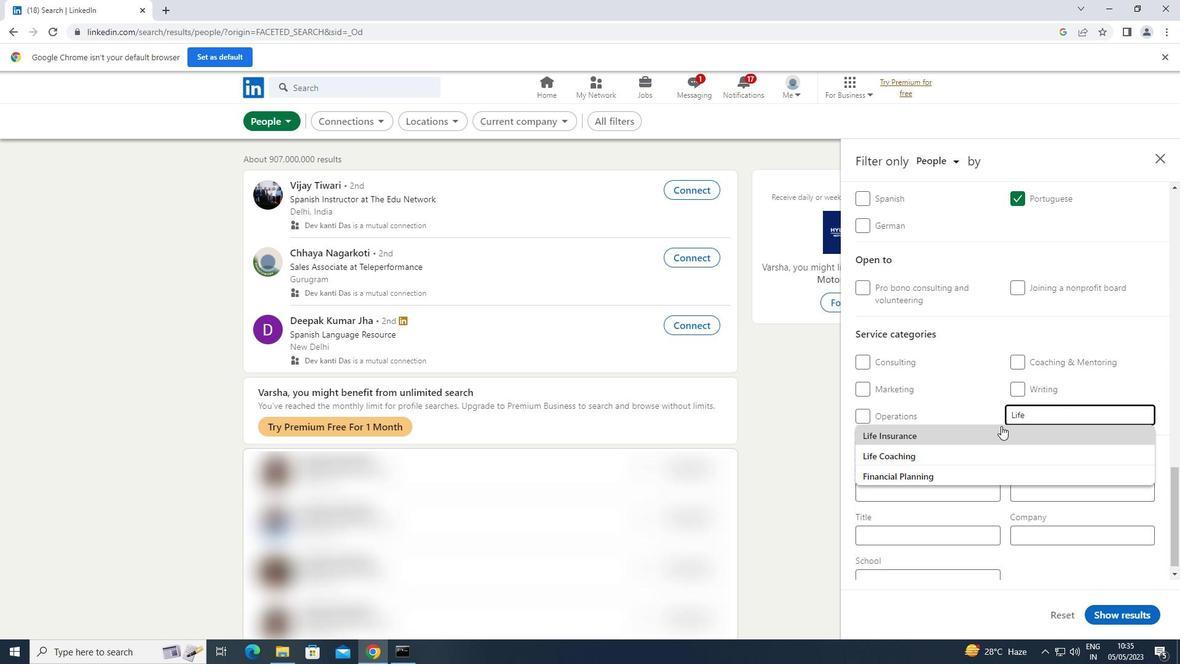 
Action: Mouse scrolled (1001, 425) with delta (0, 0)
Screenshot: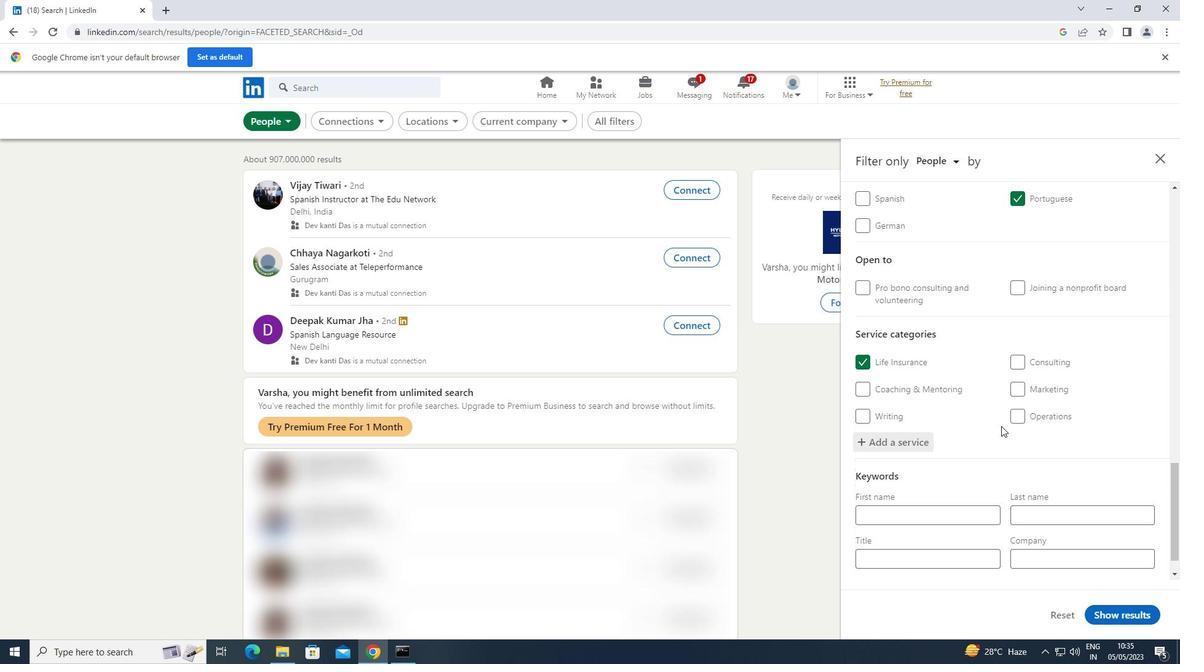 
Action: Mouse scrolled (1001, 425) with delta (0, 0)
Screenshot: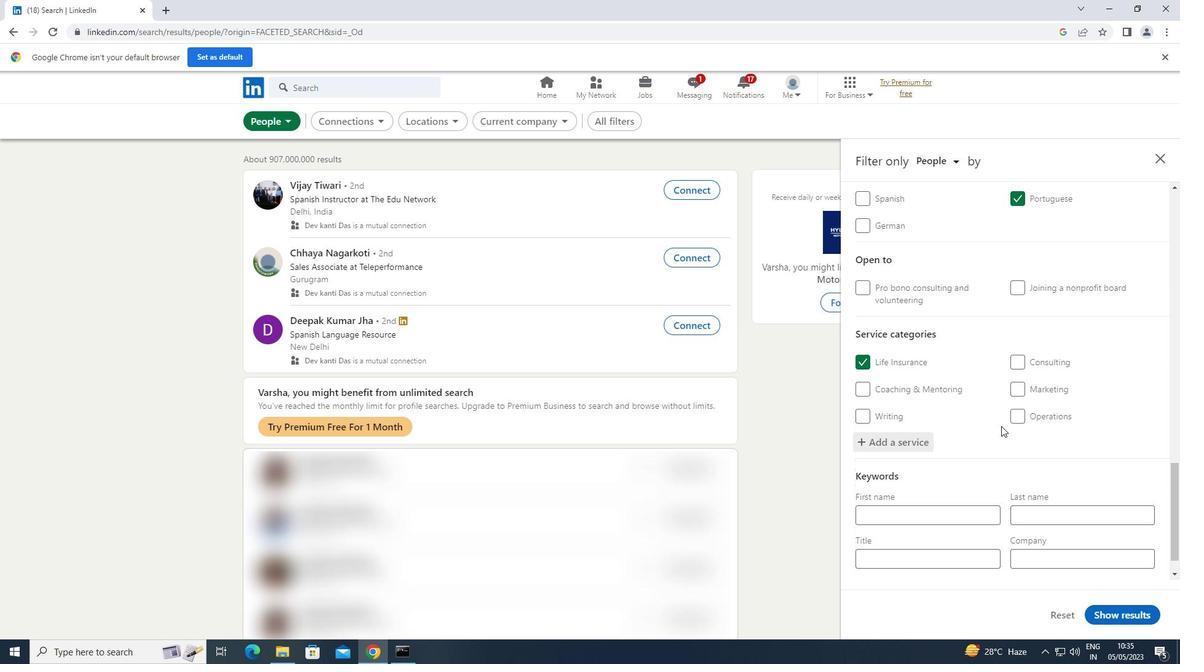
Action: Mouse scrolled (1001, 425) with delta (0, 0)
Screenshot: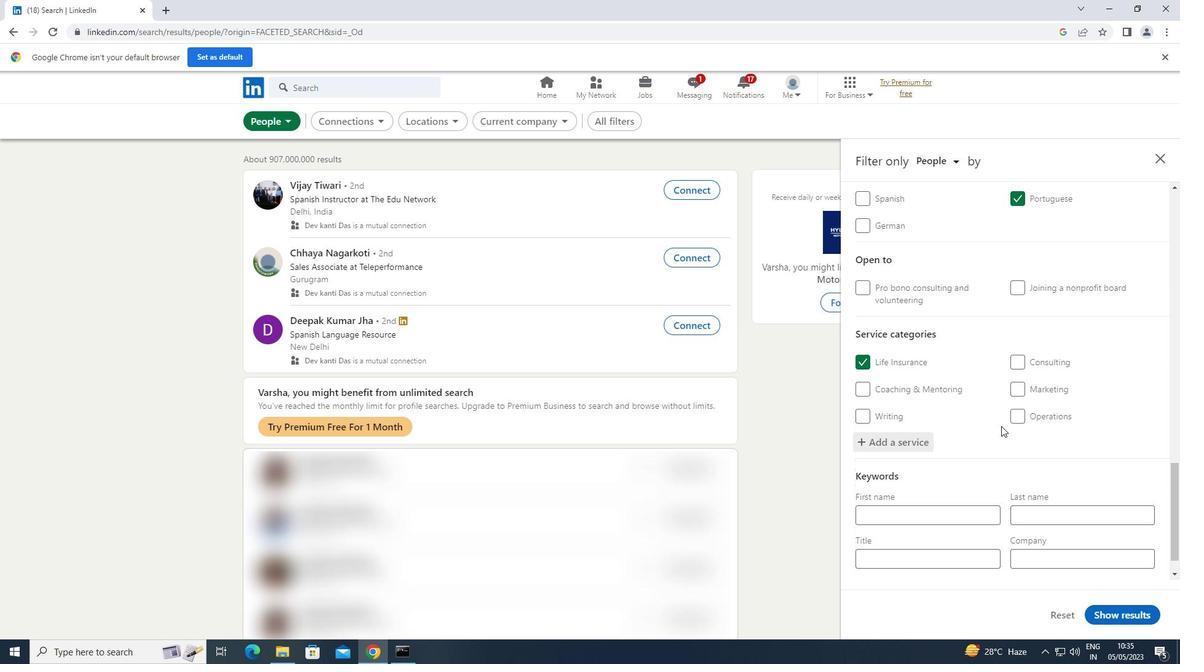 
Action: Mouse scrolled (1001, 425) with delta (0, 0)
Screenshot: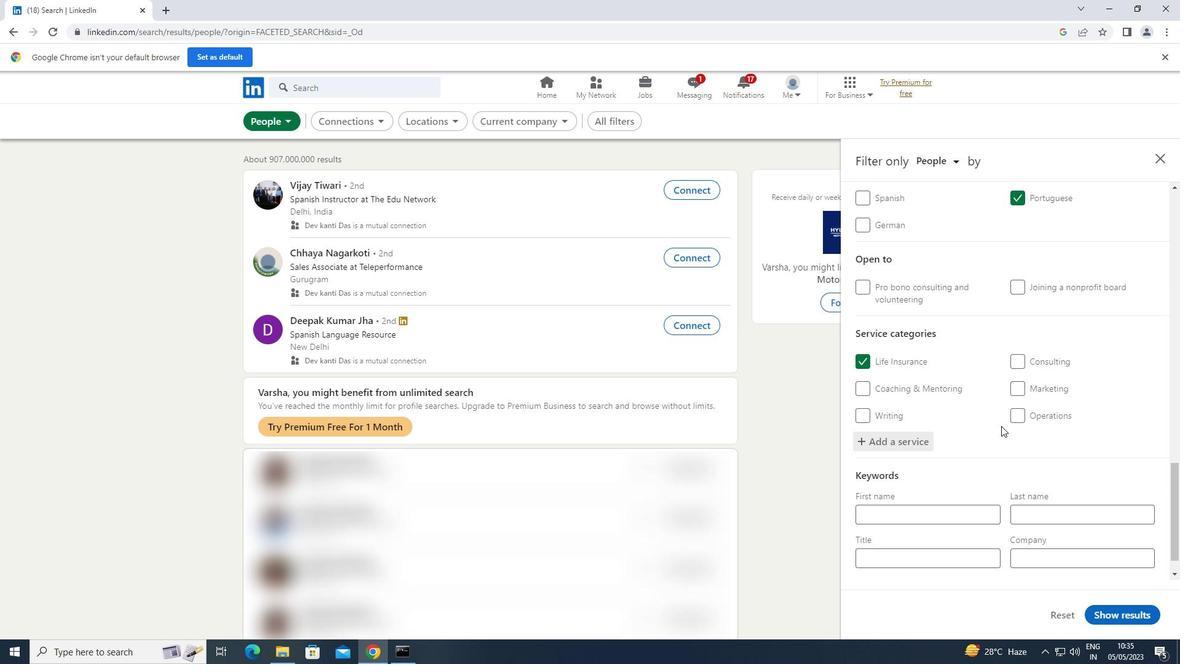 
Action: Mouse scrolled (1001, 425) with delta (0, 0)
Screenshot: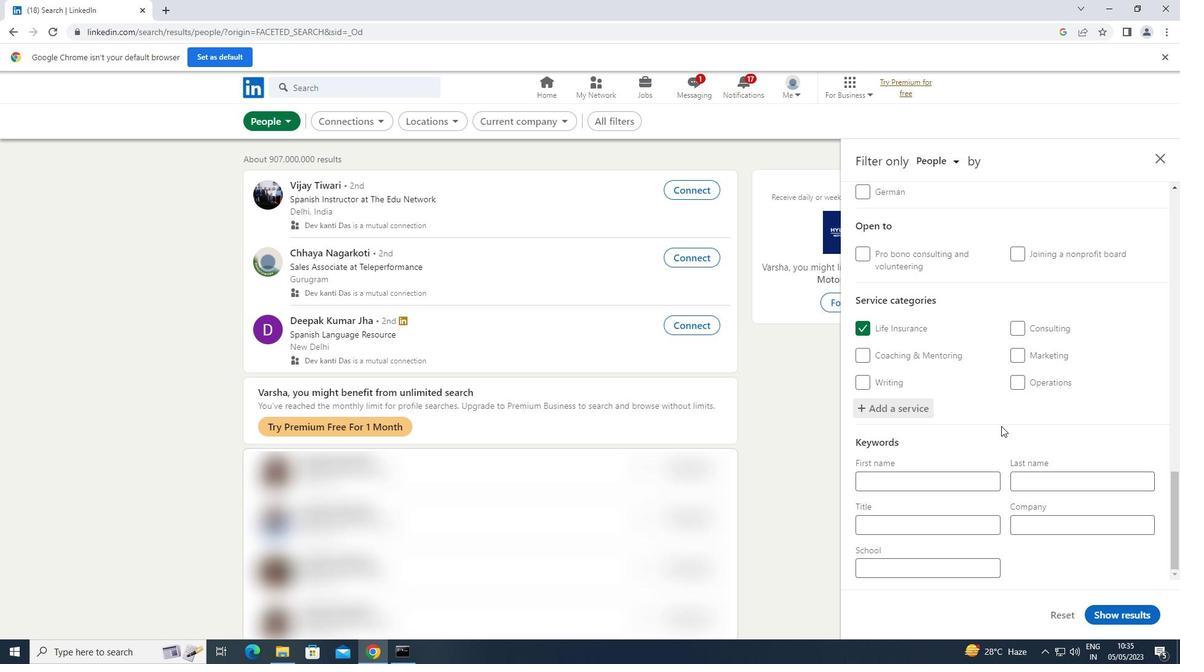 
Action: Mouse scrolled (1001, 425) with delta (0, 0)
Screenshot: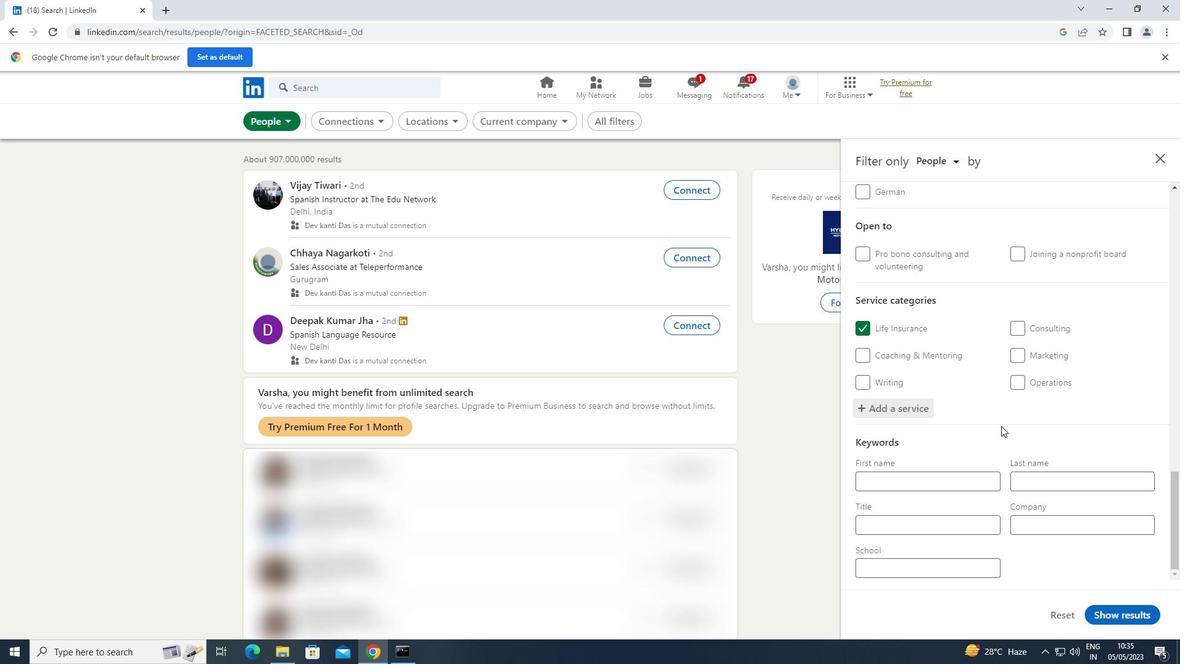 
Action: Mouse scrolled (1001, 425) with delta (0, 0)
Screenshot: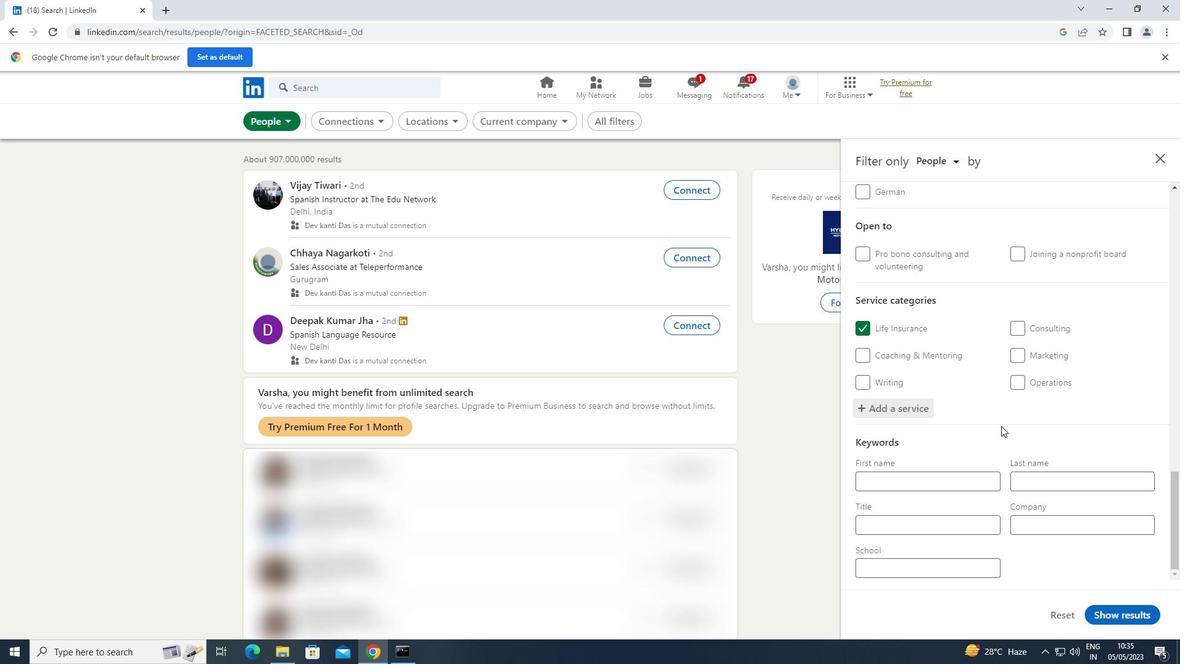 
Action: Mouse moved to (950, 521)
Screenshot: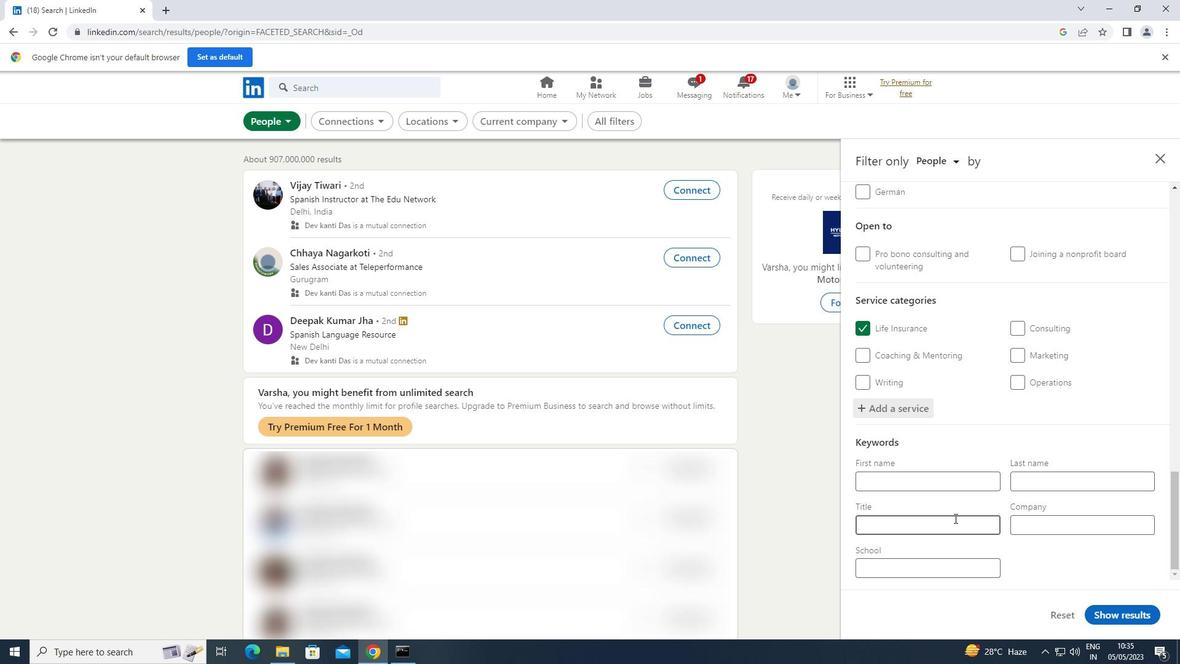 
Action: Mouse pressed left at (950, 521)
Screenshot: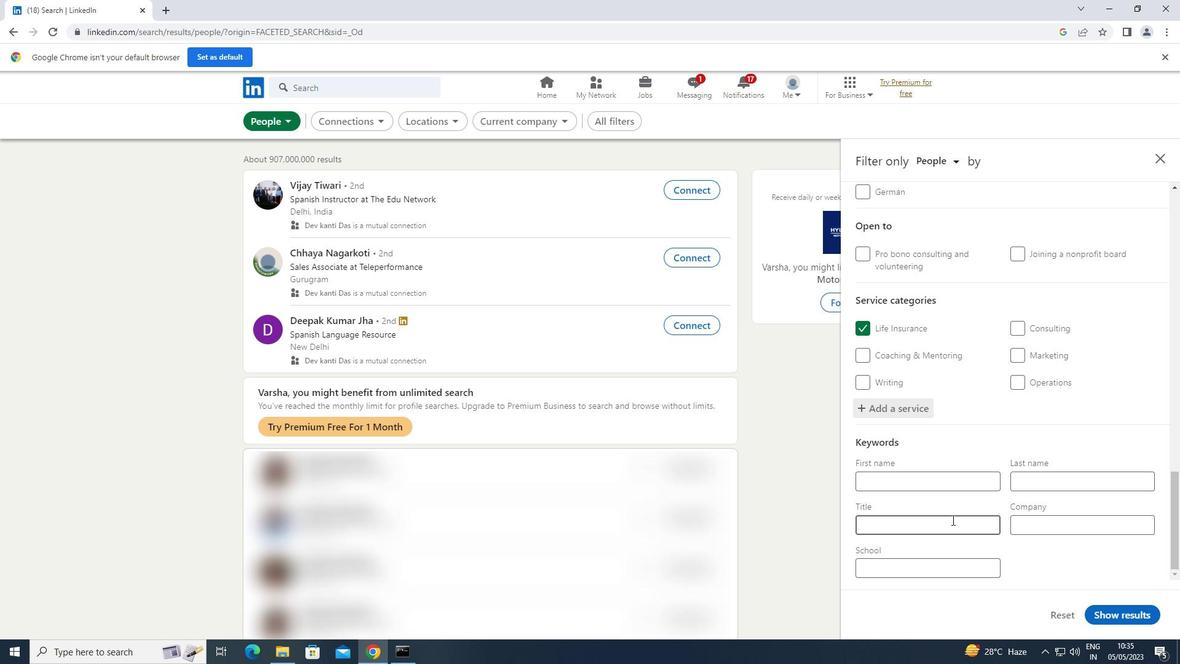 
Action: Key pressed <Key.shift>DIRECTOR<Key.space>OF<Key.space><Key.shift>MAINTENANCE
Screenshot: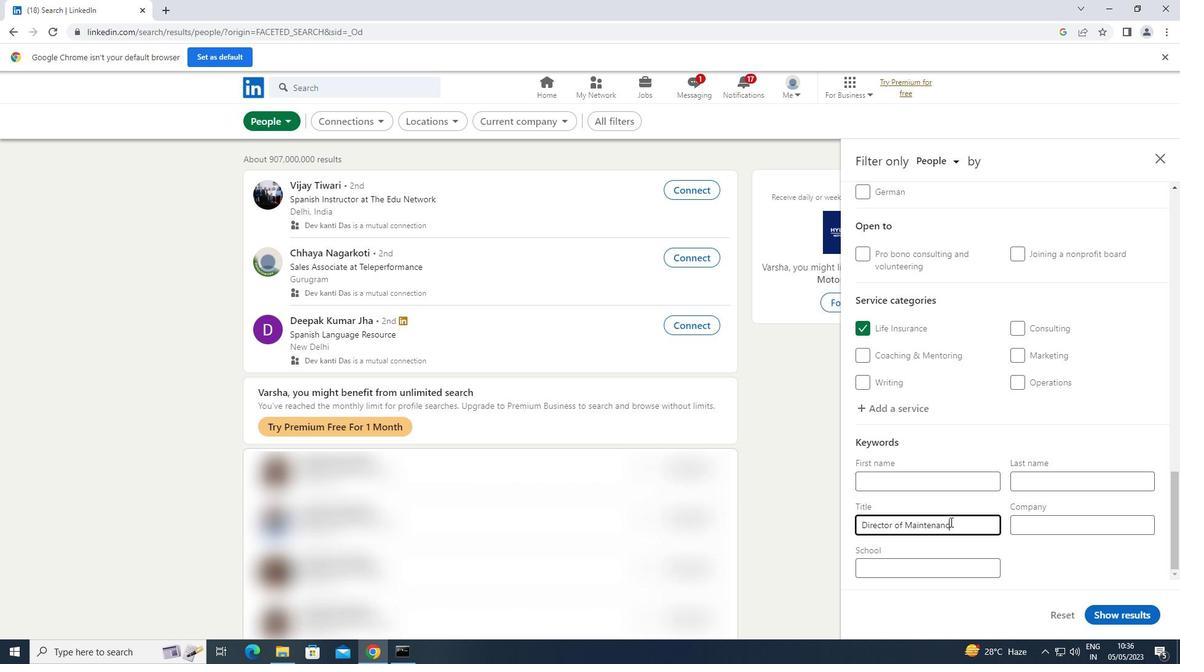 
Action: Mouse moved to (1149, 619)
Screenshot: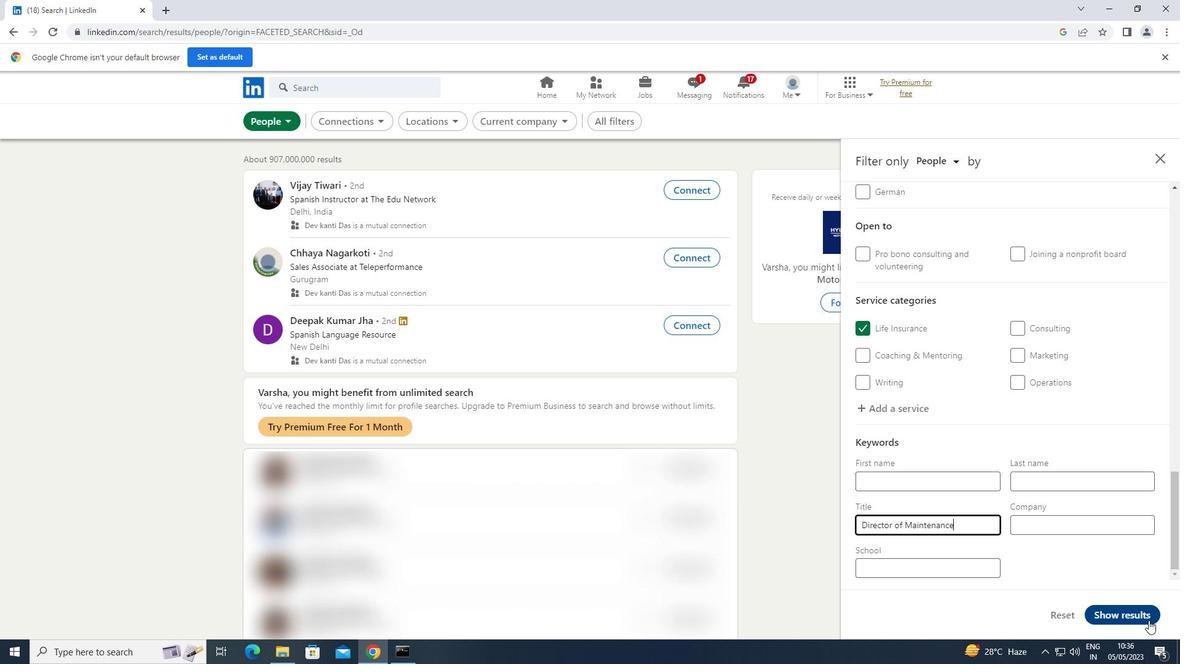 
Action: Mouse pressed left at (1149, 619)
Screenshot: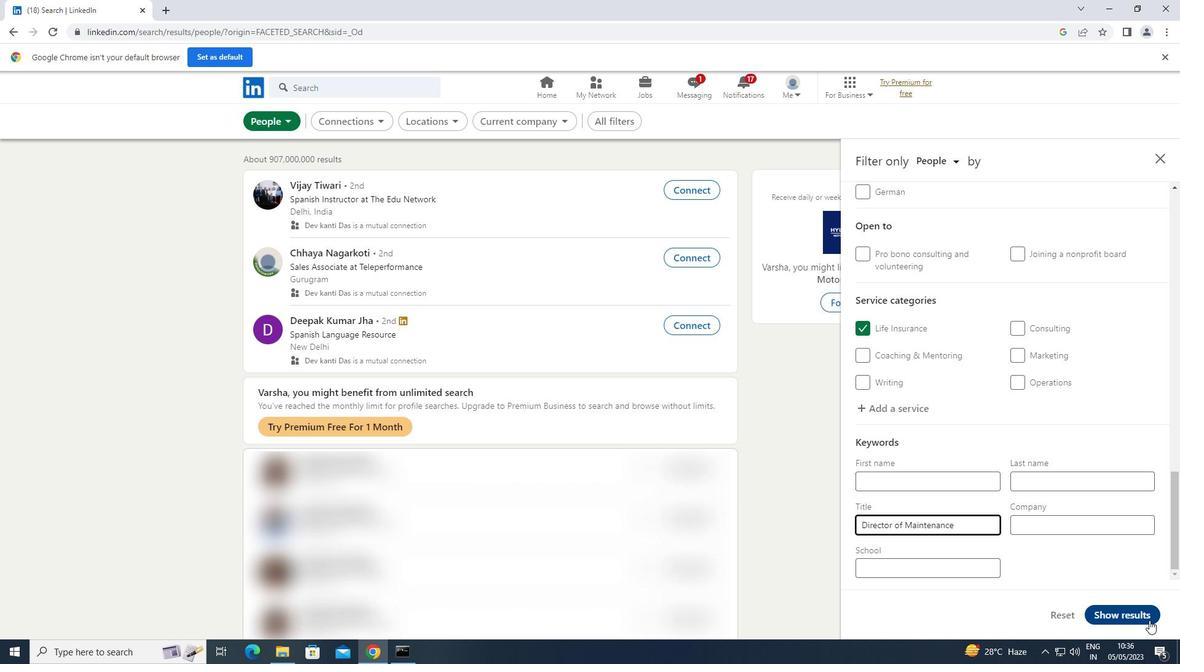 
